 Task: Find connections with filter location Fécamp with filter topic #Lessonswith filter profile language German with filter current company Reliance Communications with filter school Software jobs updates with filter industry Outpatient Care Centers with filter service category Web Development with filter keywords title Housekeeper
Action: Mouse moved to (715, 123)
Screenshot: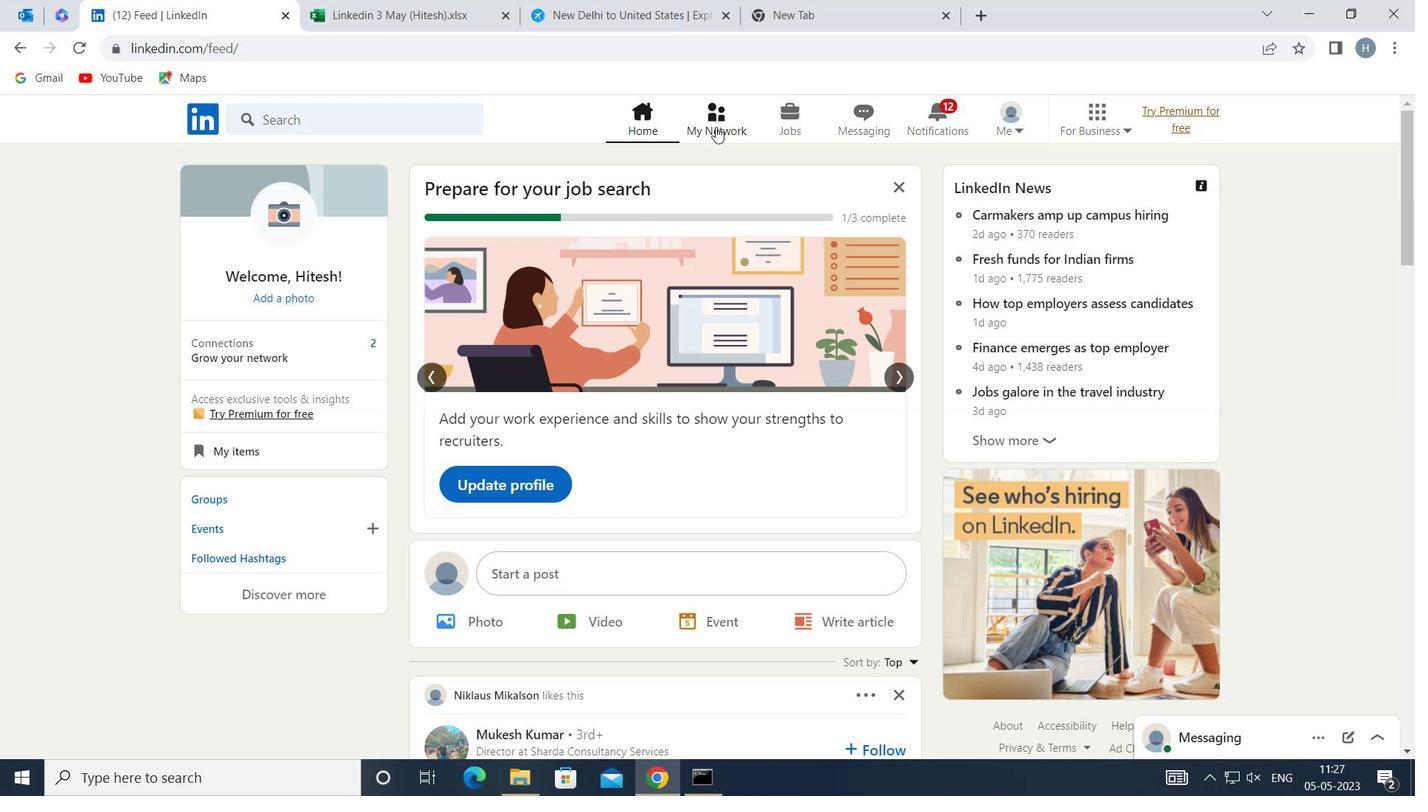 
Action: Mouse pressed left at (715, 123)
Screenshot: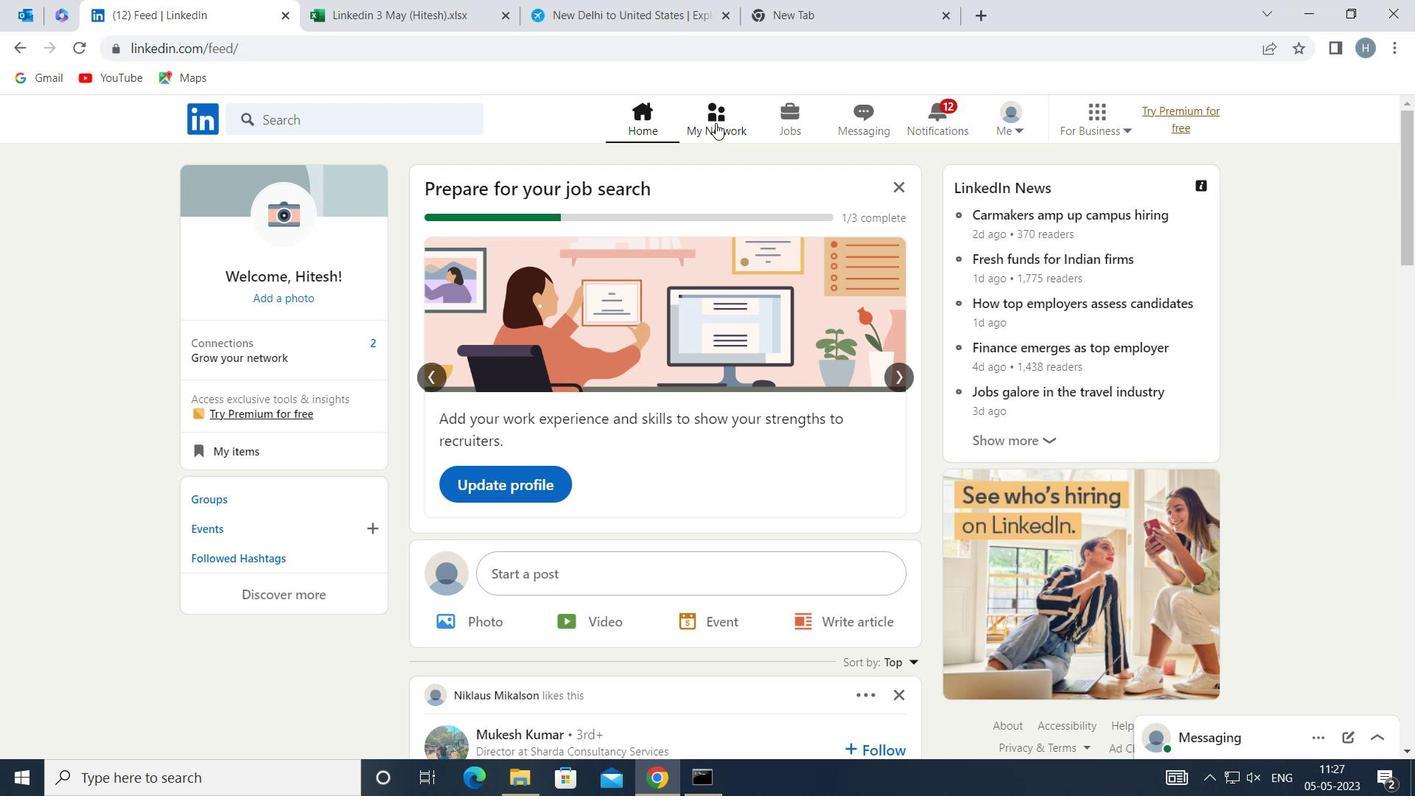 
Action: Mouse moved to (420, 218)
Screenshot: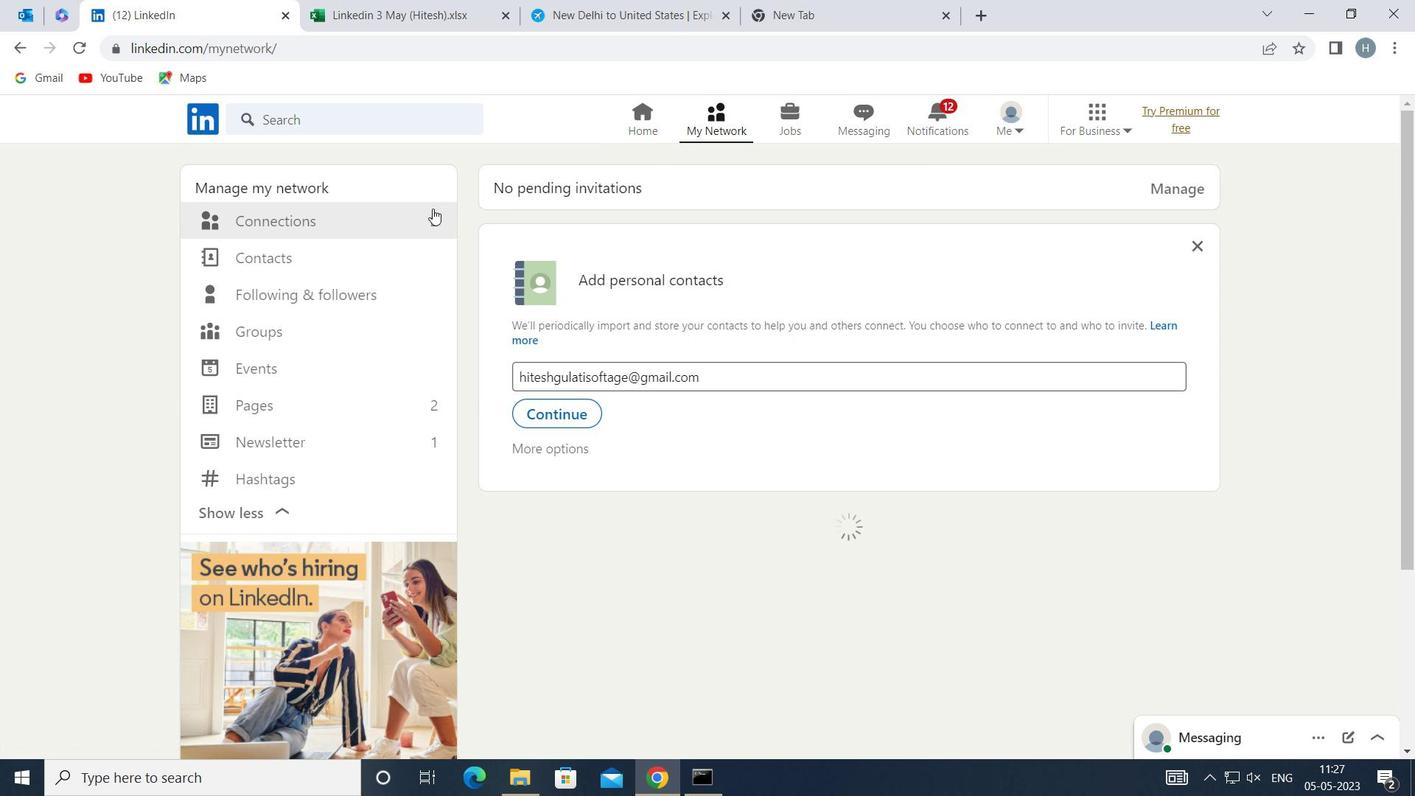 
Action: Mouse pressed left at (420, 218)
Screenshot: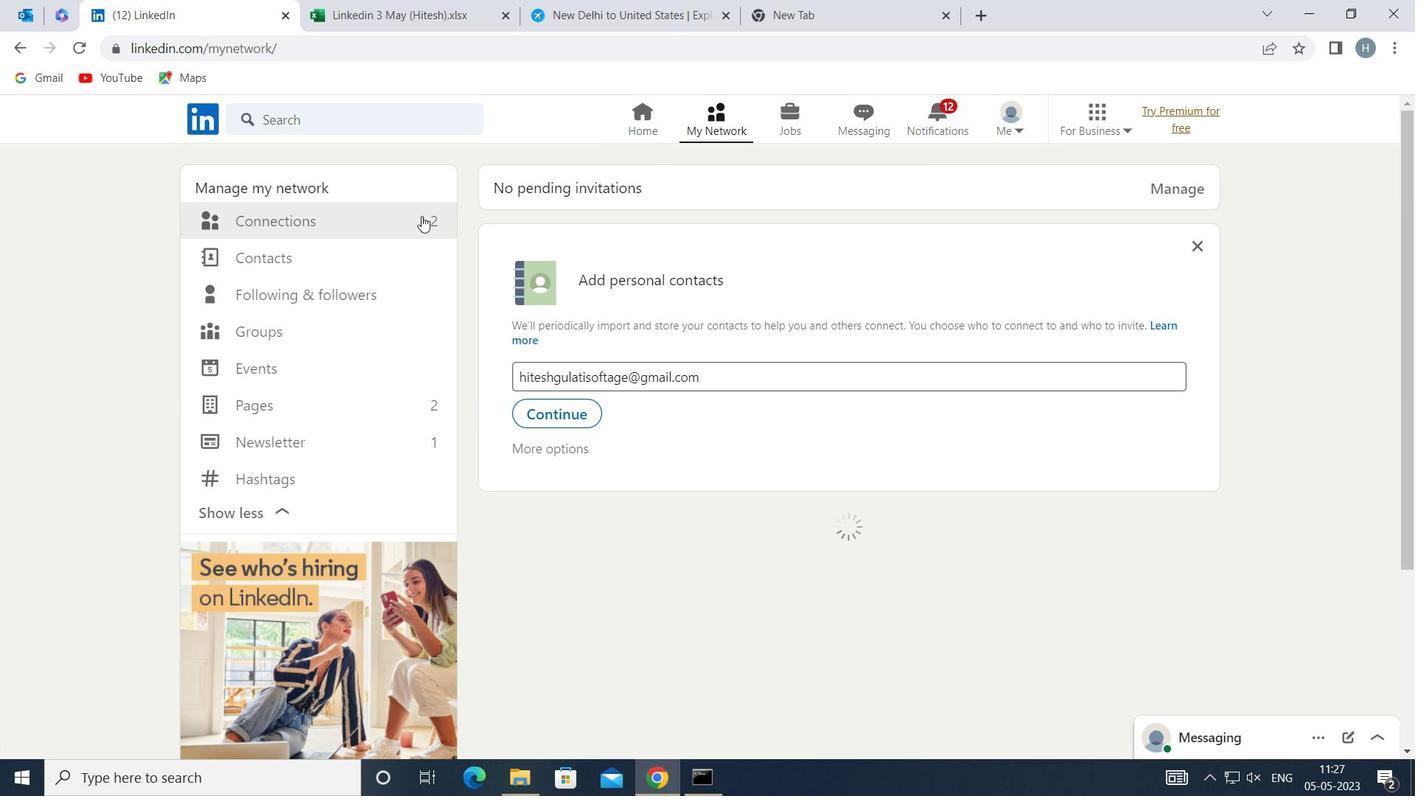 
Action: Mouse moved to (847, 221)
Screenshot: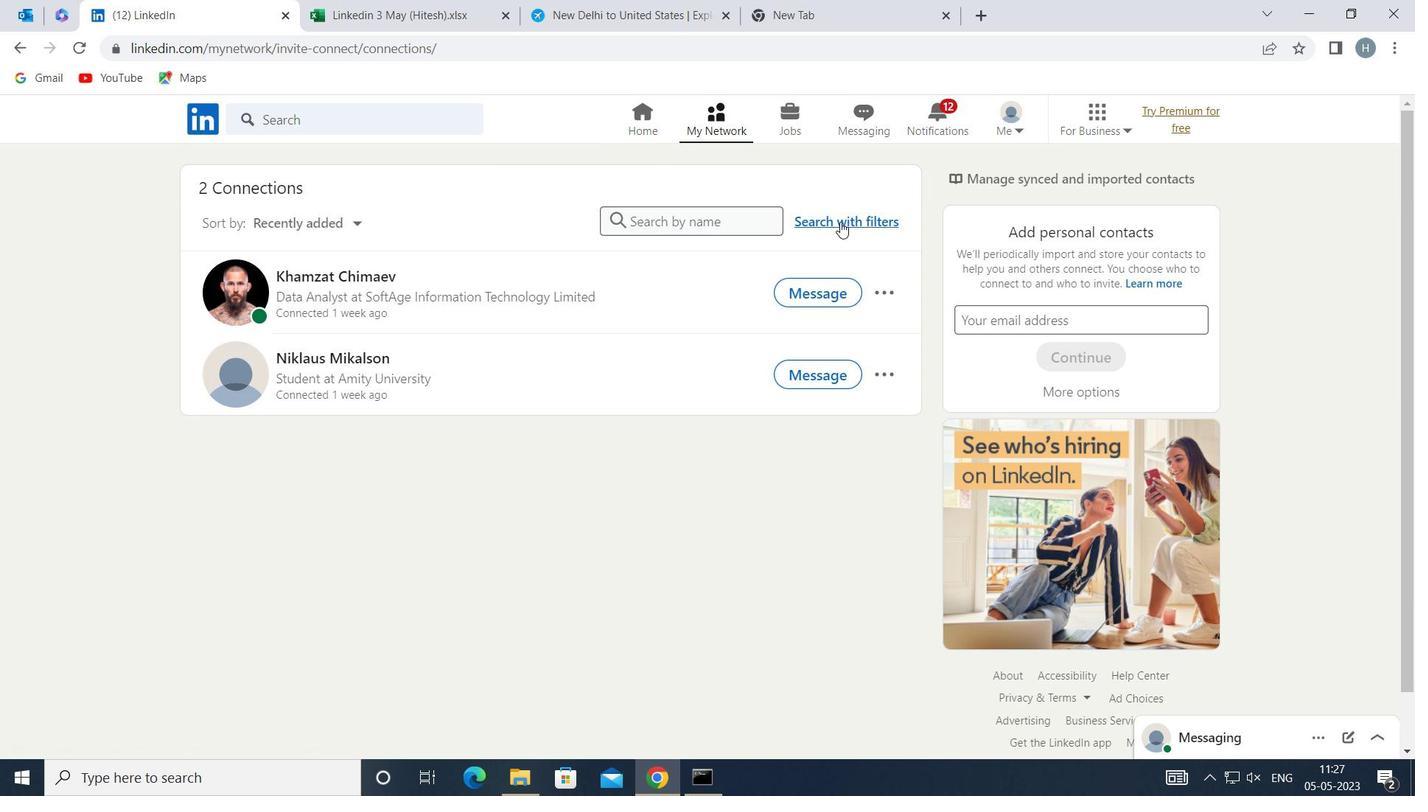 
Action: Mouse pressed left at (847, 221)
Screenshot: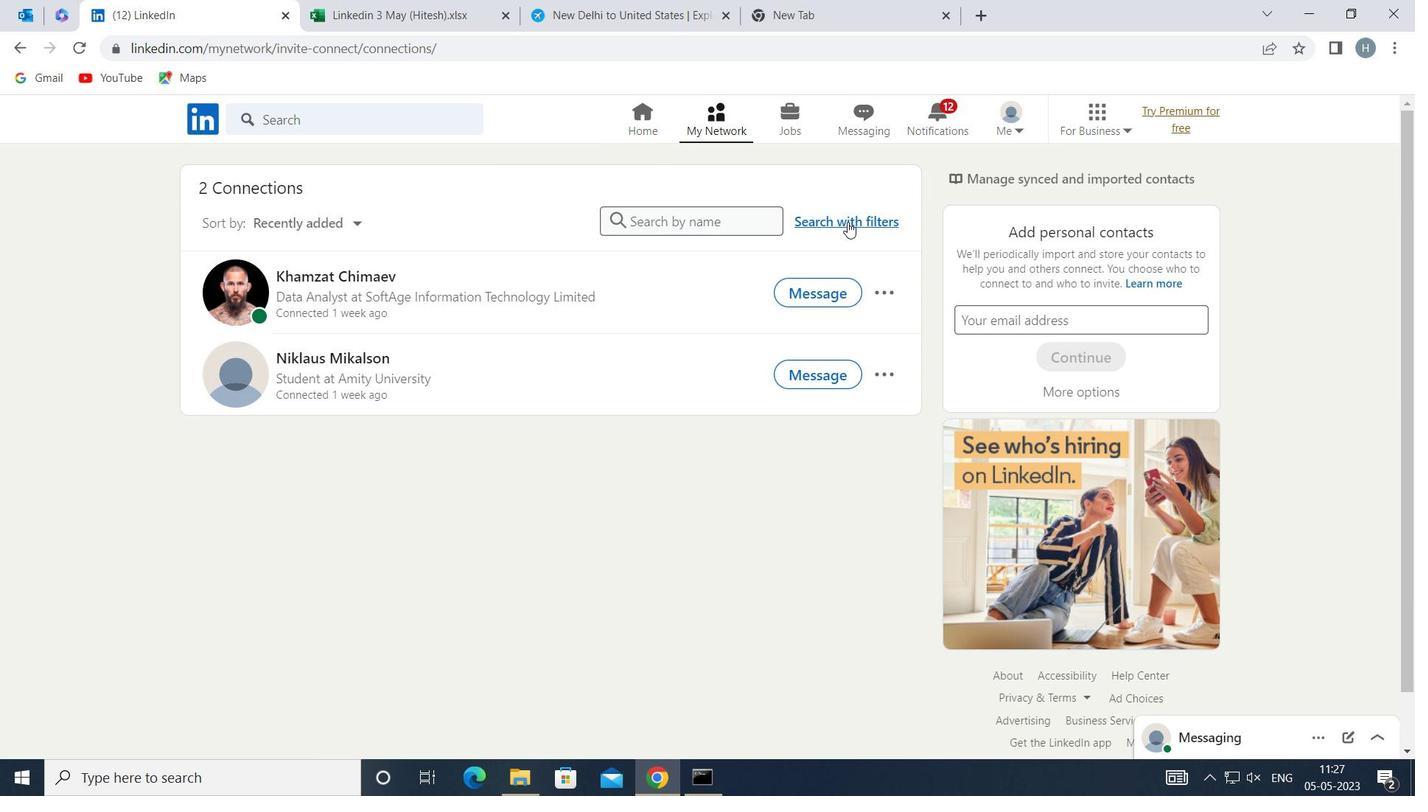 
Action: Mouse moved to (771, 175)
Screenshot: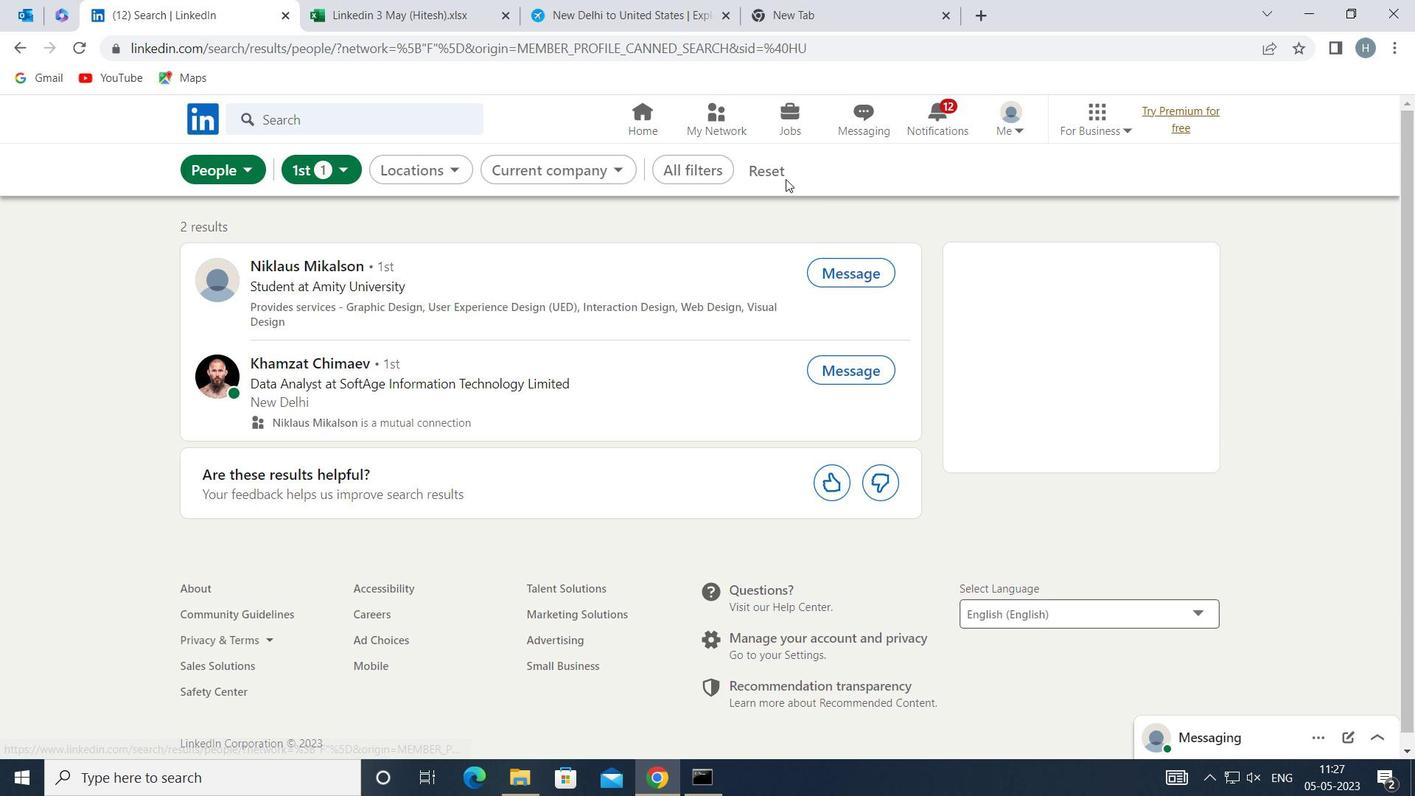 
Action: Mouse pressed left at (771, 175)
Screenshot: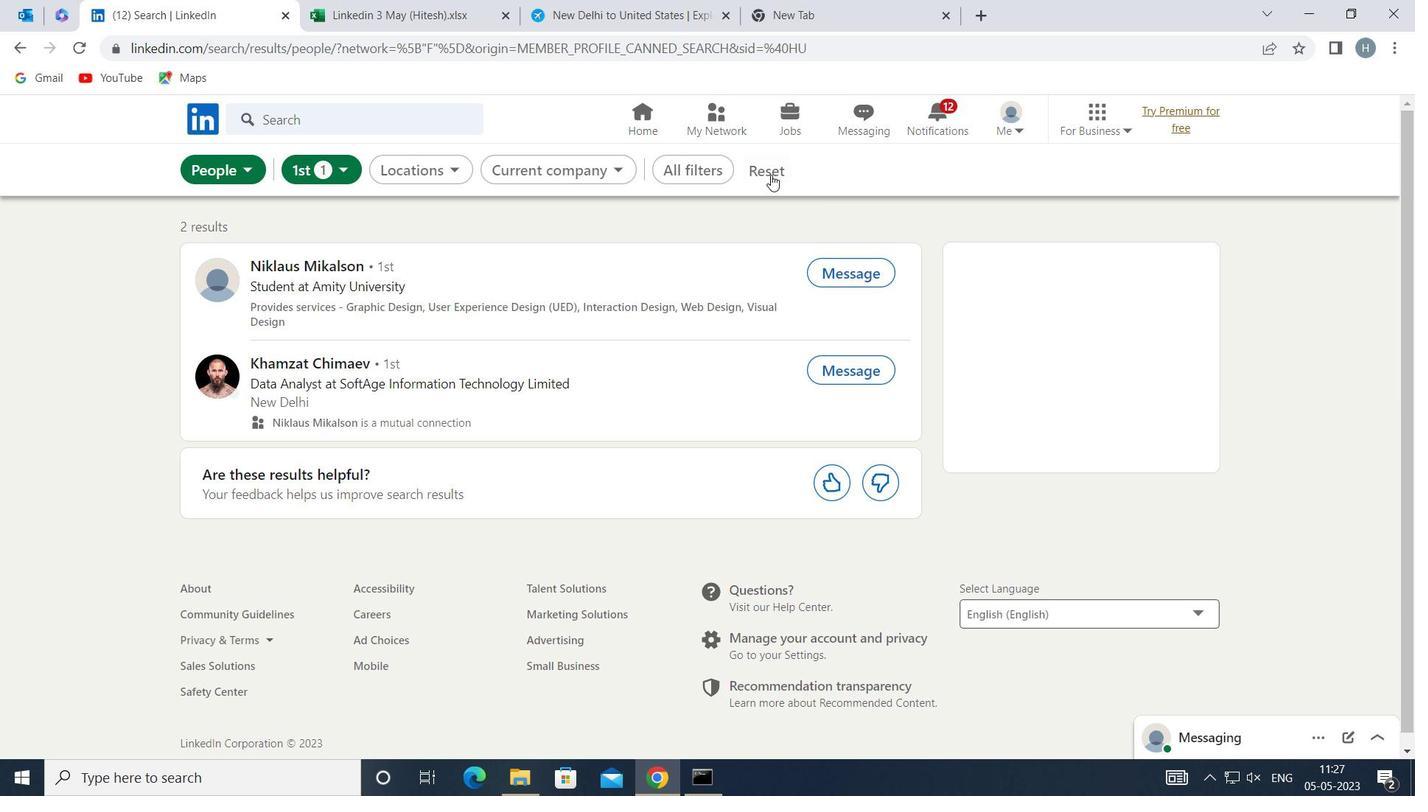 
Action: Mouse moved to (749, 171)
Screenshot: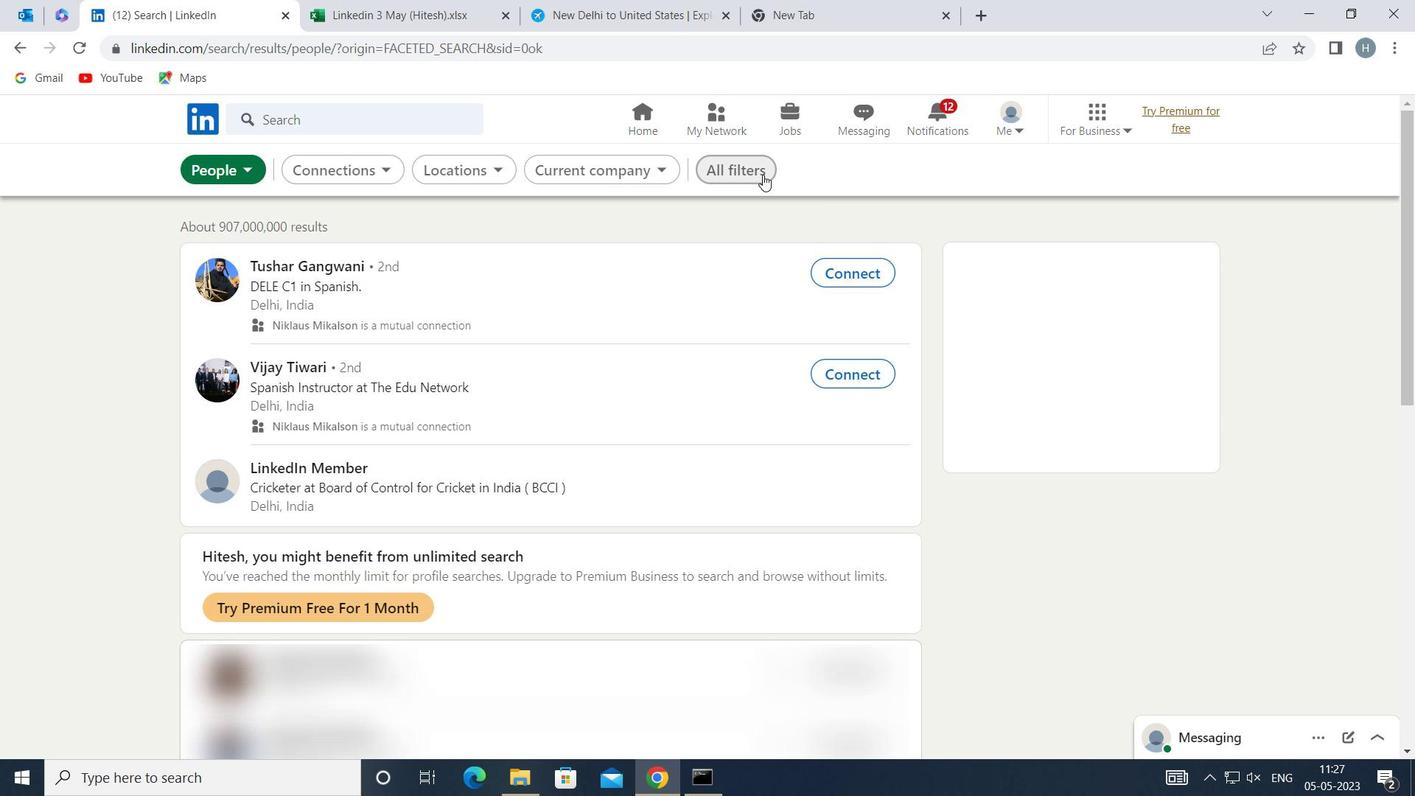 
Action: Mouse pressed left at (749, 171)
Screenshot: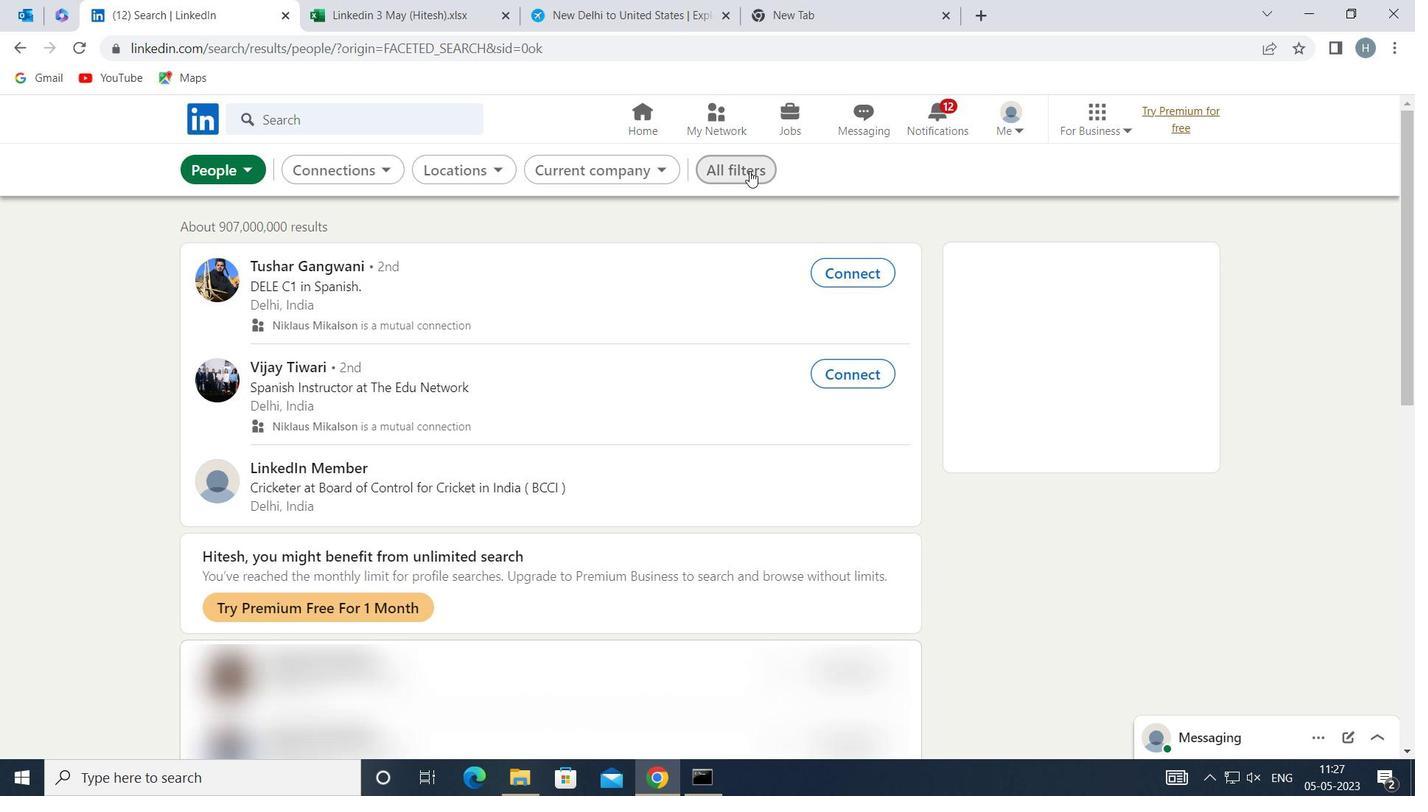 
Action: Mouse moved to (1087, 541)
Screenshot: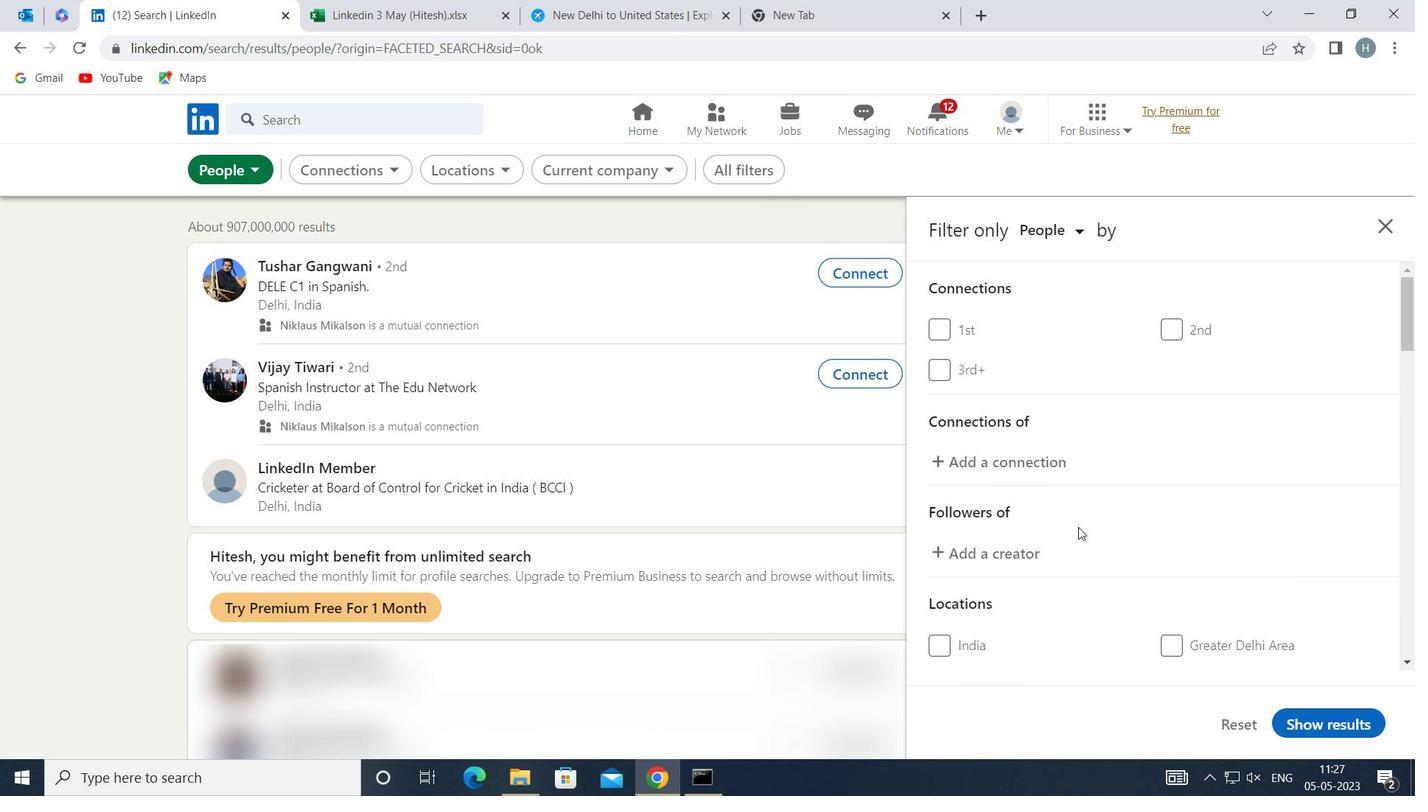 
Action: Mouse scrolled (1087, 540) with delta (0, 0)
Screenshot: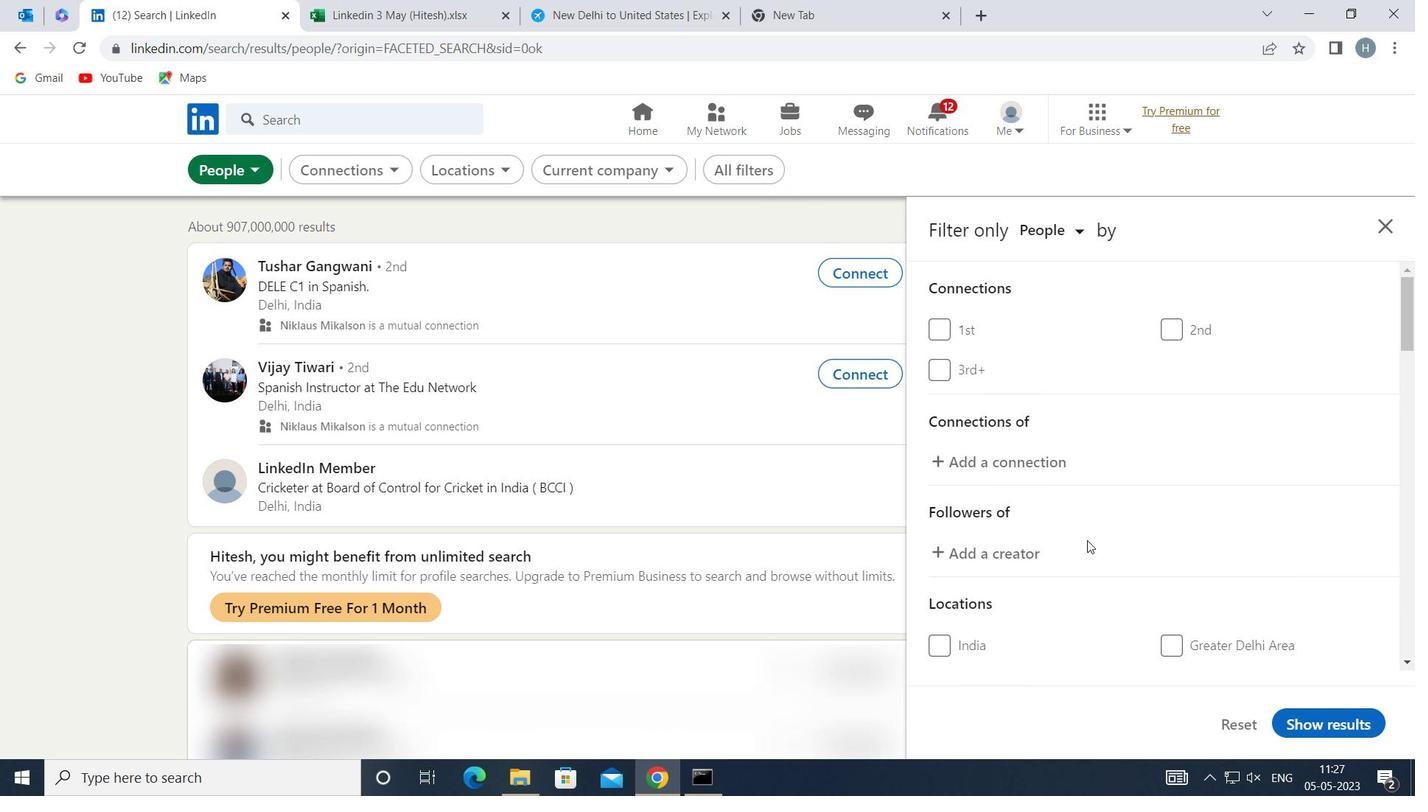 
Action: Mouse moved to (1087, 533)
Screenshot: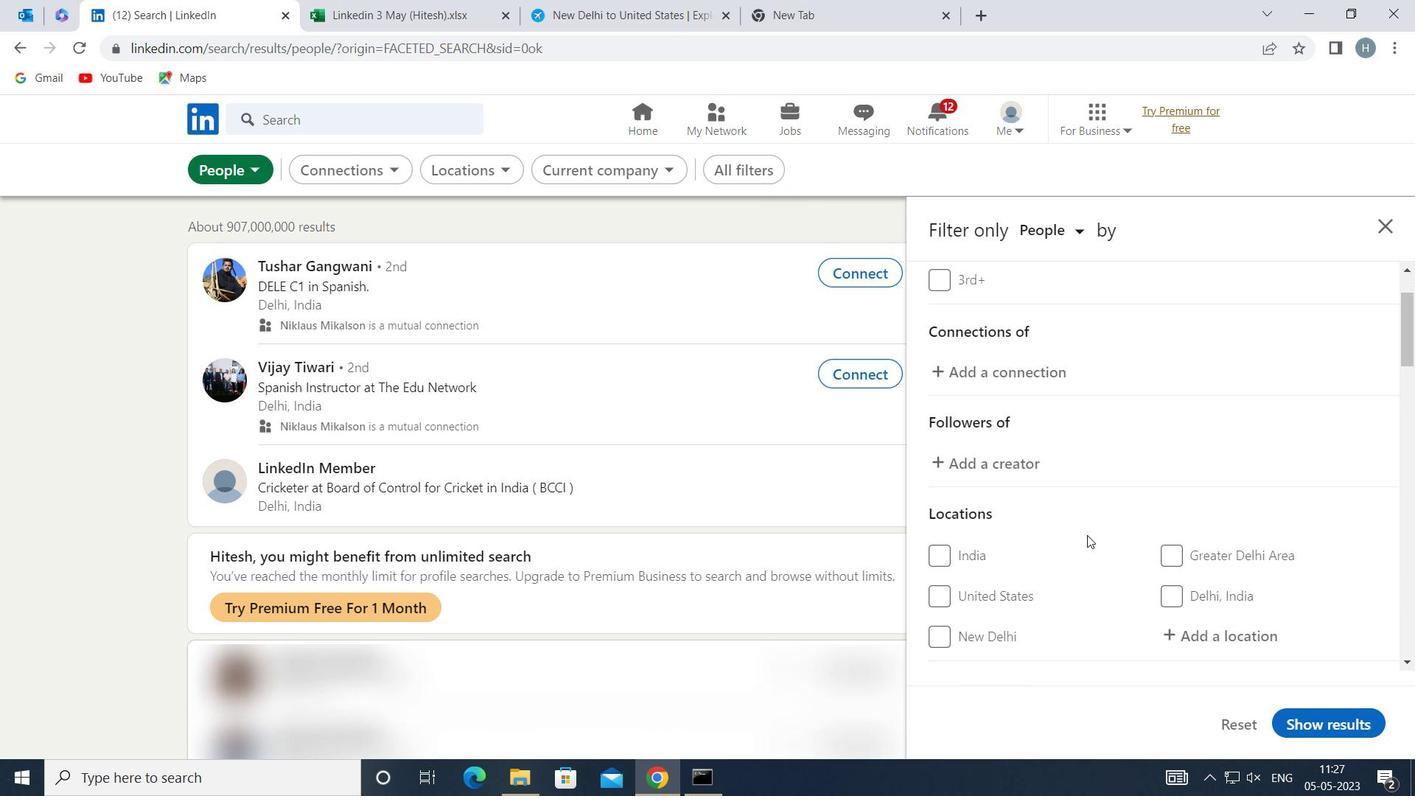 
Action: Mouse scrolled (1087, 532) with delta (0, 0)
Screenshot: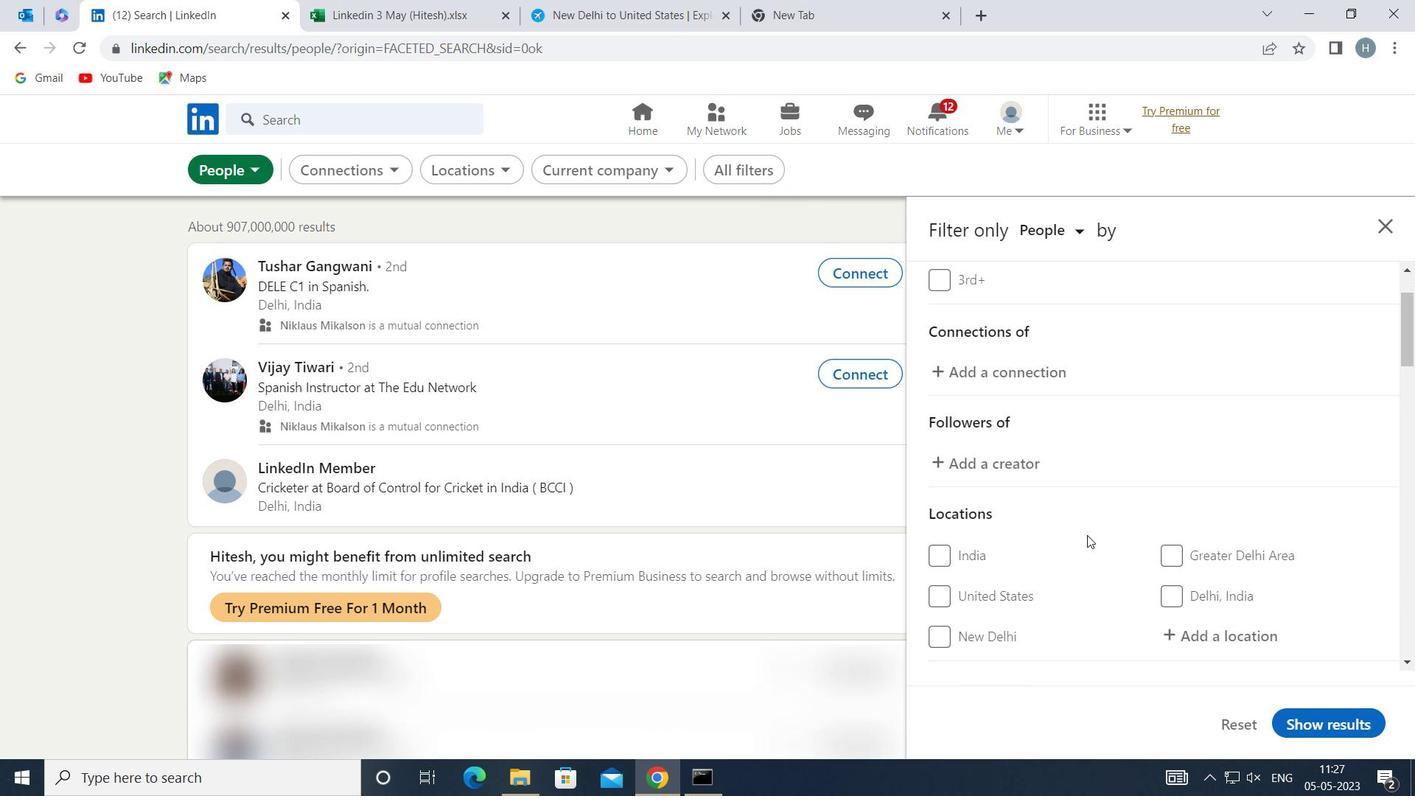 
Action: Mouse scrolled (1087, 532) with delta (0, 0)
Screenshot: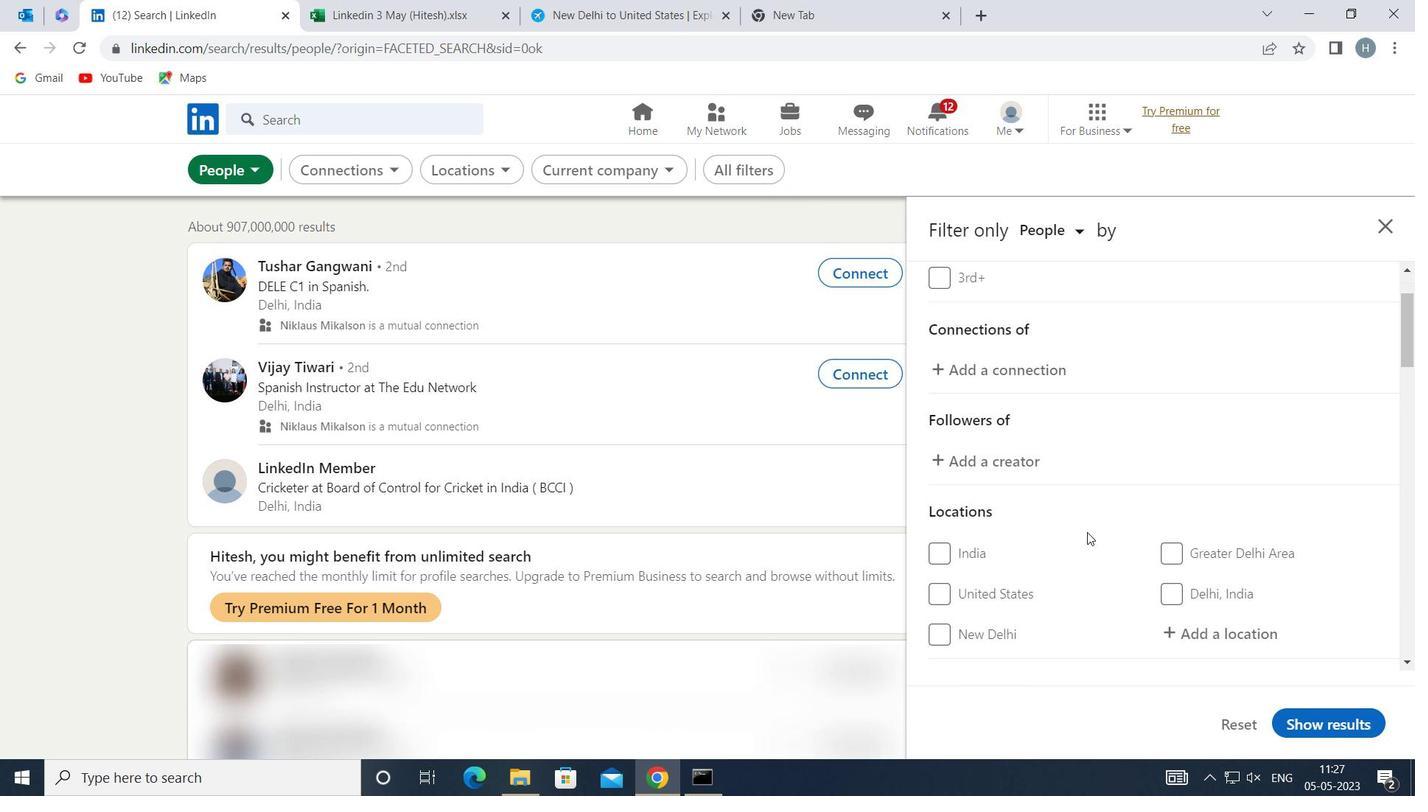 
Action: Mouse moved to (1223, 437)
Screenshot: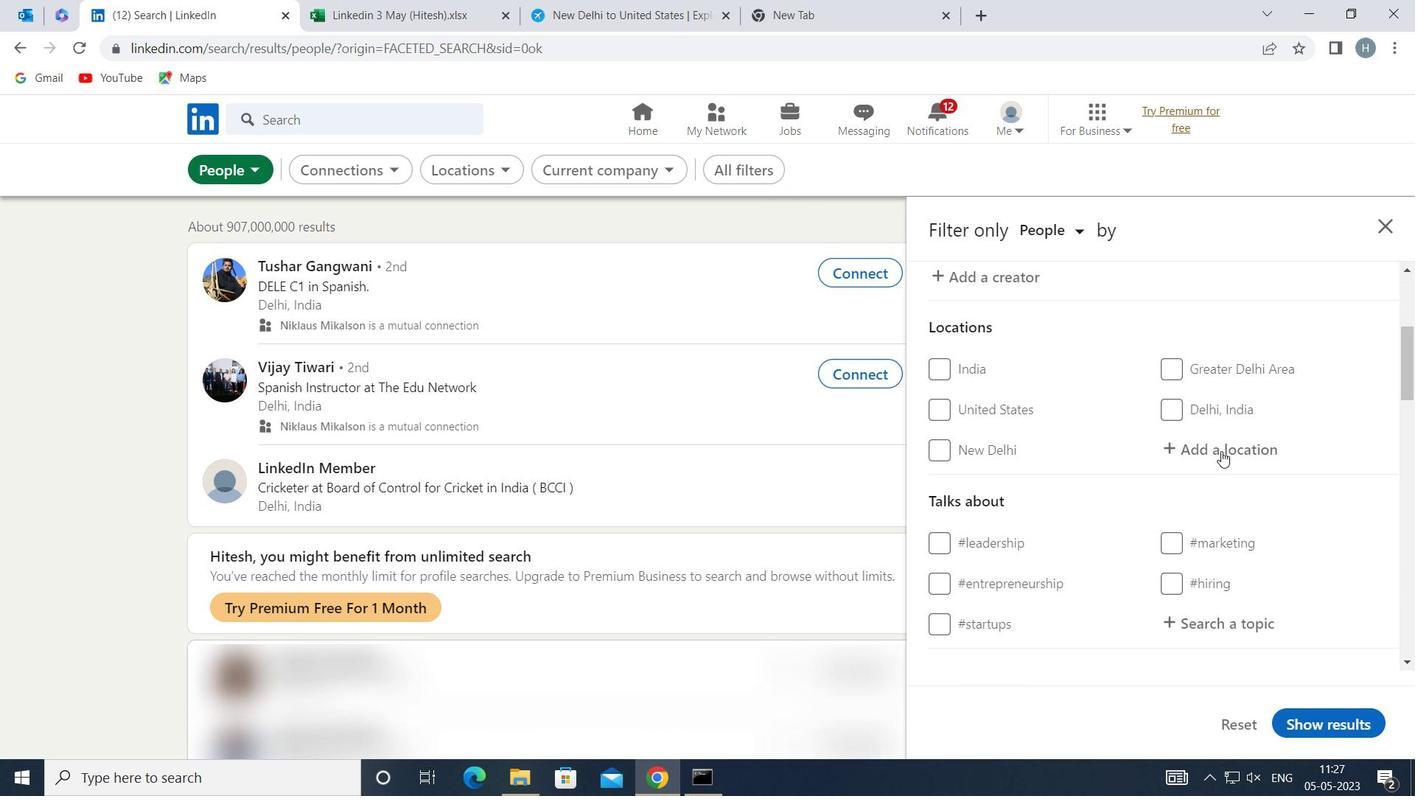 
Action: Mouse pressed left at (1223, 437)
Screenshot: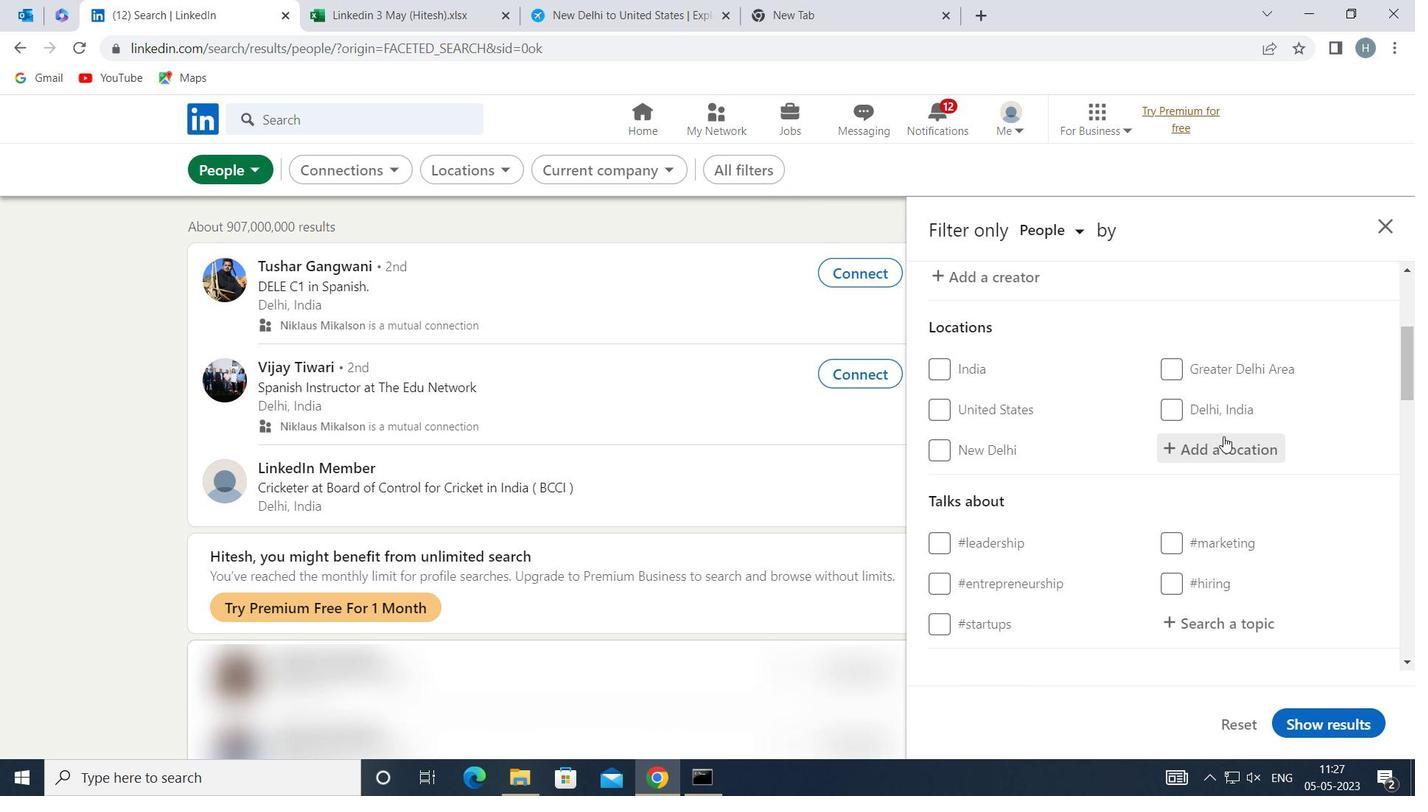 
Action: Mouse moved to (1219, 432)
Screenshot: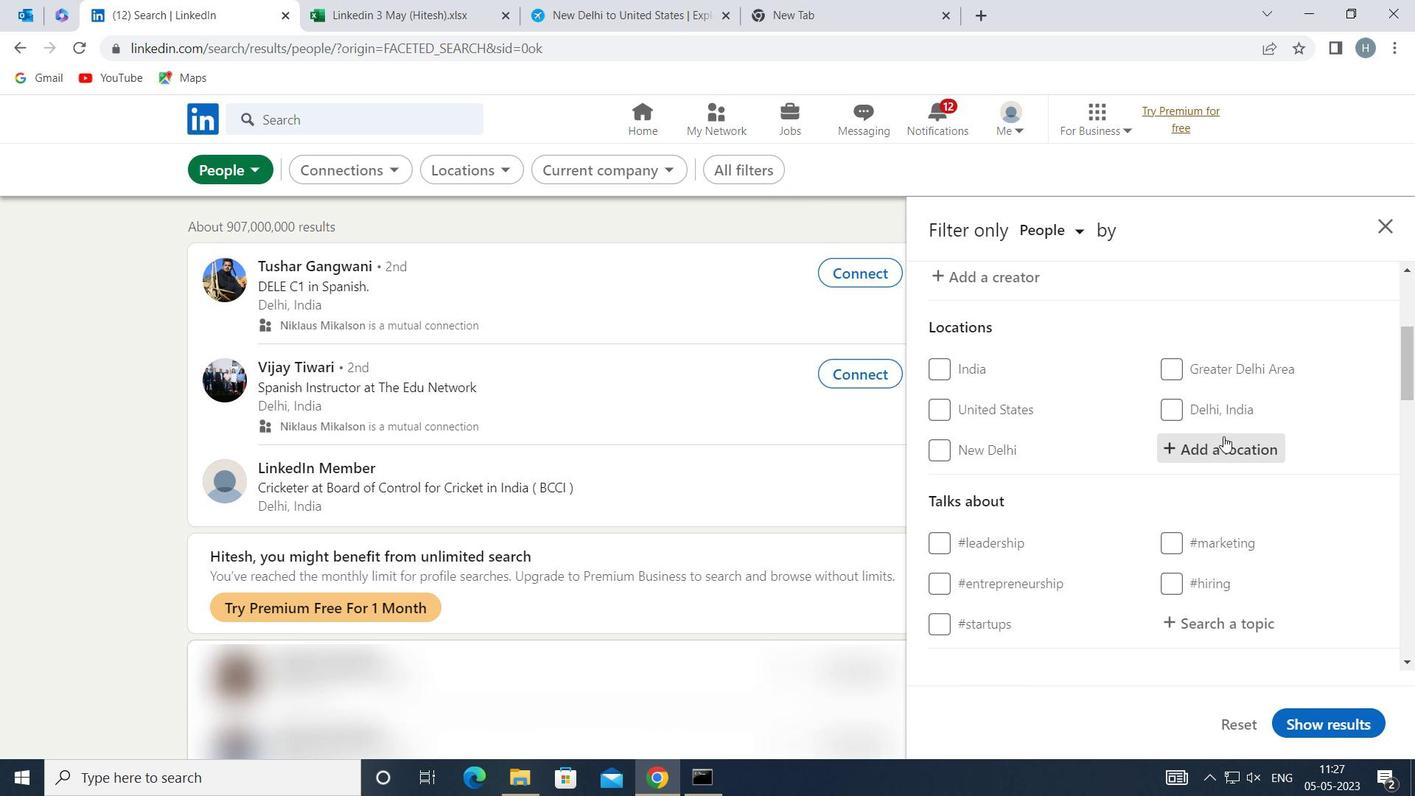 
Action: Key pressed <Key.shift>FECEMP
Screenshot: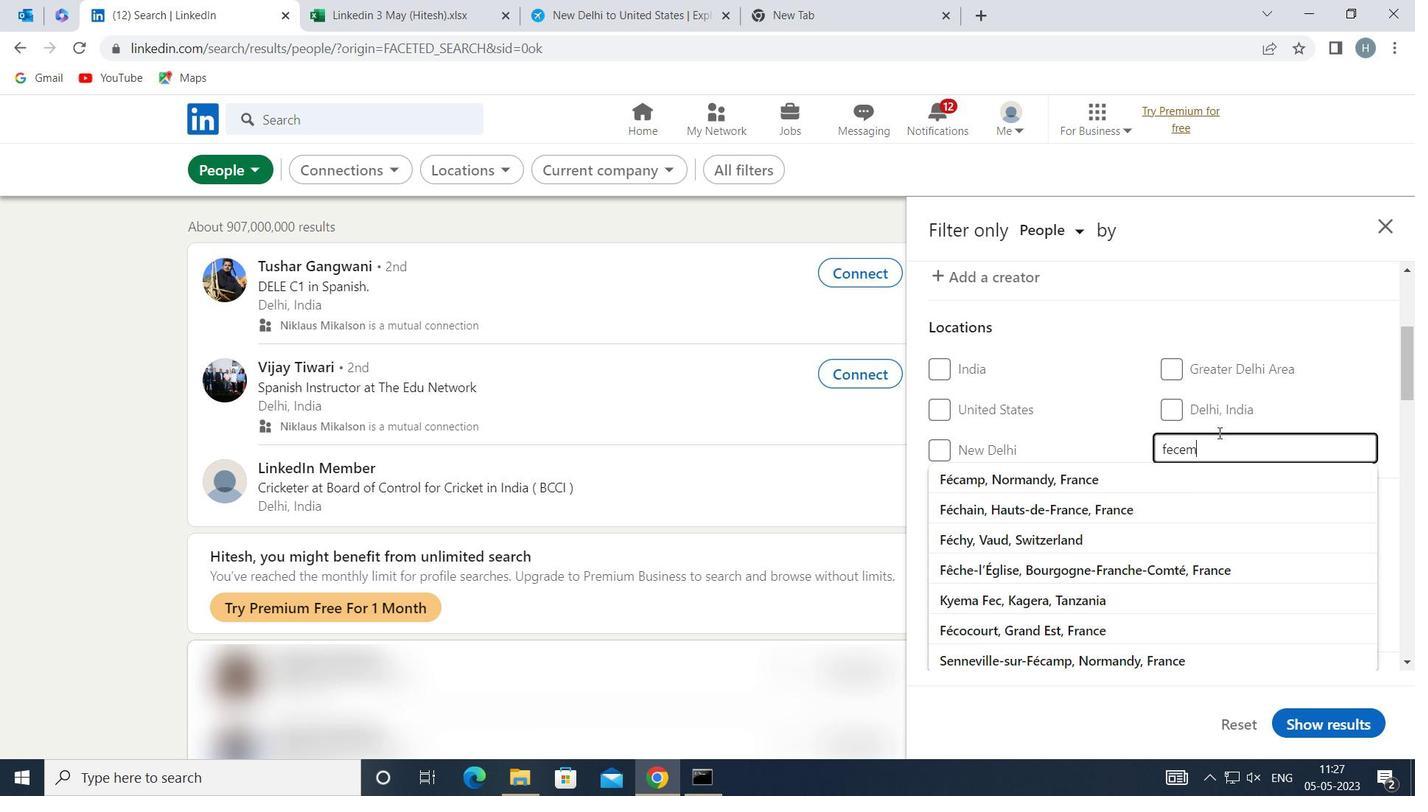 
Action: Mouse moved to (1239, 449)
Screenshot: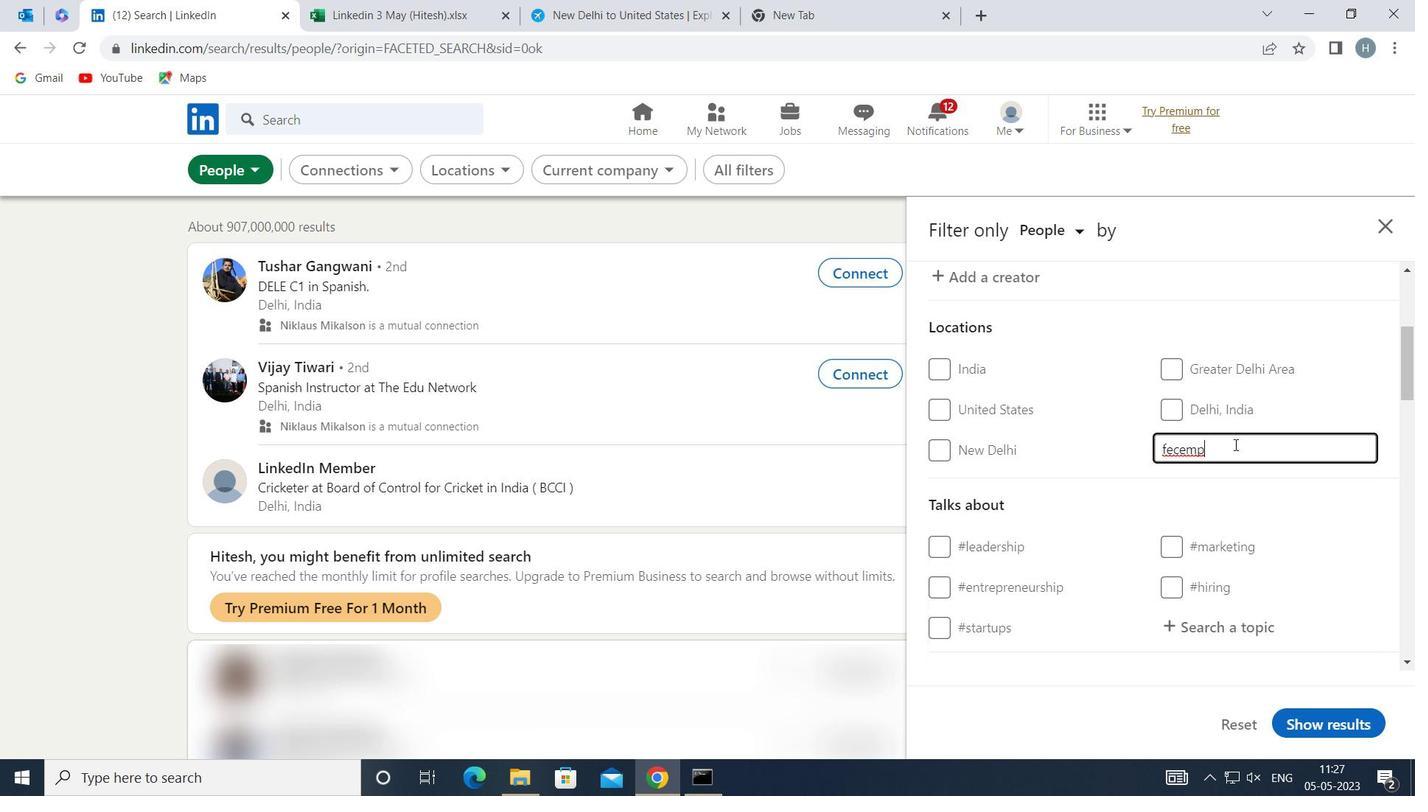 
Action: Mouse pressed left at (1239, 449)
Screenshot: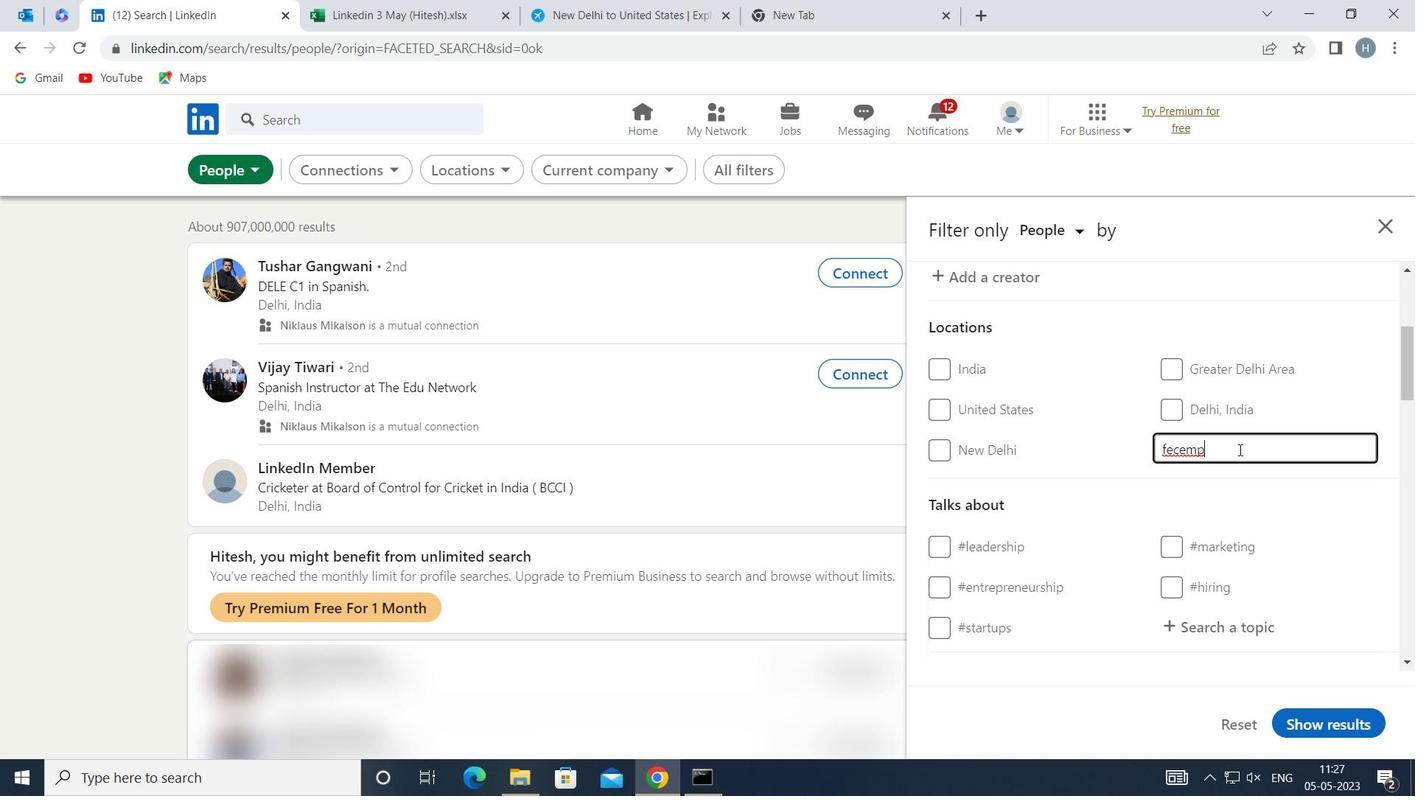 
Action: Mouse moved to (1274, 491)
Screenshot: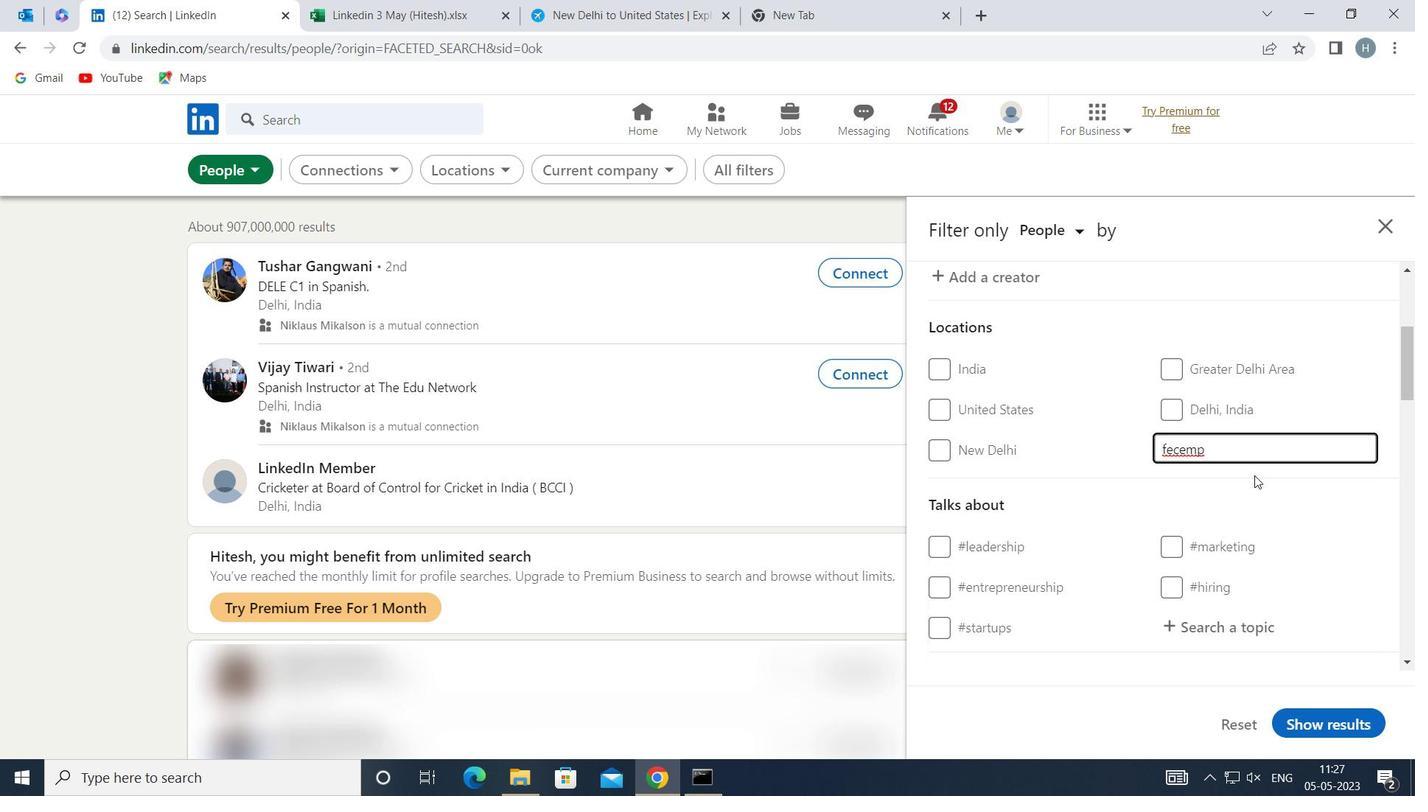 
Action: Mouse pressed left at (1274, 491)
Screenshot: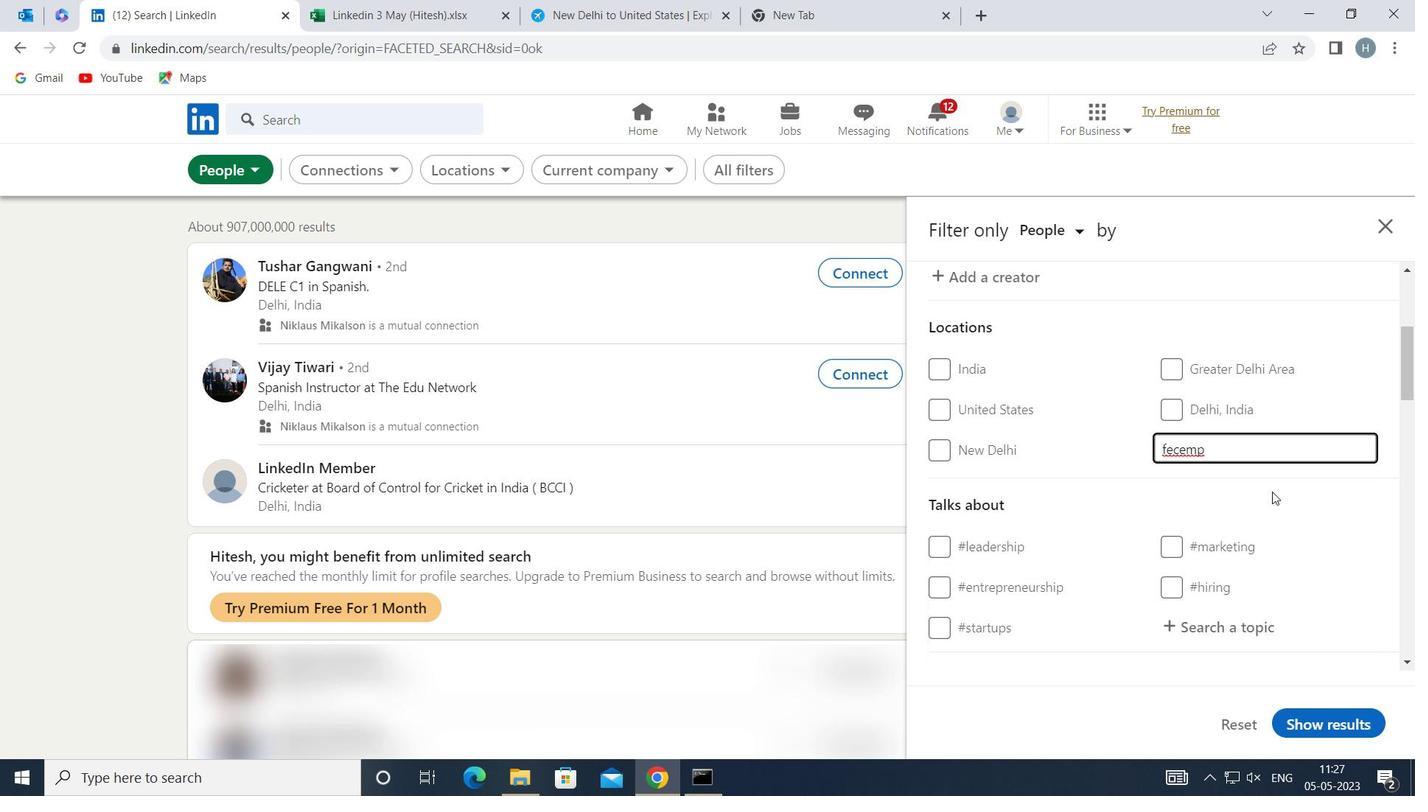 
Action: Mouse moved to (1267, 494)
Screenshot: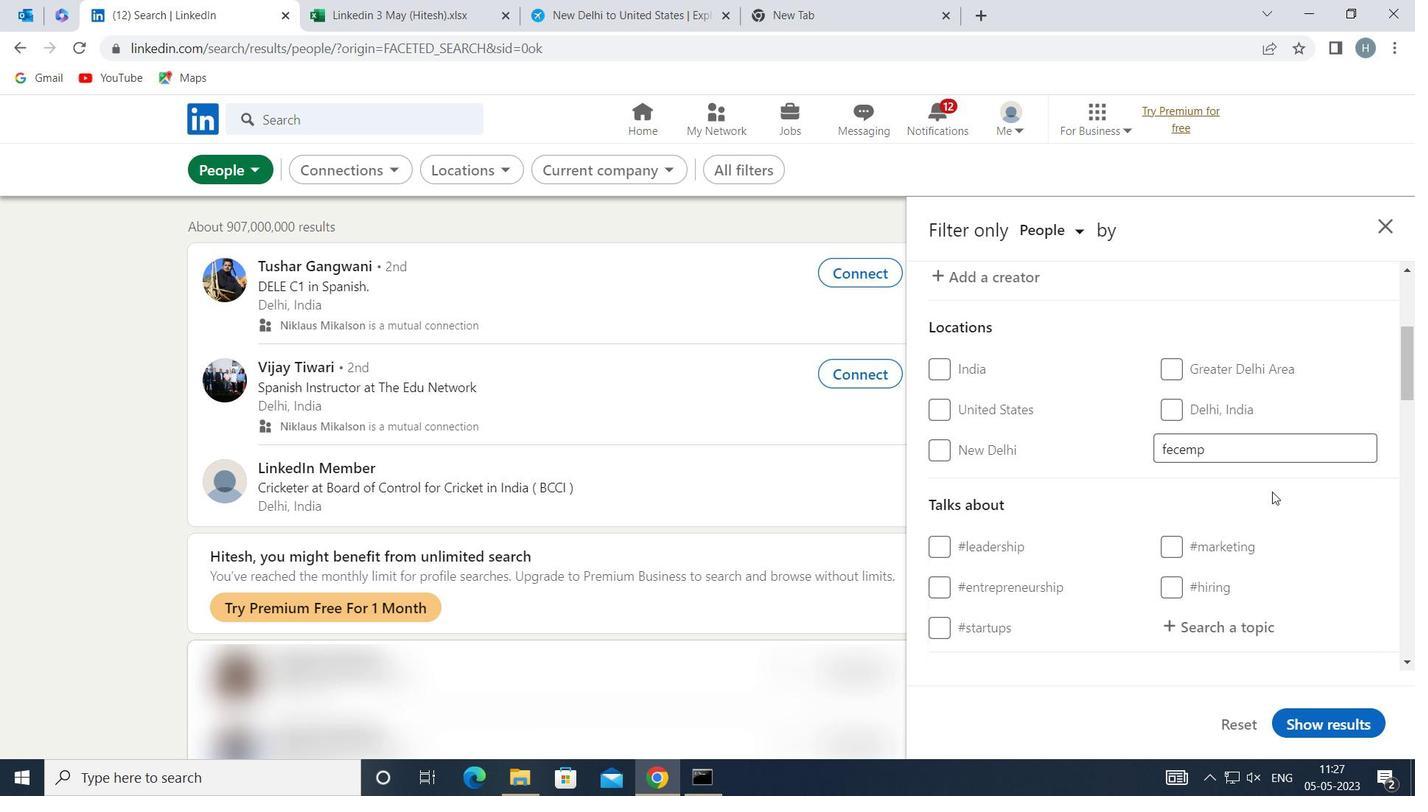 
Action: Mouse scrolled (1267, 493) with delta (0, 0)
Screenshot: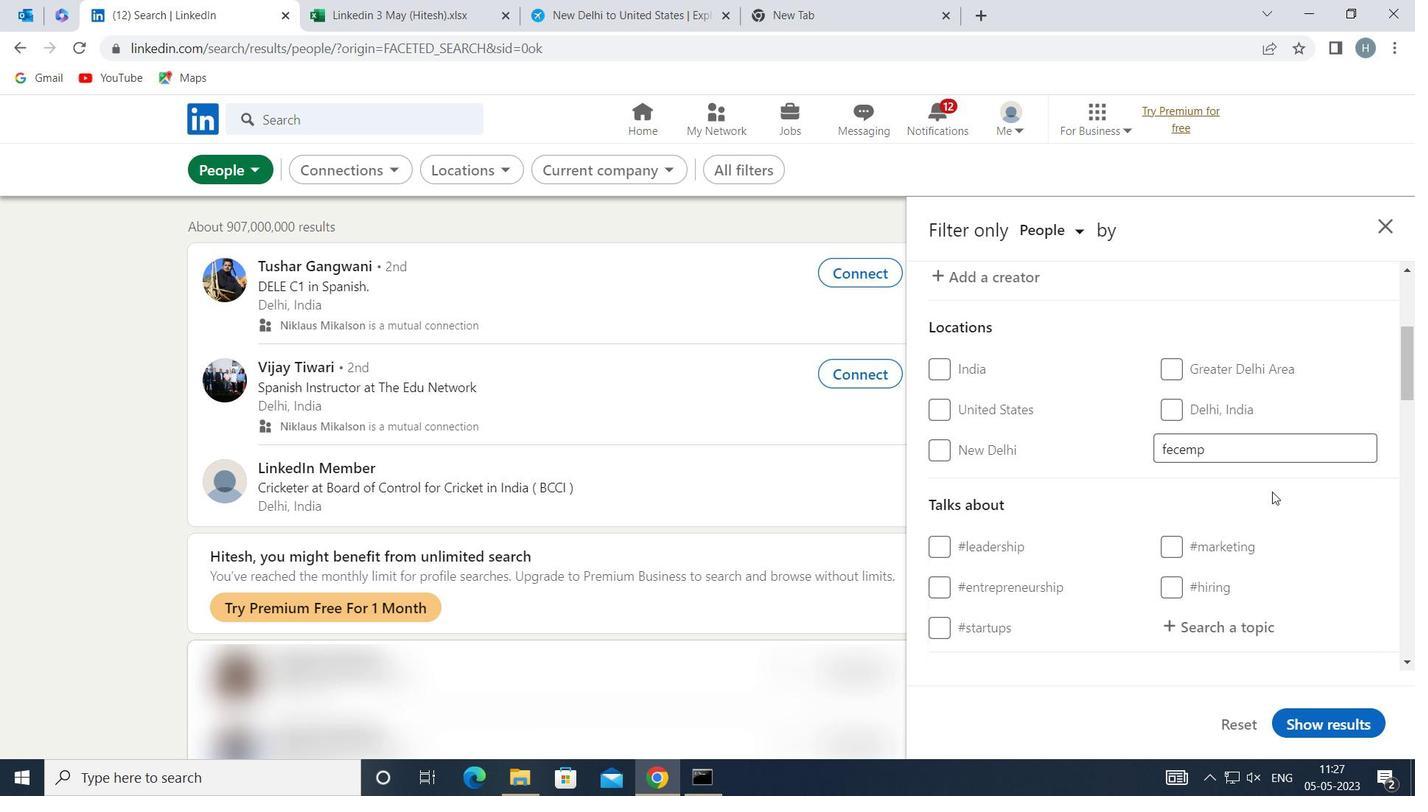 
Action: Mouse moved to (1257, 522)
Screenshot: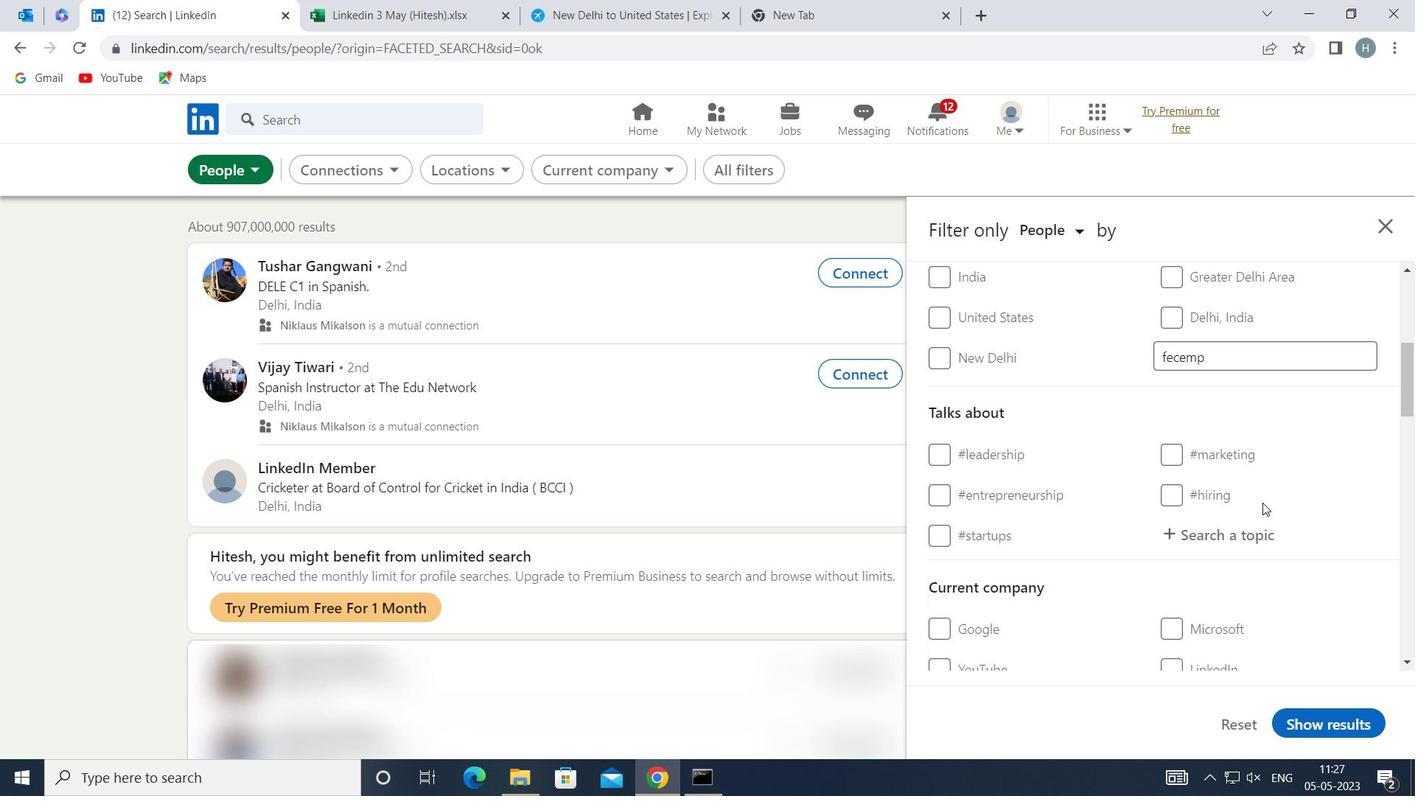 
Action: Mouse pressed left at (1257, 522)
Screenshot: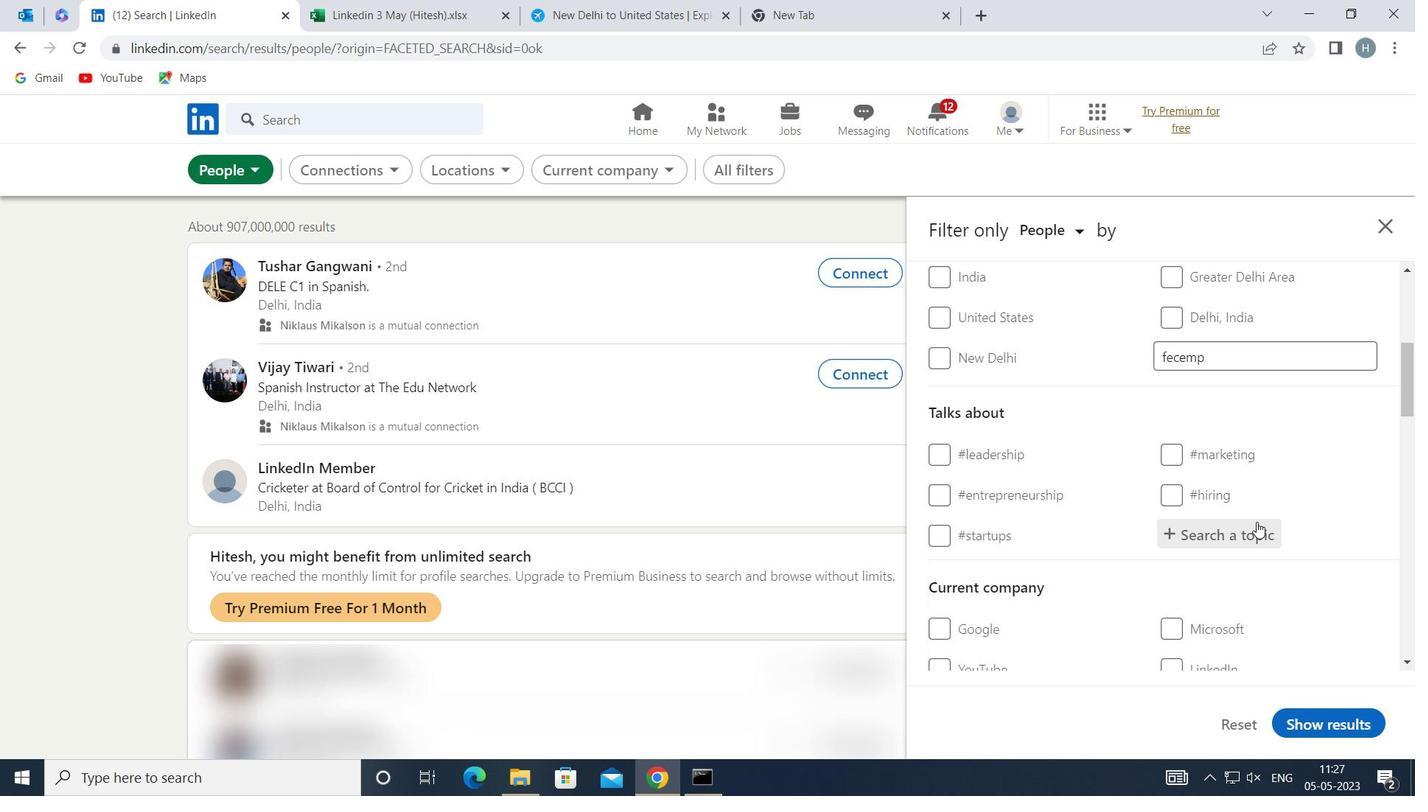 
Action: Mouse moved to (1256, 523)
Screenshot: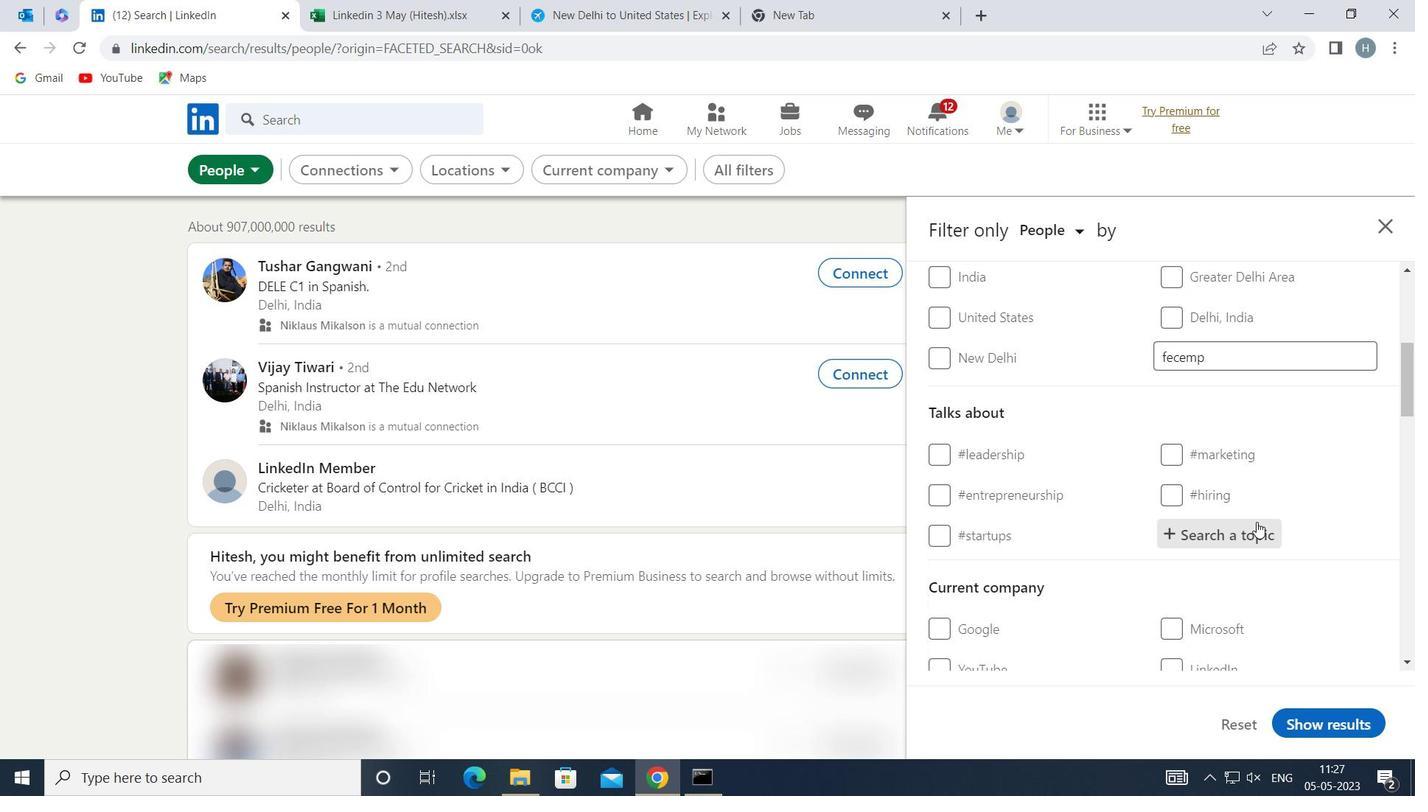 
Action: Key pressed <Key.shift>LESSONS
Screenshot: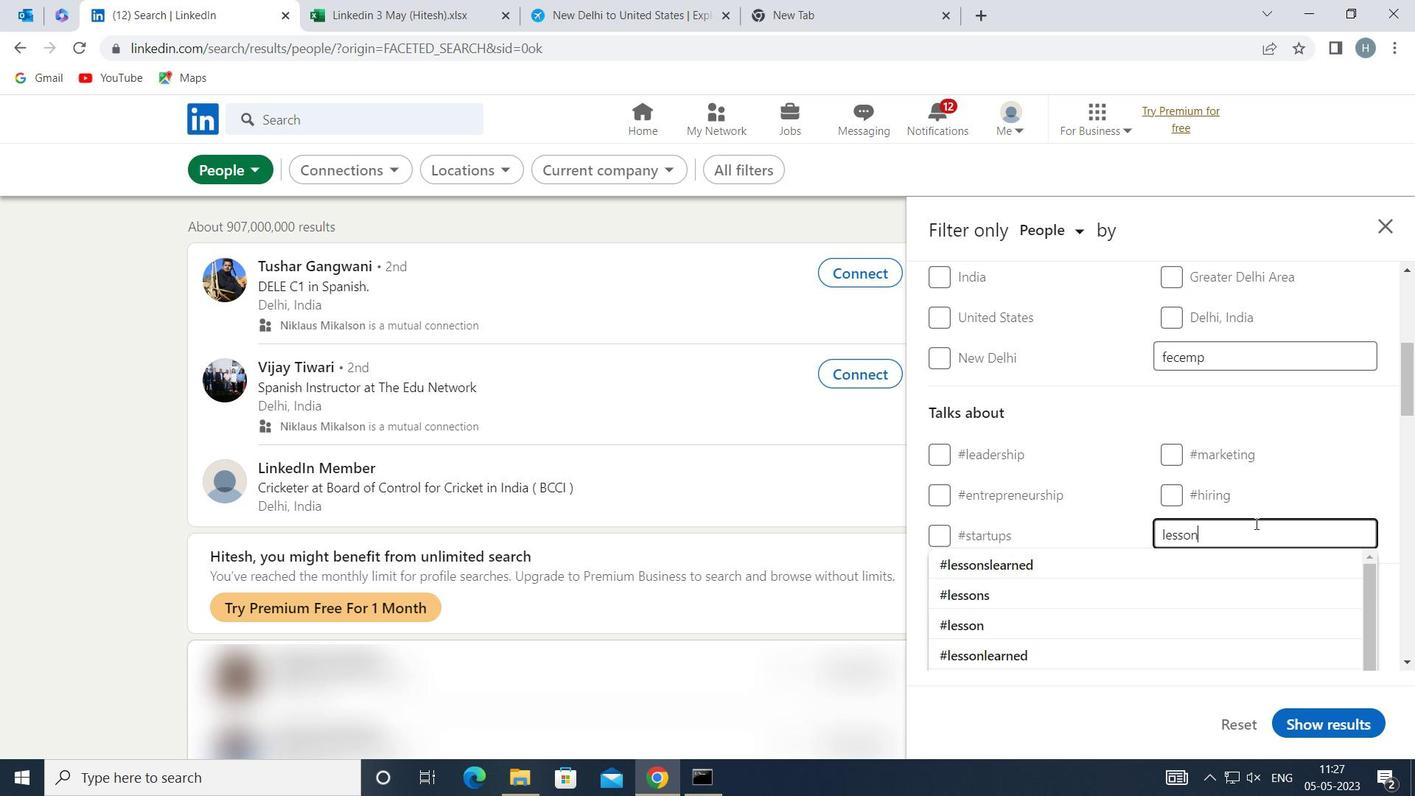 
Action: Mouse moved to (1128, 591)
Screenshot: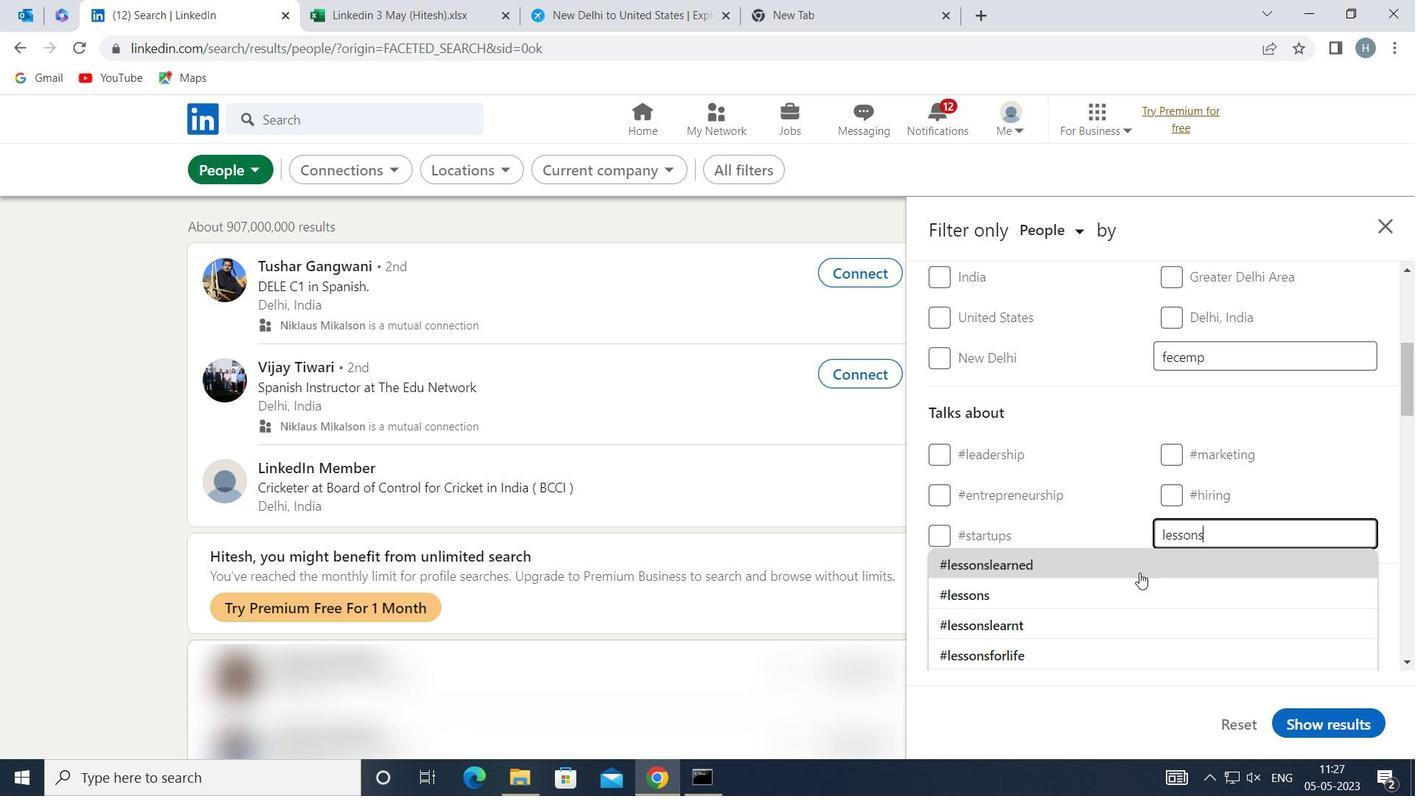 
Action: Mouse pressed left at (1128, 591)
Screenshot: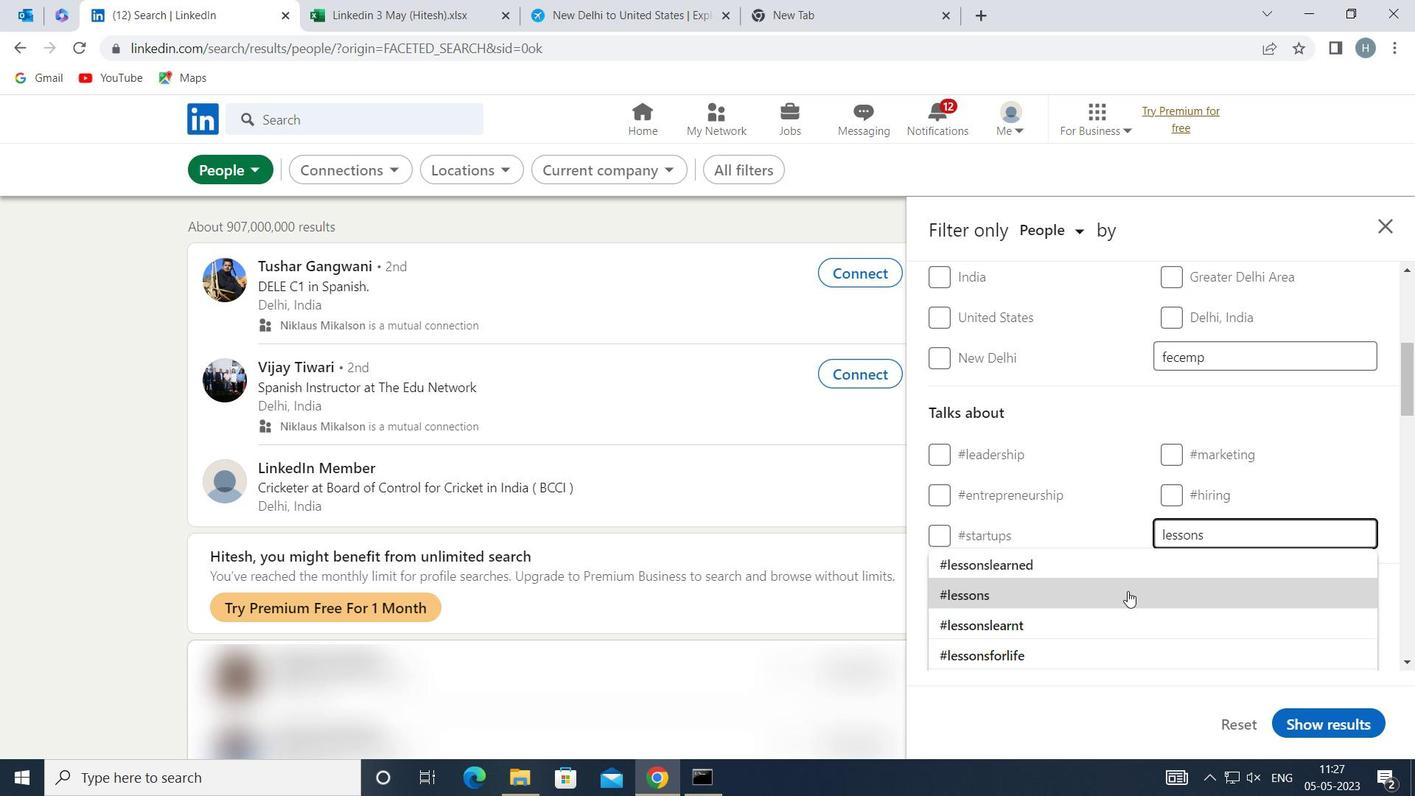 
Action: Mouse moved to (1113, 524)
Screenshot: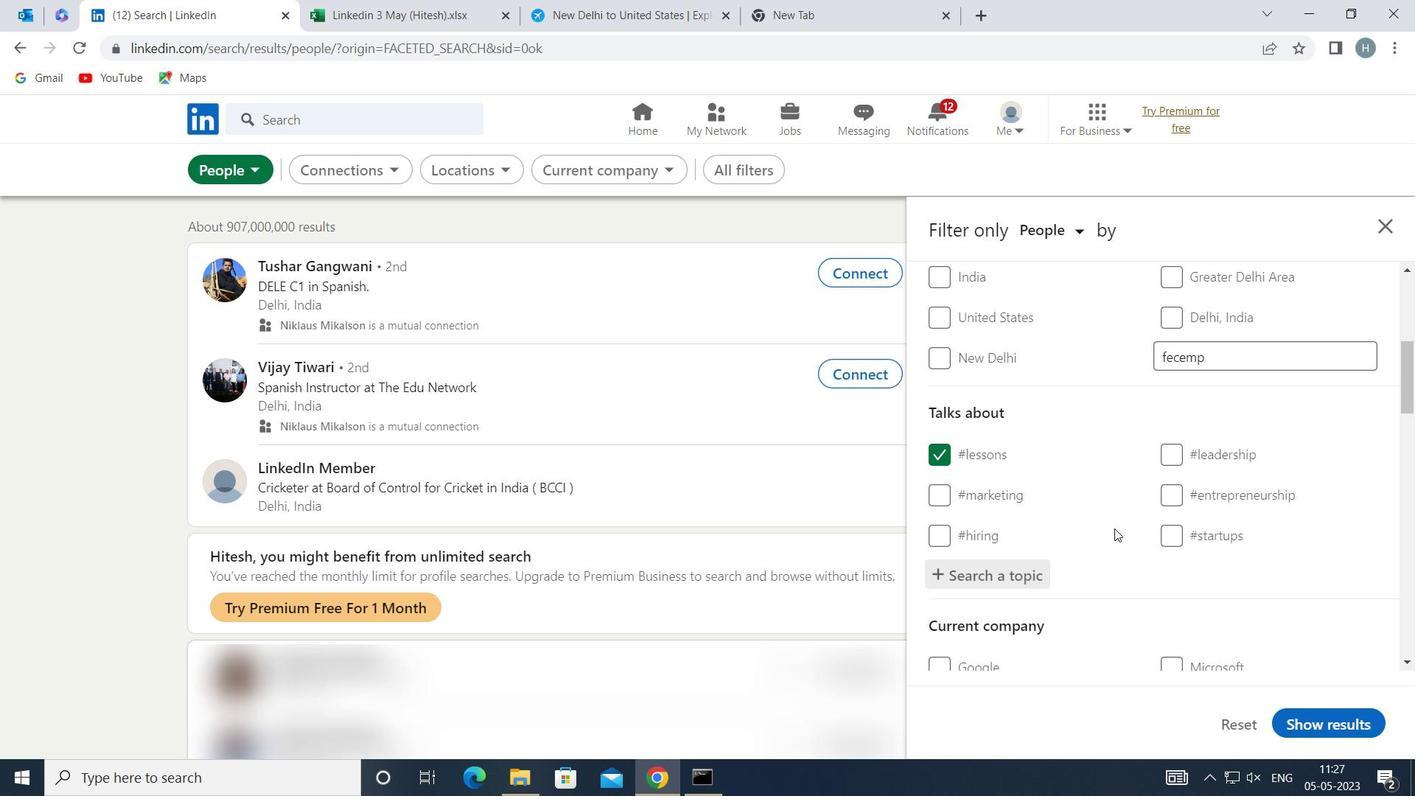 
Action: Mouse scrolled (1113, 523) with delta (0, 0)
Screenshot: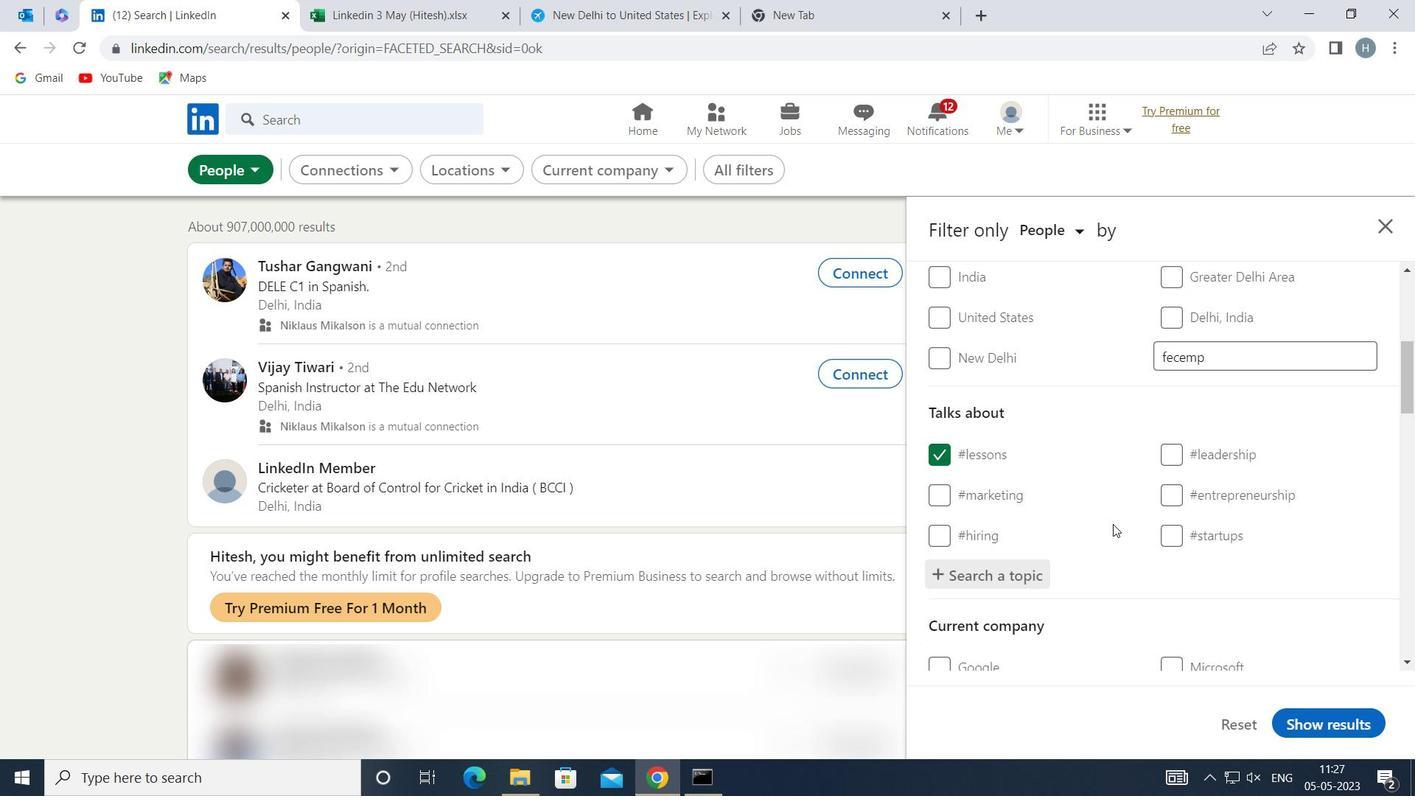 
Action: Mouse moved to (1116, 520)
Screenshot: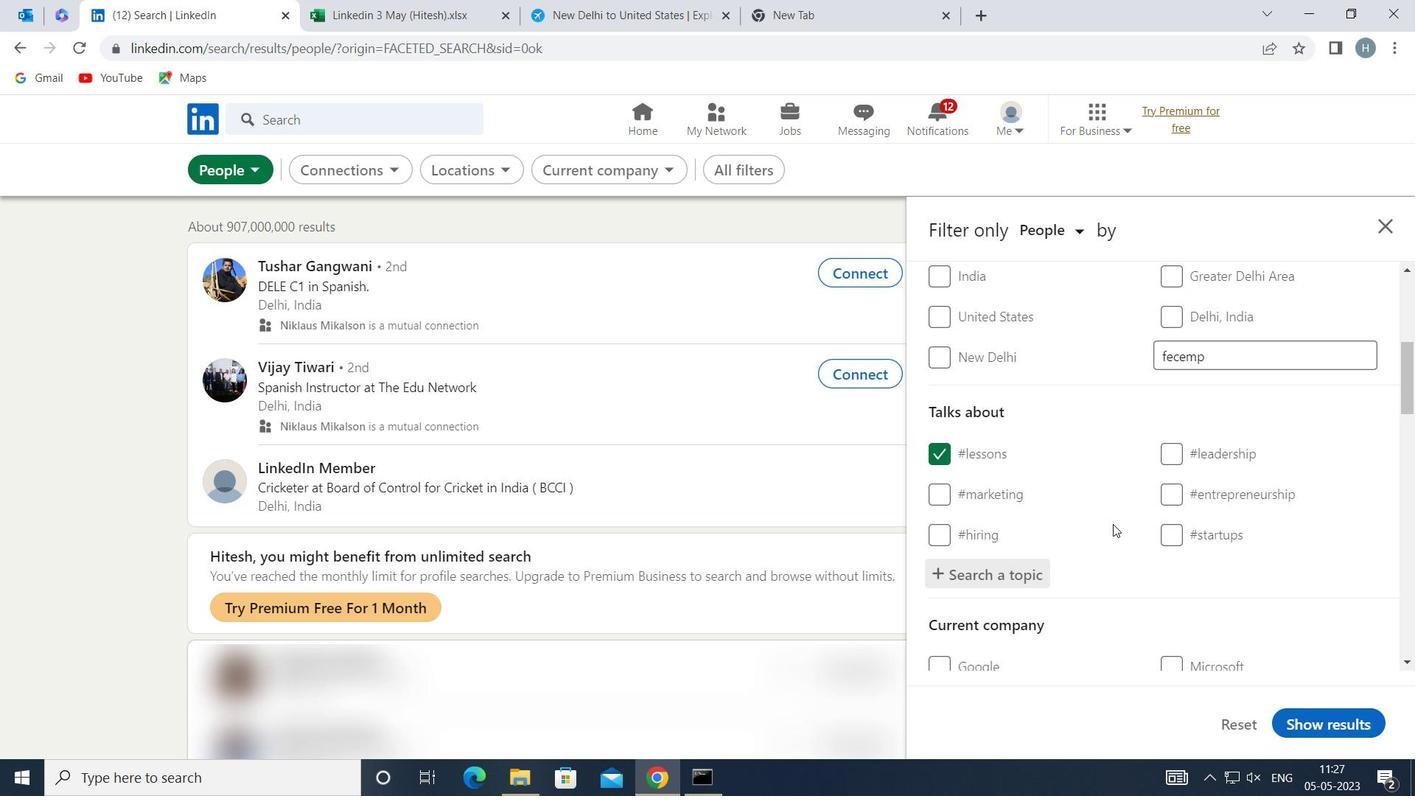 
Action: Mouse scrolled (1116, 519) with delta (0, 0)
Screenshot: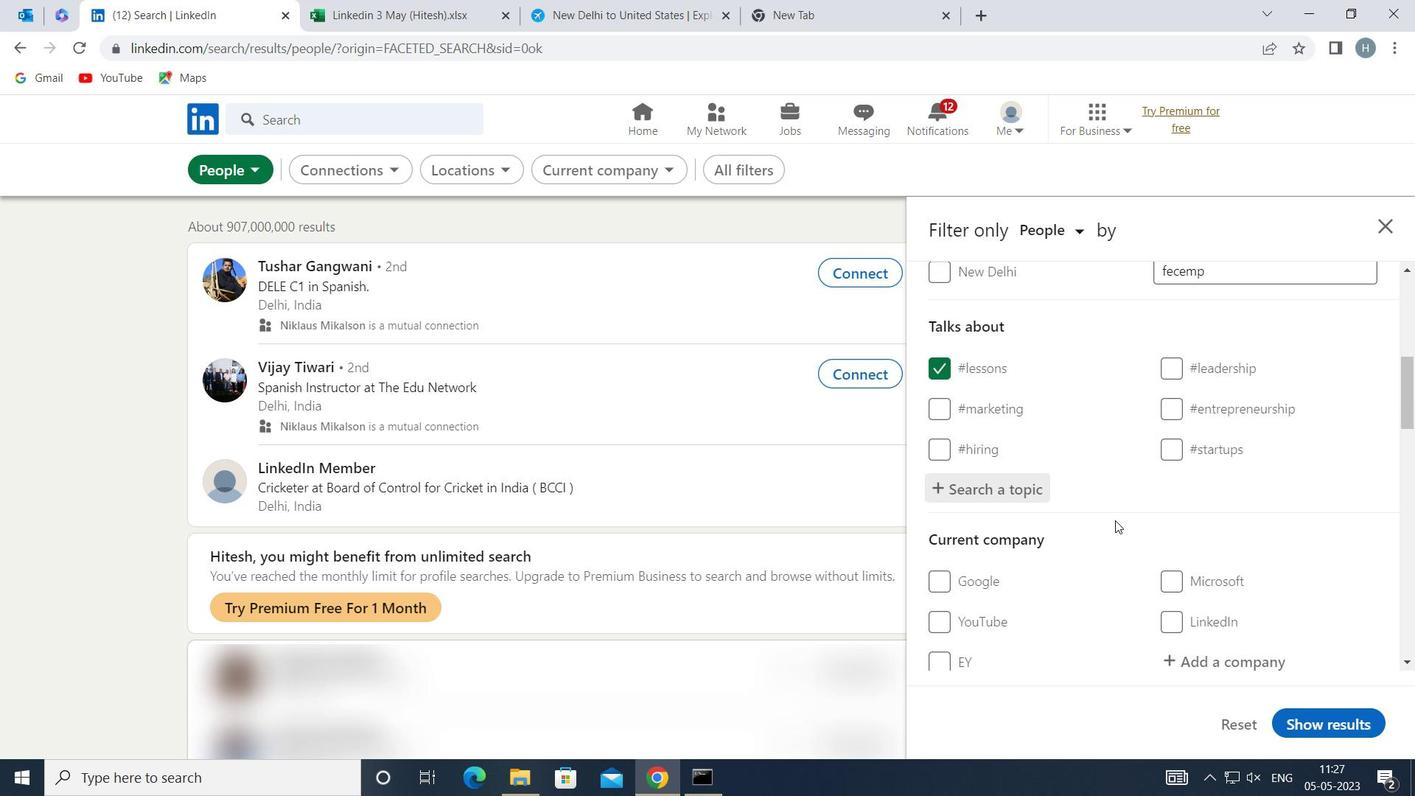 
Action: Mouse scrolled (1116, 519) with delta (0, 0)
Screenshot: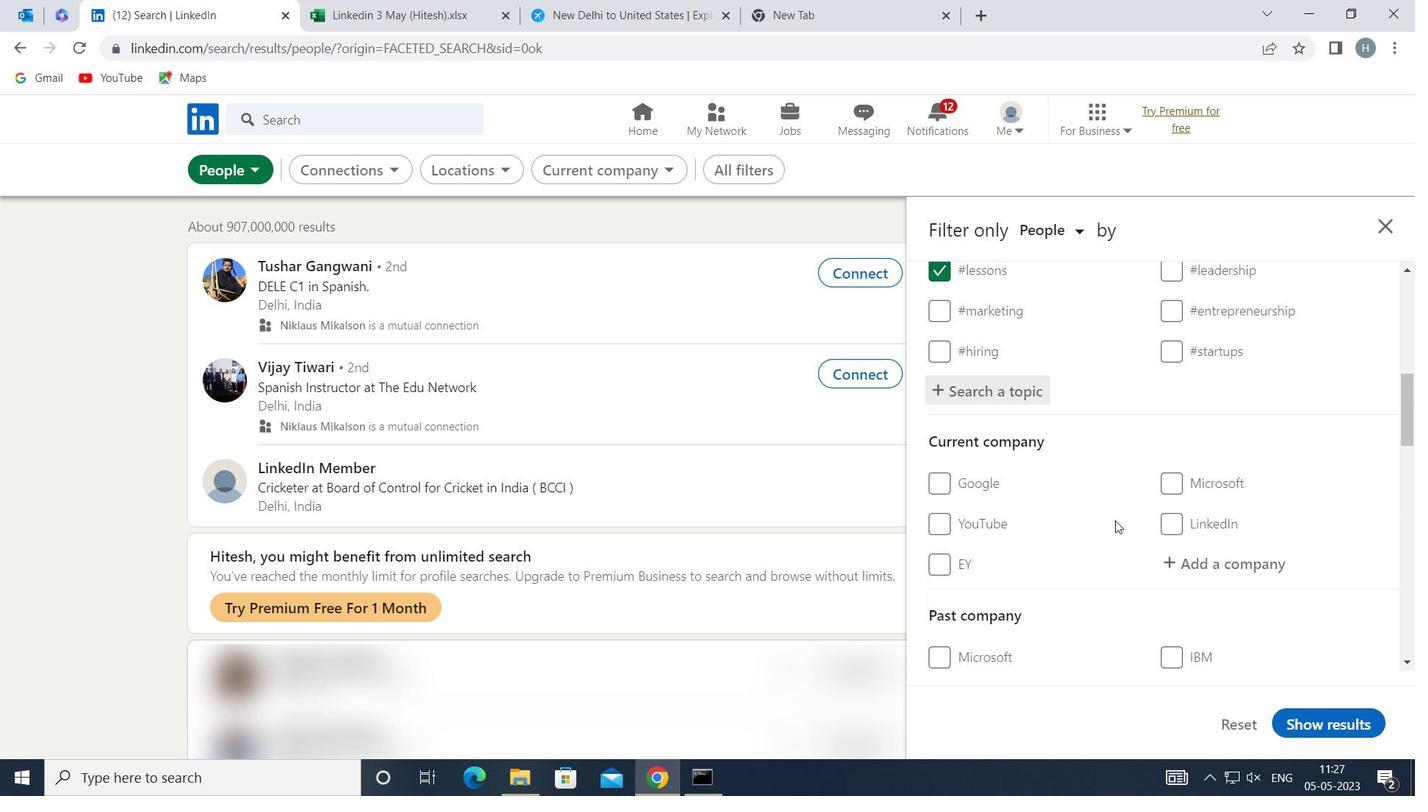 
Action: Mouse scrolled (1116, 519) with delta (0, 0)
Screenshot: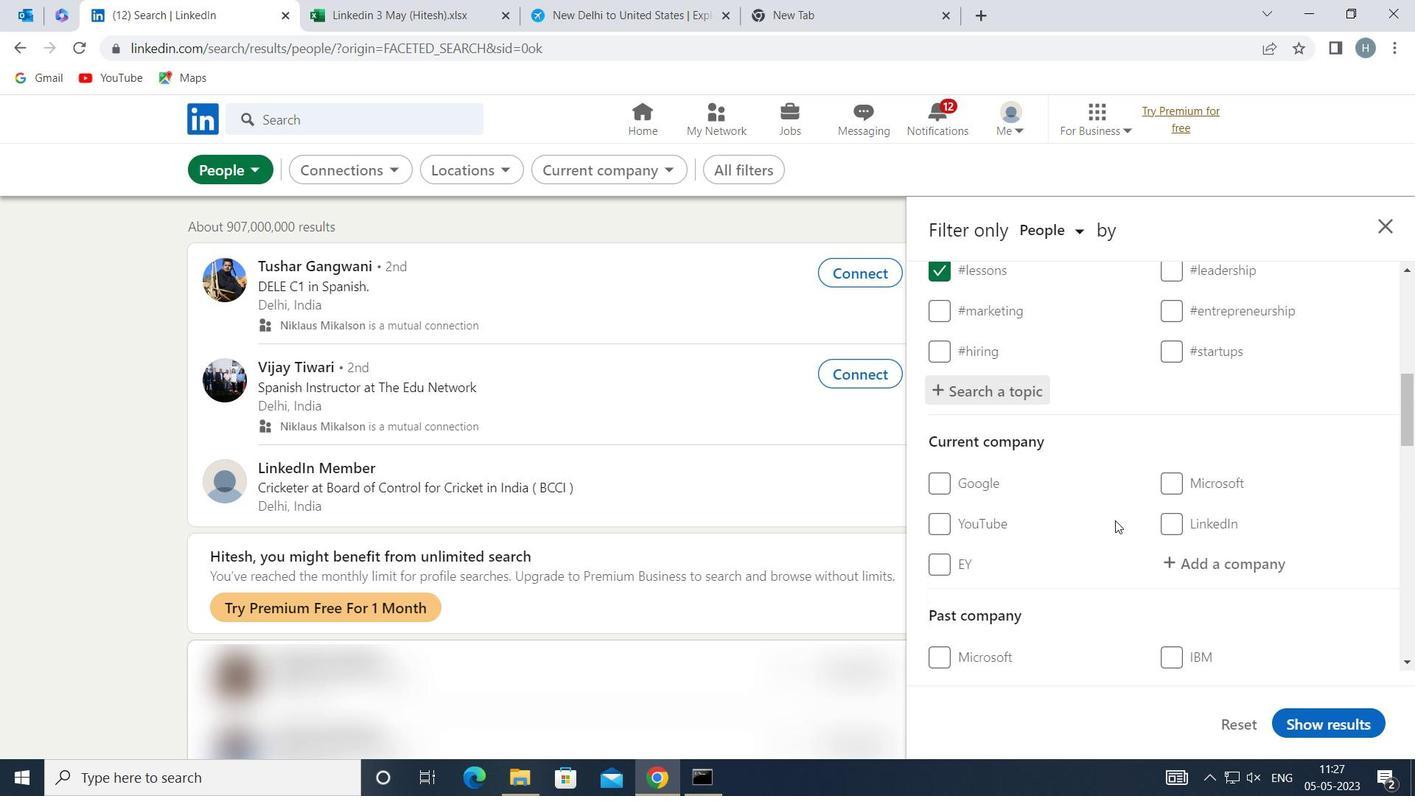 
Action: Mouse moved to (1116, 519)
Screenshot: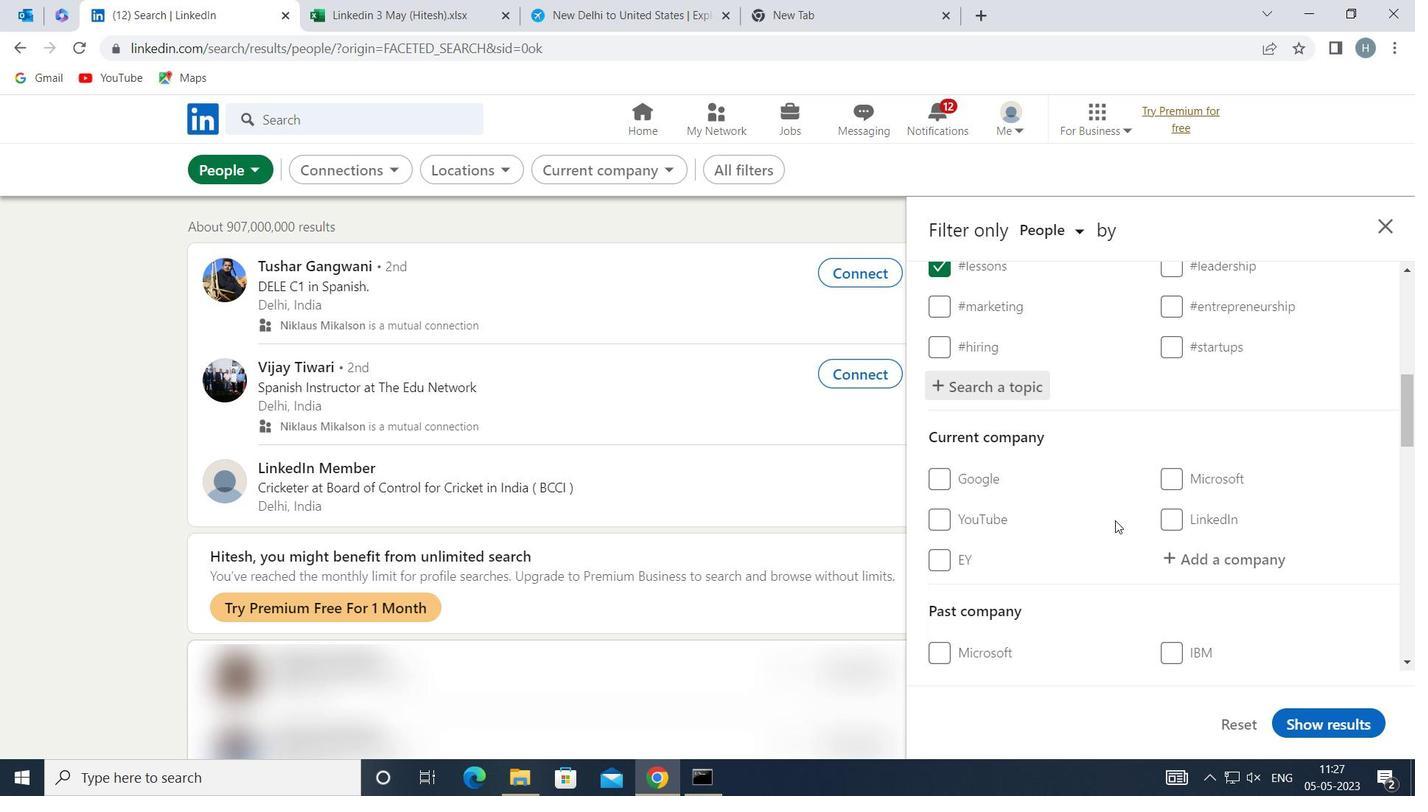 
Action: Mouse scrolled (1116, 519) with delta (0, 0)
Screenshot: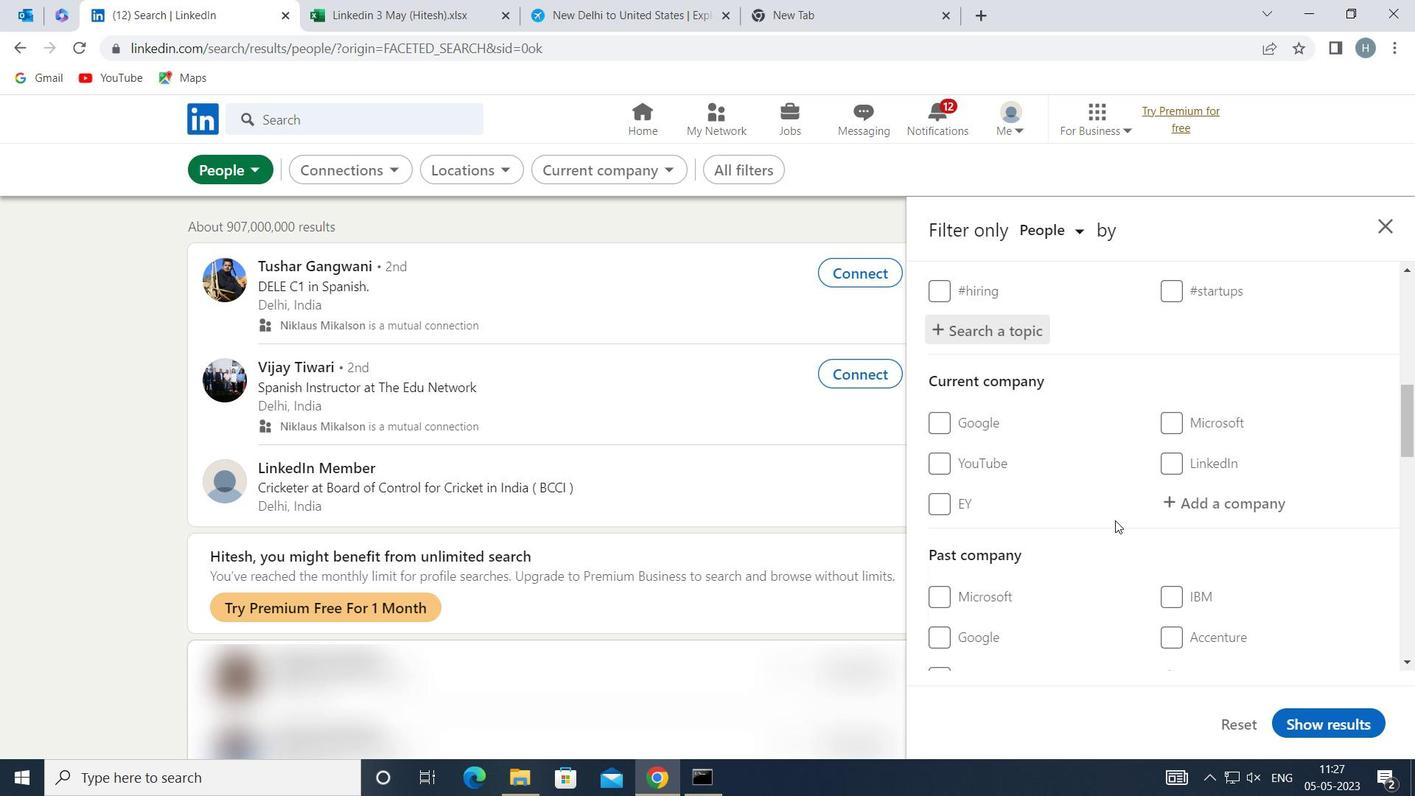 
Action: Mouse scrolled (1116, 519) with delta (0, 0)
Screenshot: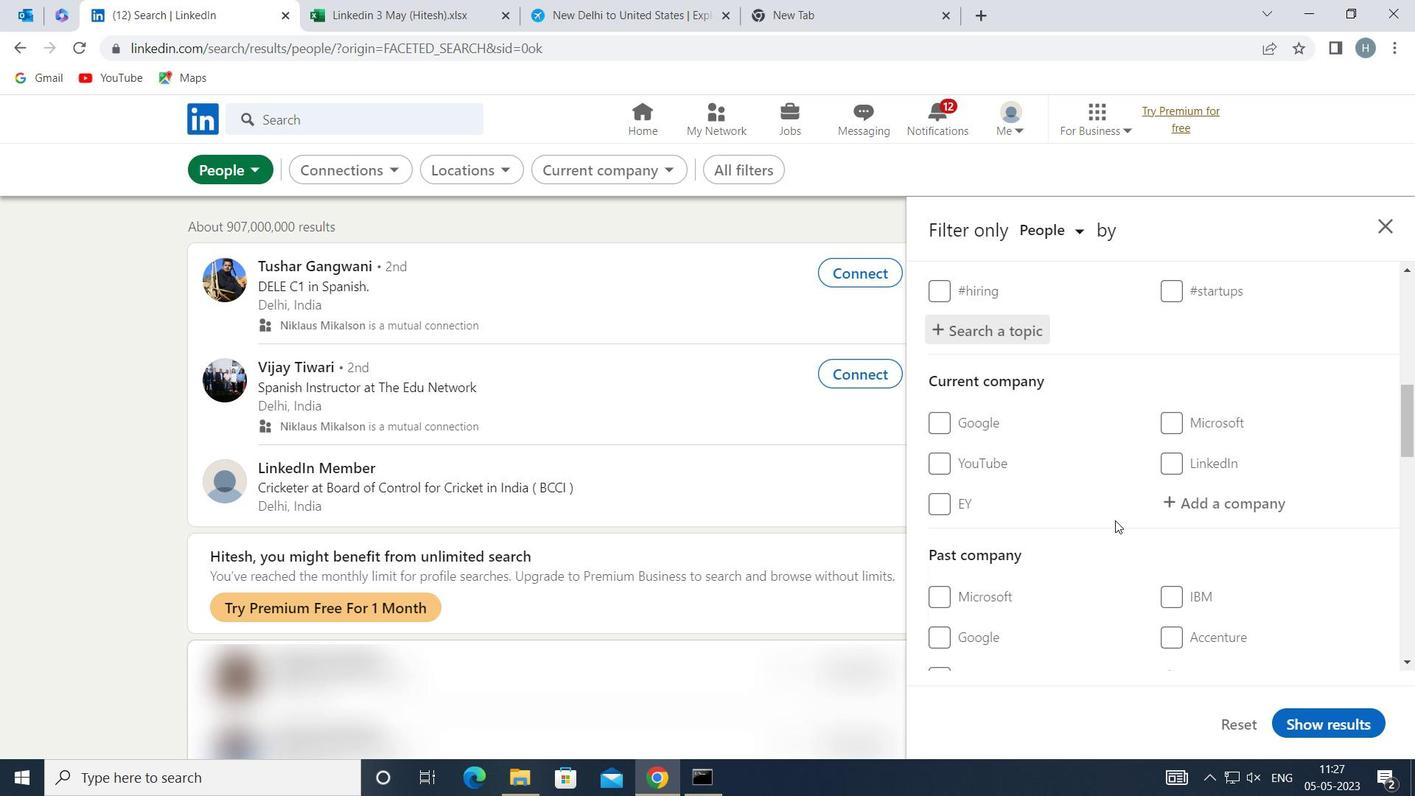
Action: Mouse scrolled (1116, 519) with delta (0, 0)
Screenshot: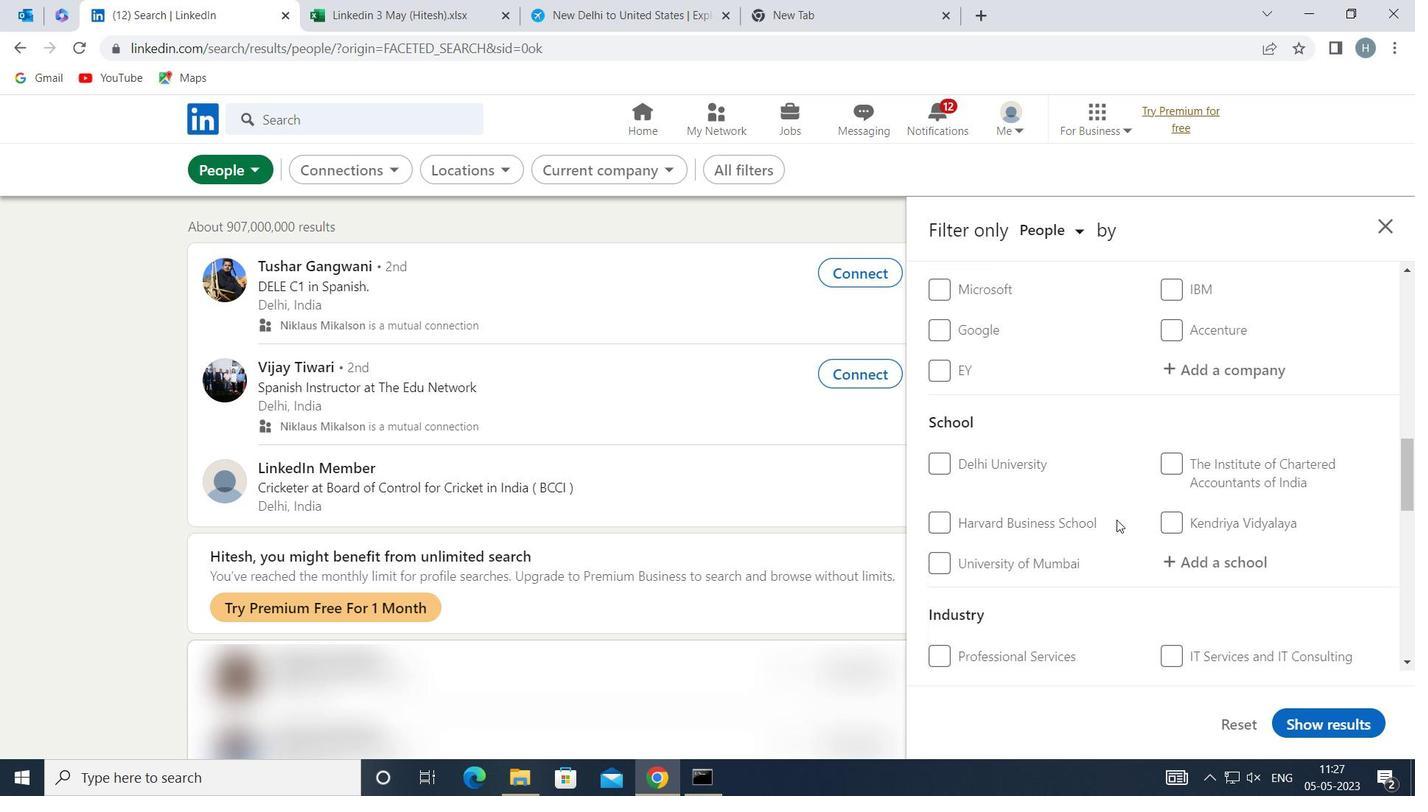 
Action: Mouse scrolled (1116, 519) with delta (0, 0)
Screenshot: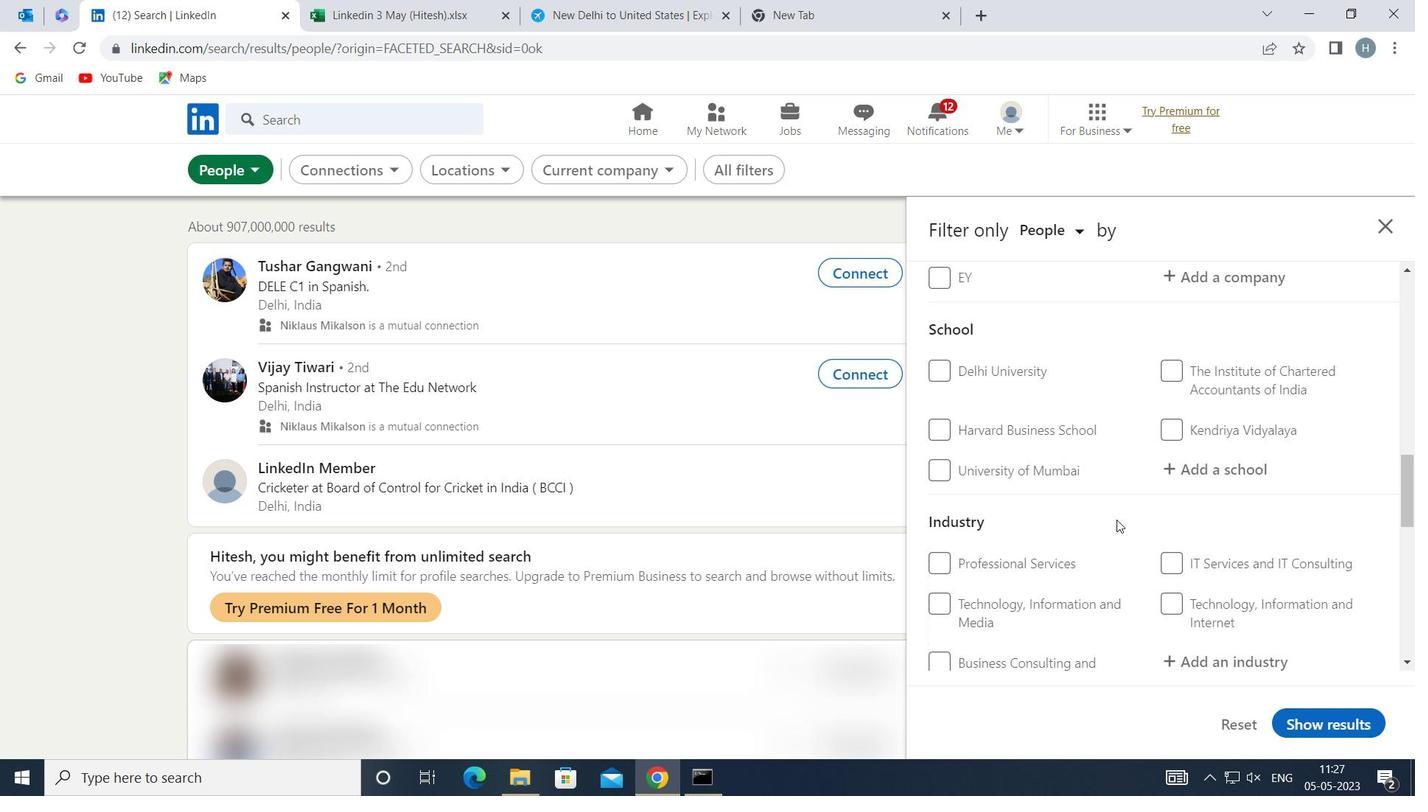 
Action: Mouse scrolled (1116, 519) with delta (0, 0)
Screenshot: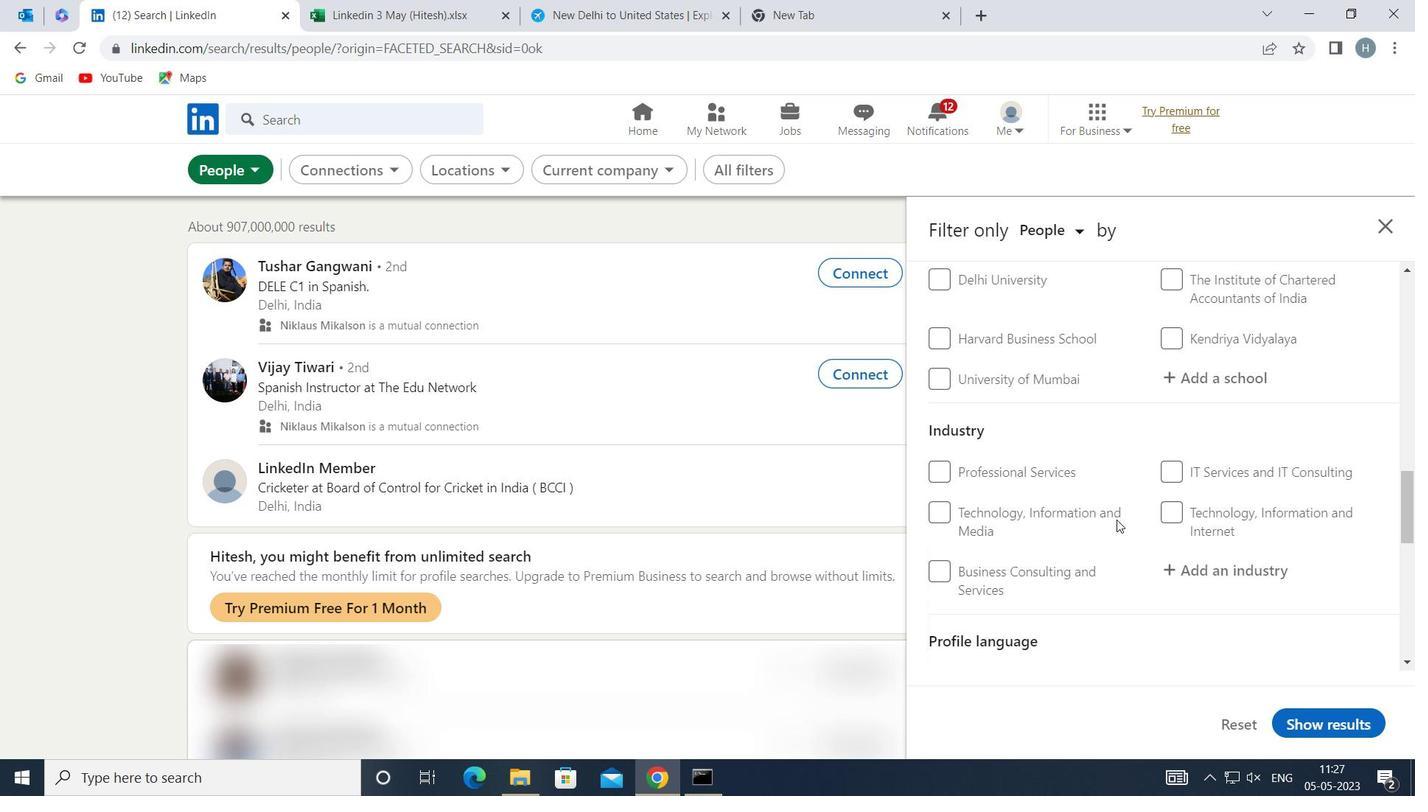 
Action: Mouse scrolled (1116, 519) with delta (0, 0)
Screenshot: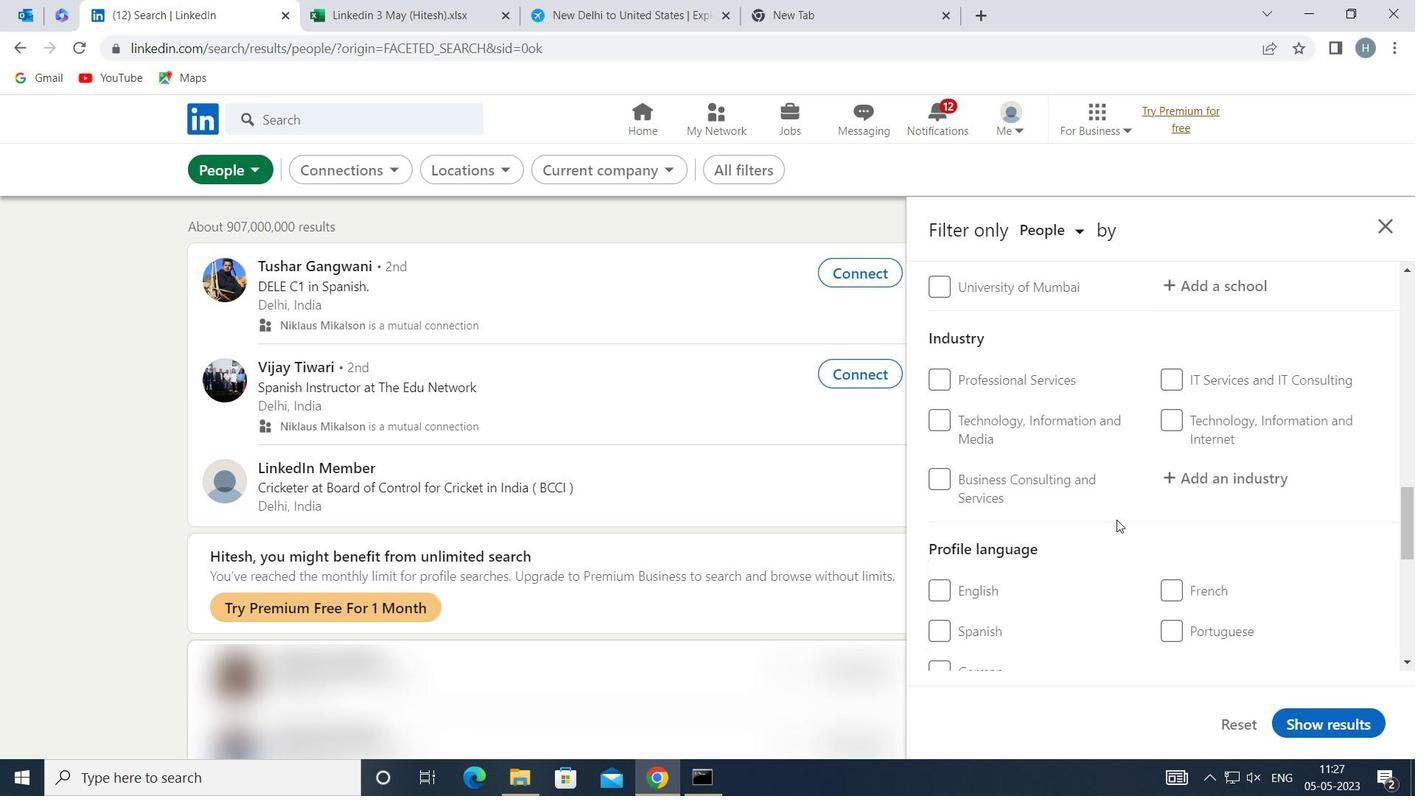 
Action: Mouse moved to (972, 575)
Screenshot: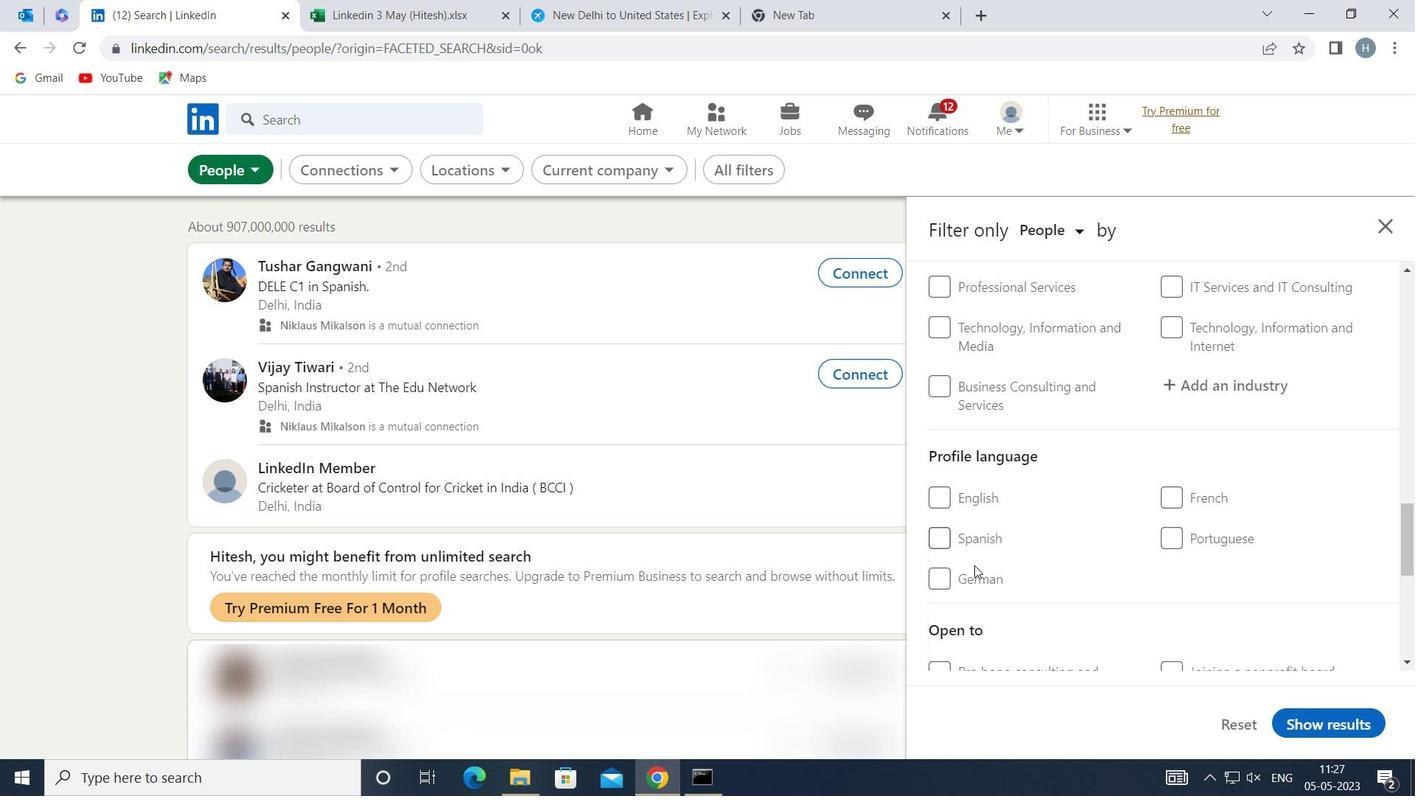 
Action: Mouse pressed left at (972, 575)
Screenshot: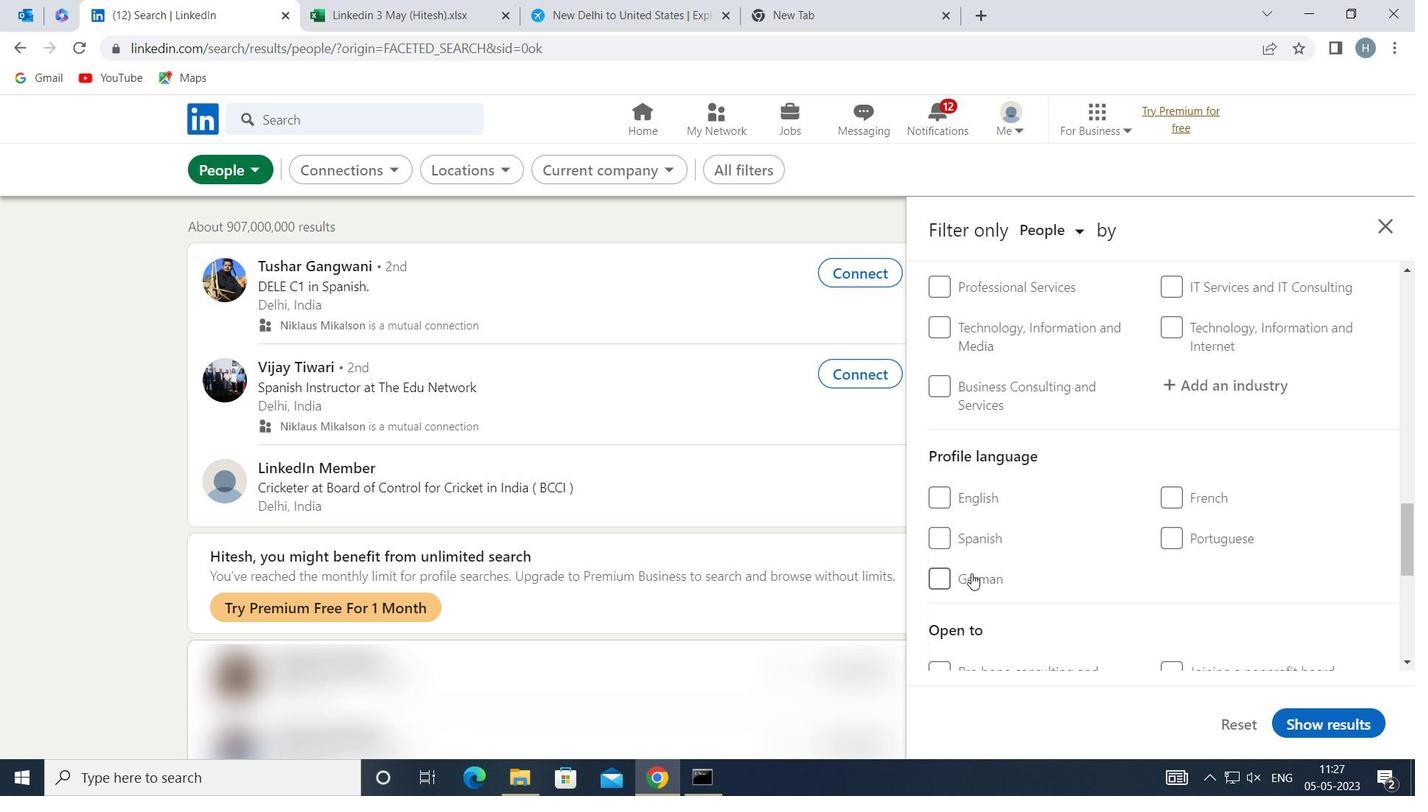 
Action: Mouse moved to (1133, 548)
Screenshot: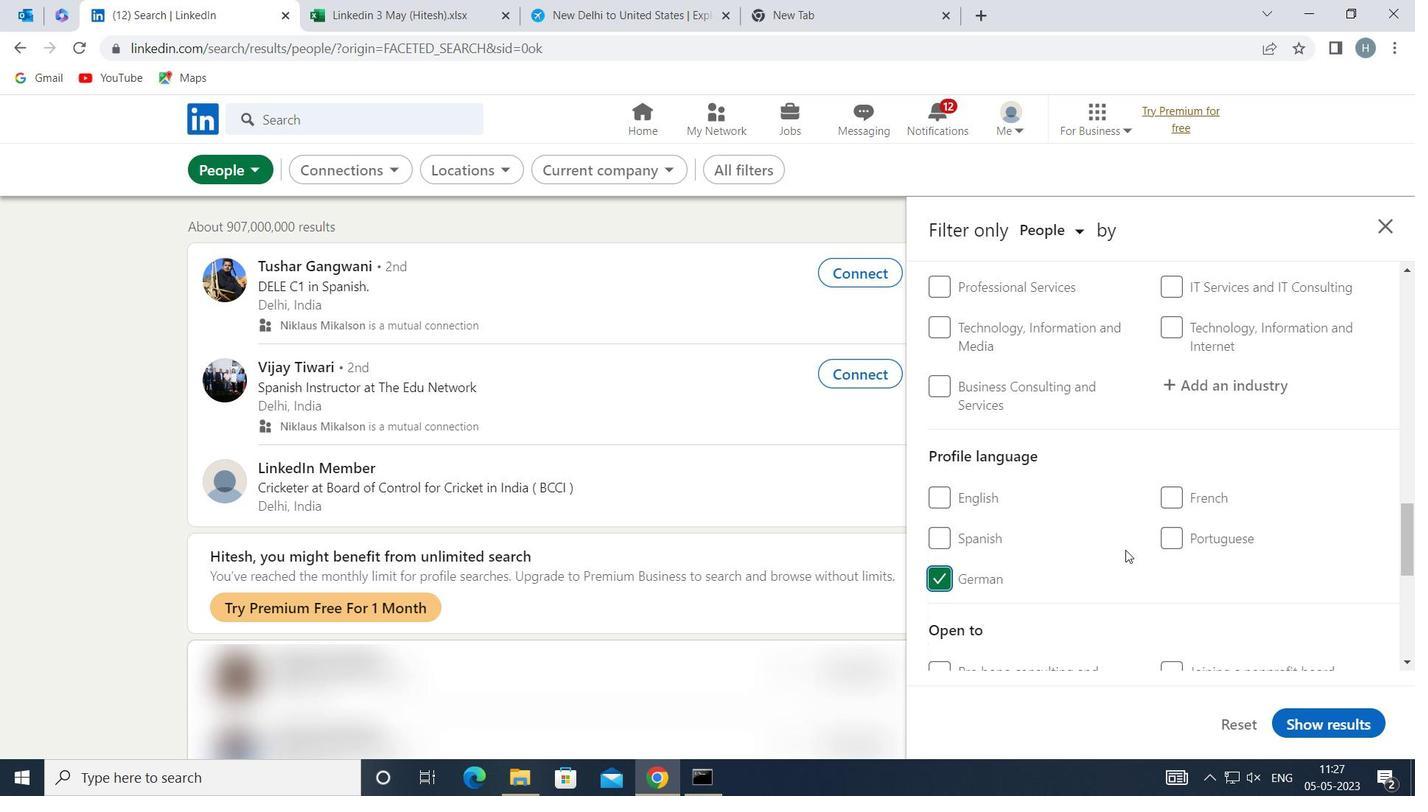 
Action: Mouse scrolled (1133, 549) with delta (0, 0)
Screenshot: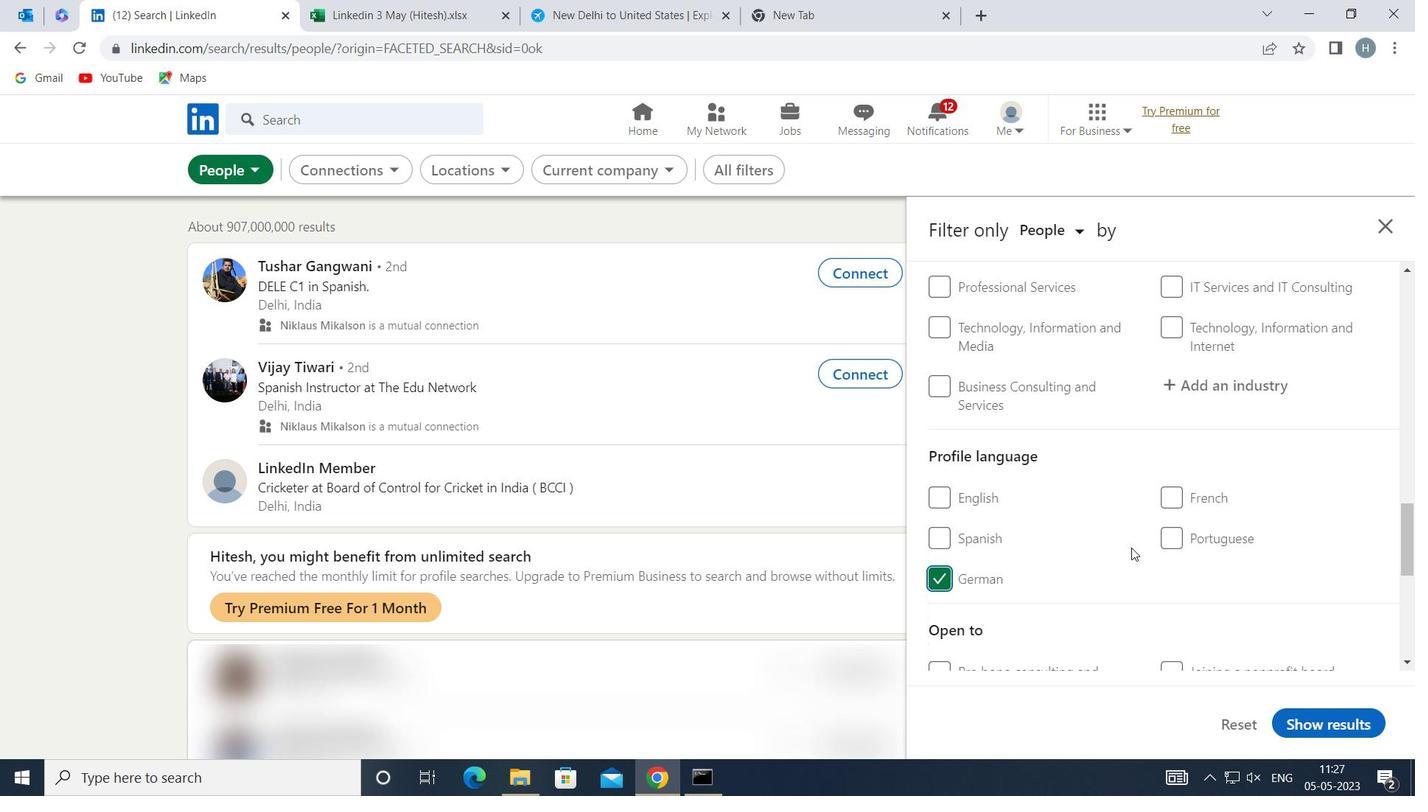 
Action: Mouse scrolled (1133, 549) with delta (0, 0)
Screenshot: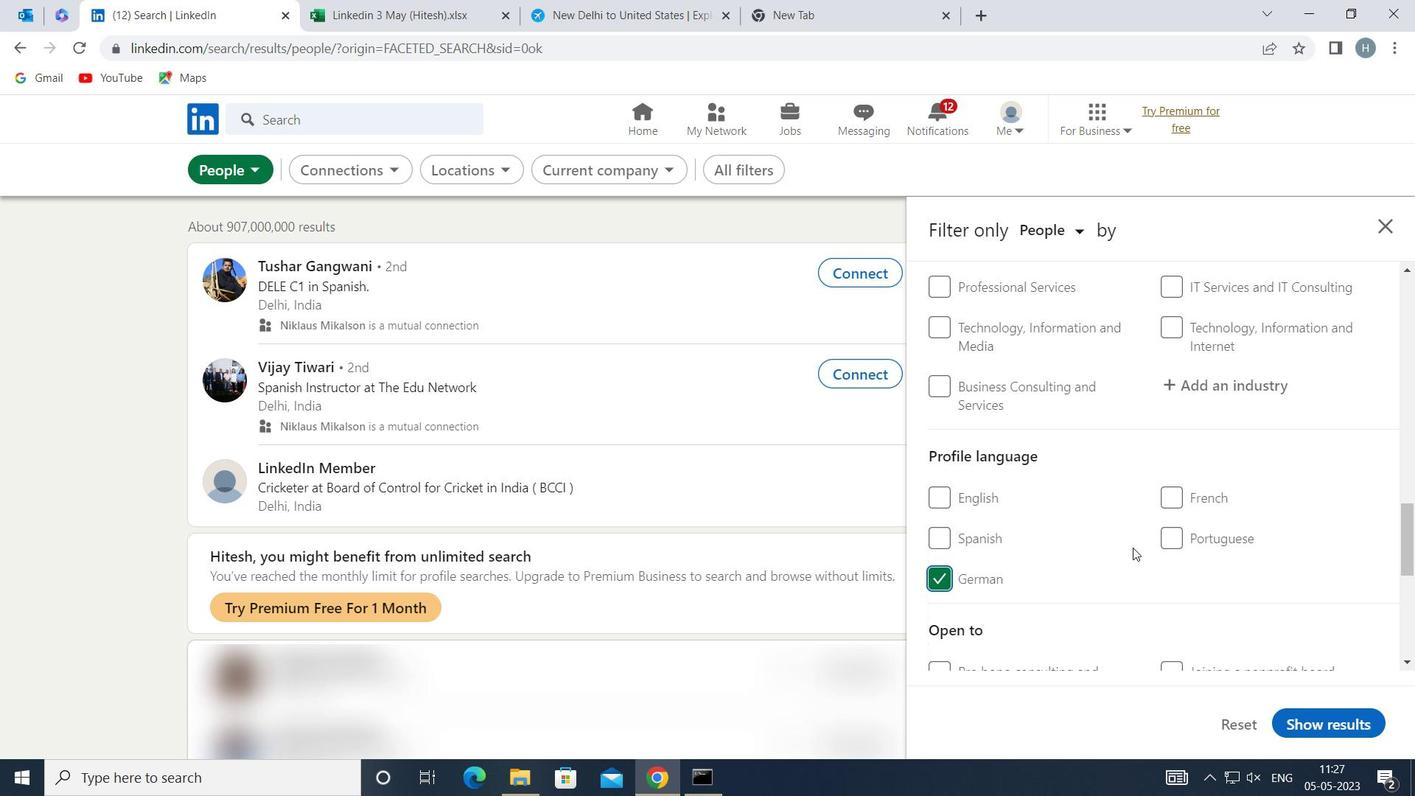
Action: Mouse moved to (1133, 547)
Screenshot: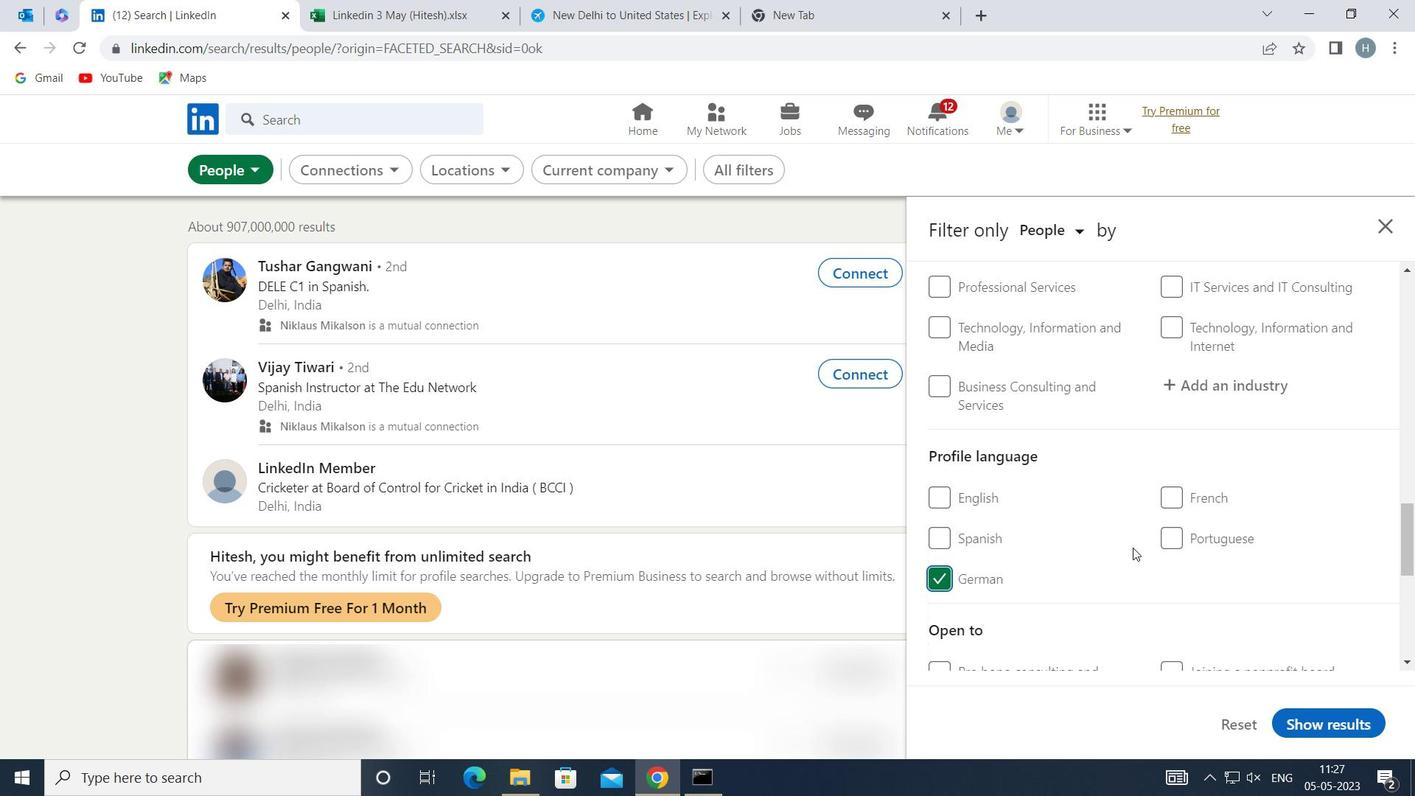 
Action: Mouse scrolled (1133, 548) with delta (0, 0)
Screenshot: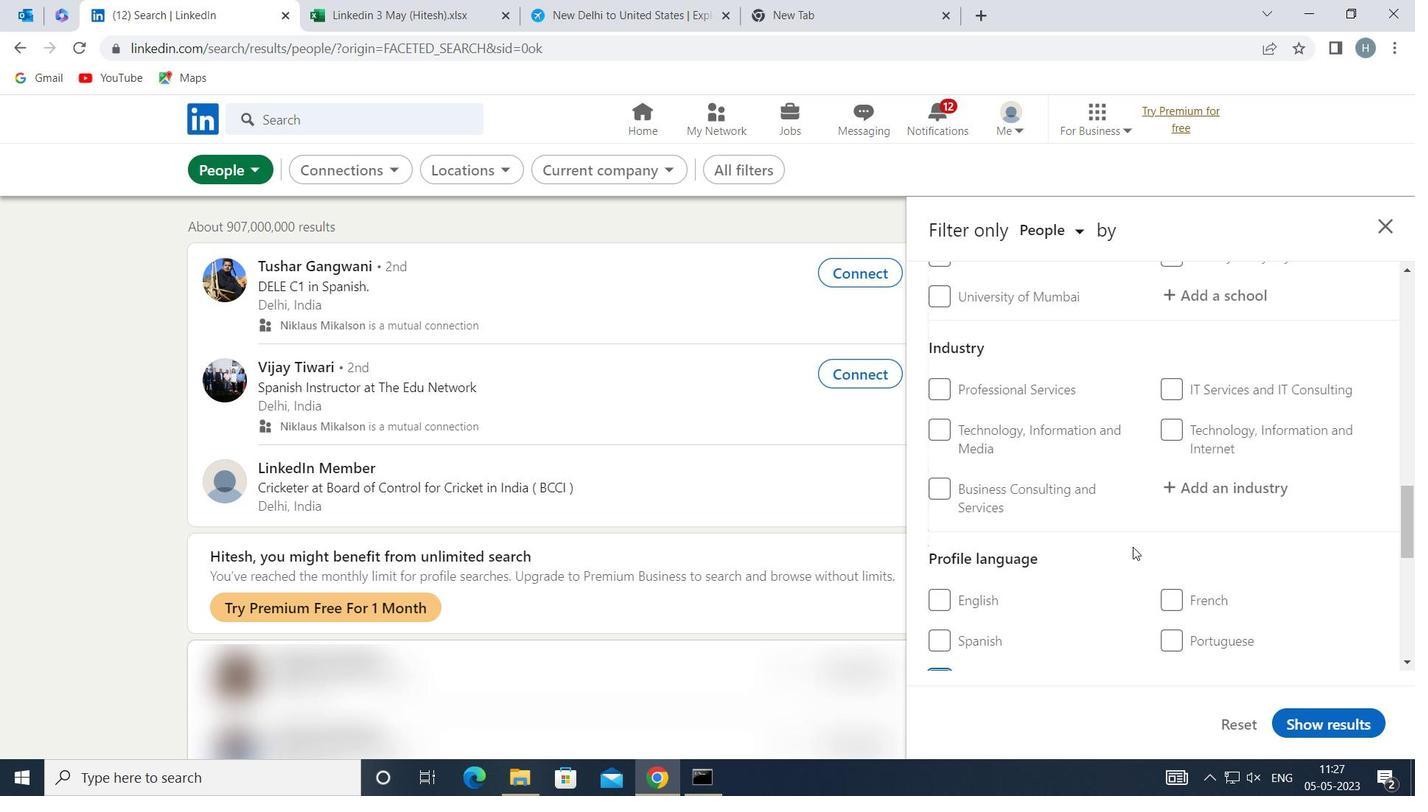 
Action: Mouse scrolled (1133, 548) with delta (0, 0)
Screenshot: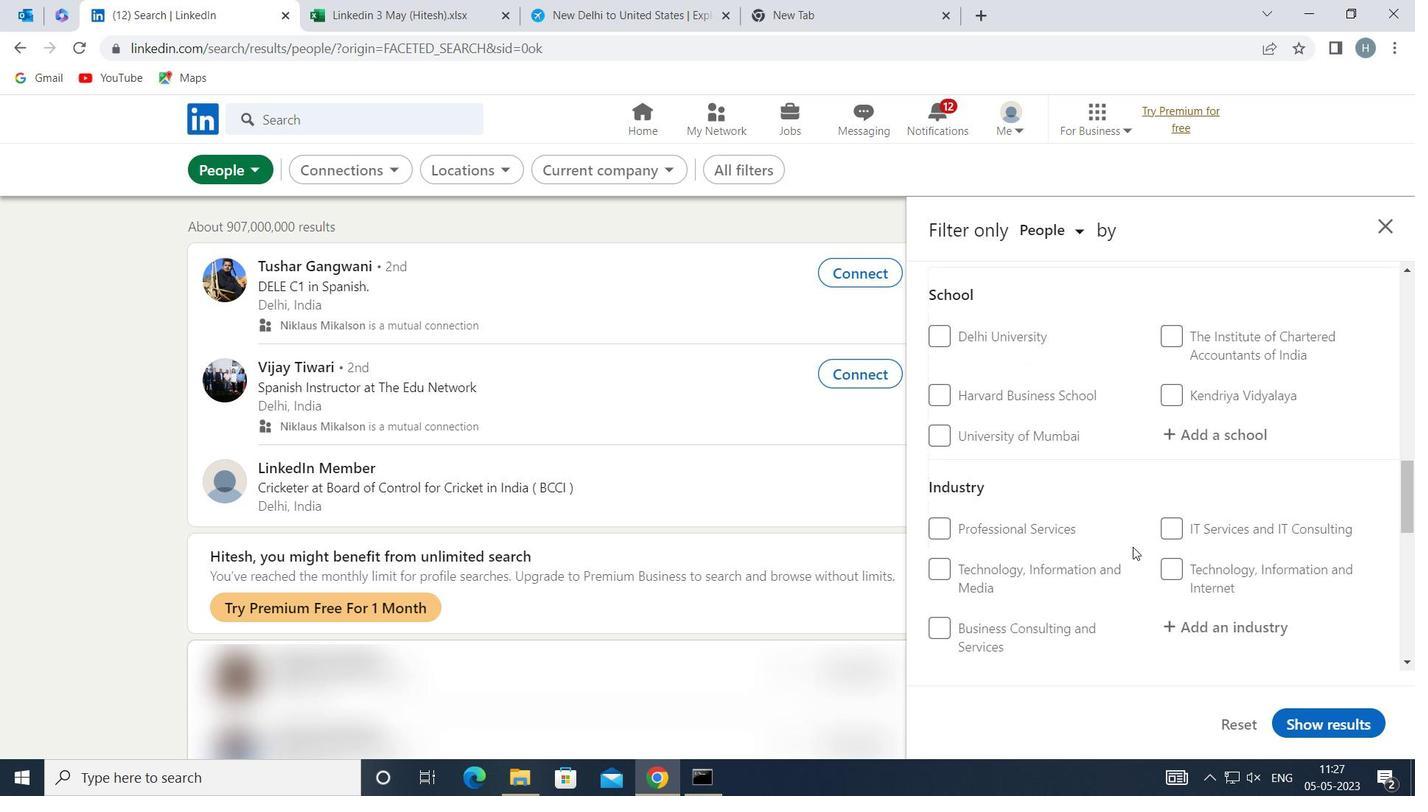 
Action: Mouse scrolled (1133, 548) with delta (0, 0)
Screenshot: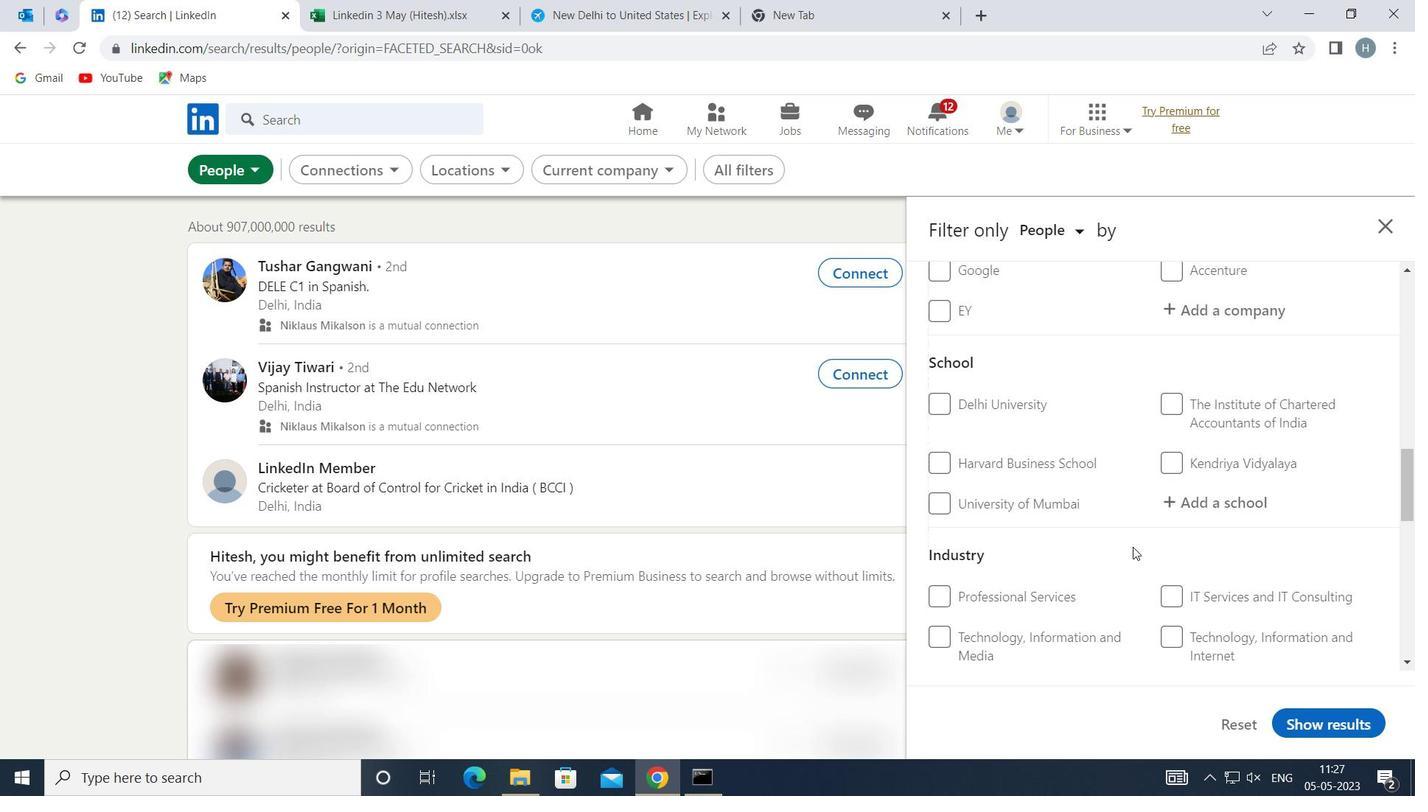 
Action: Mouse scrolled (1133, 548) with delta (0, 0)
Screenshot: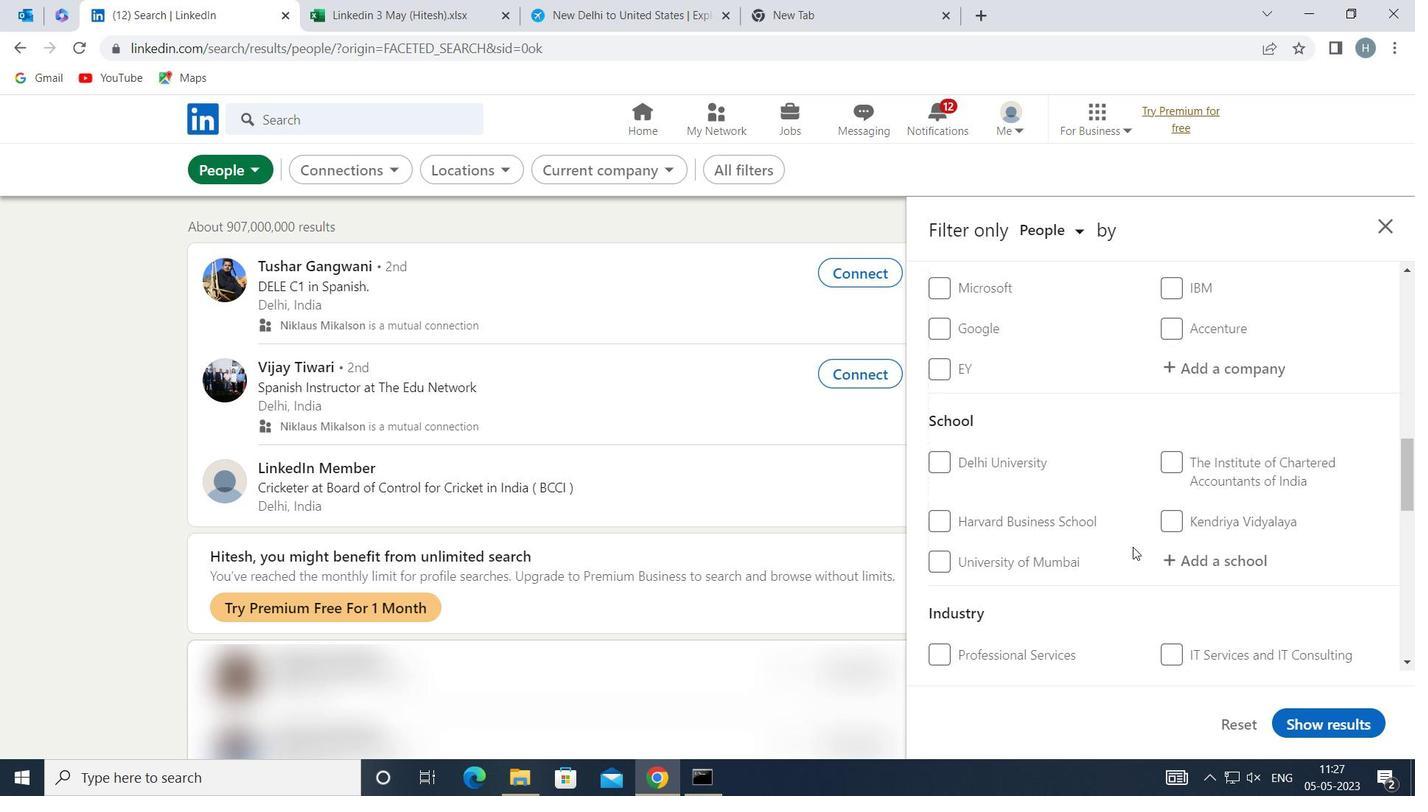 
Action: Mouse scrolled (1133, 548) with delta (0, 0)
Screenshot: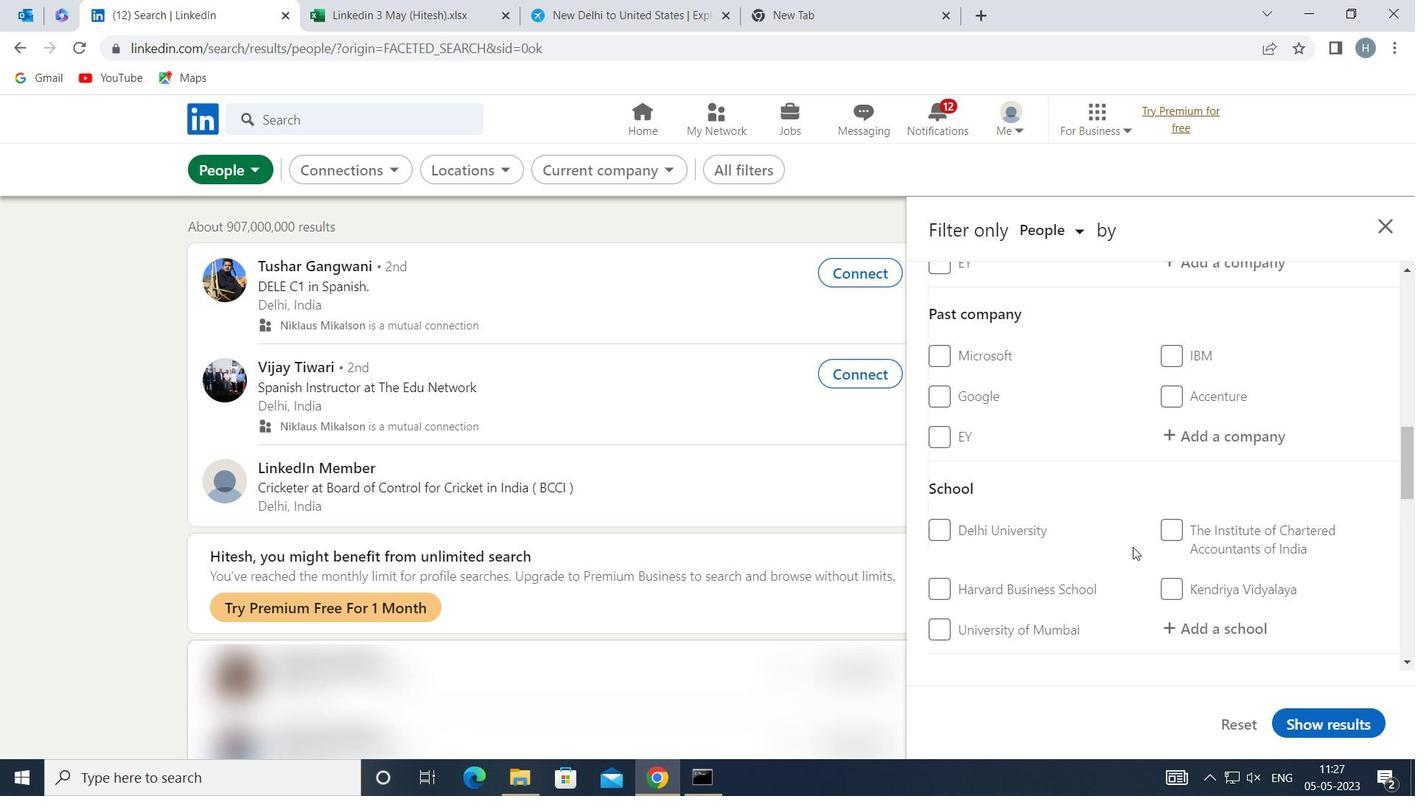 
Action: Mouse scrolled (1133, 548) with delta (0, 0)
Screenshot: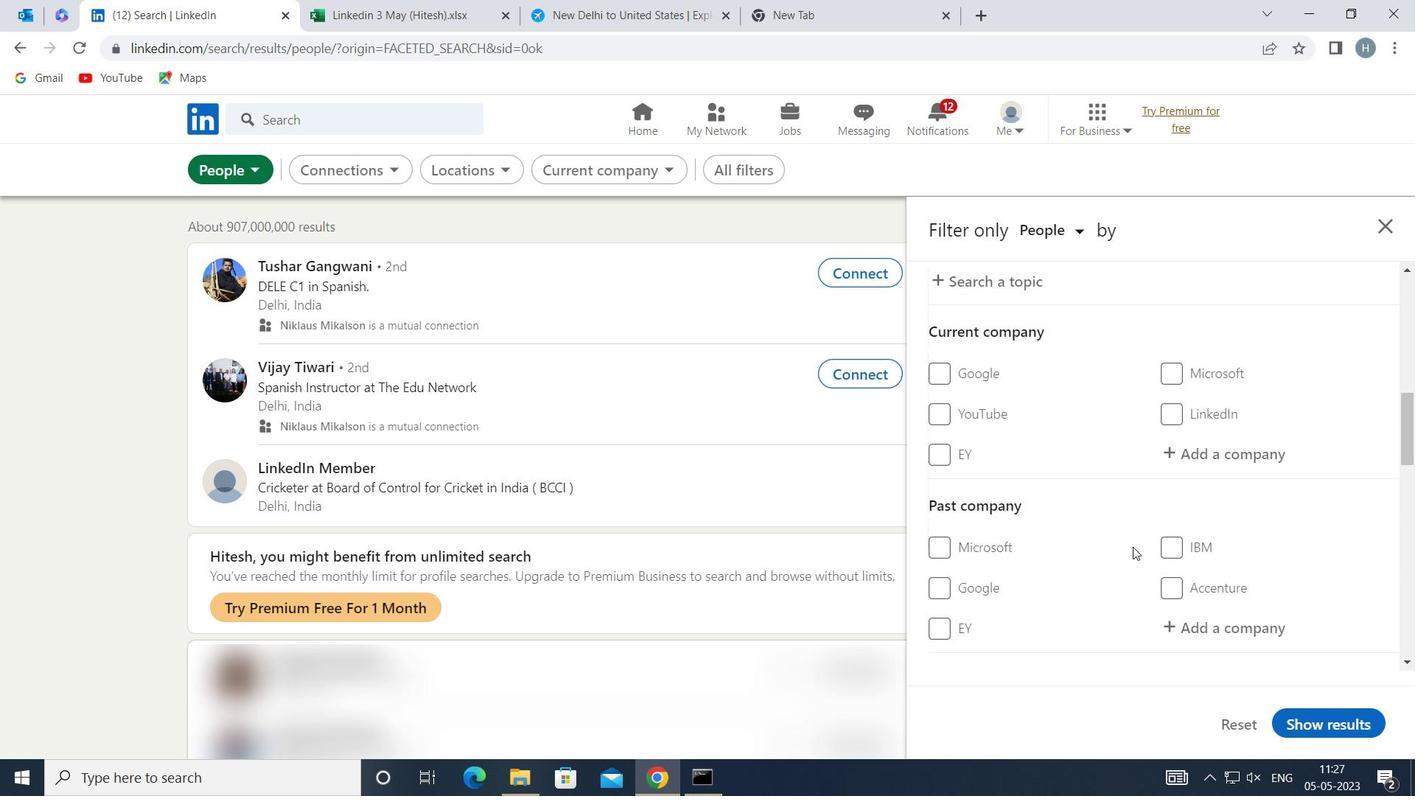 
Action: Mouse moved to (1217, 561)
Screenshot: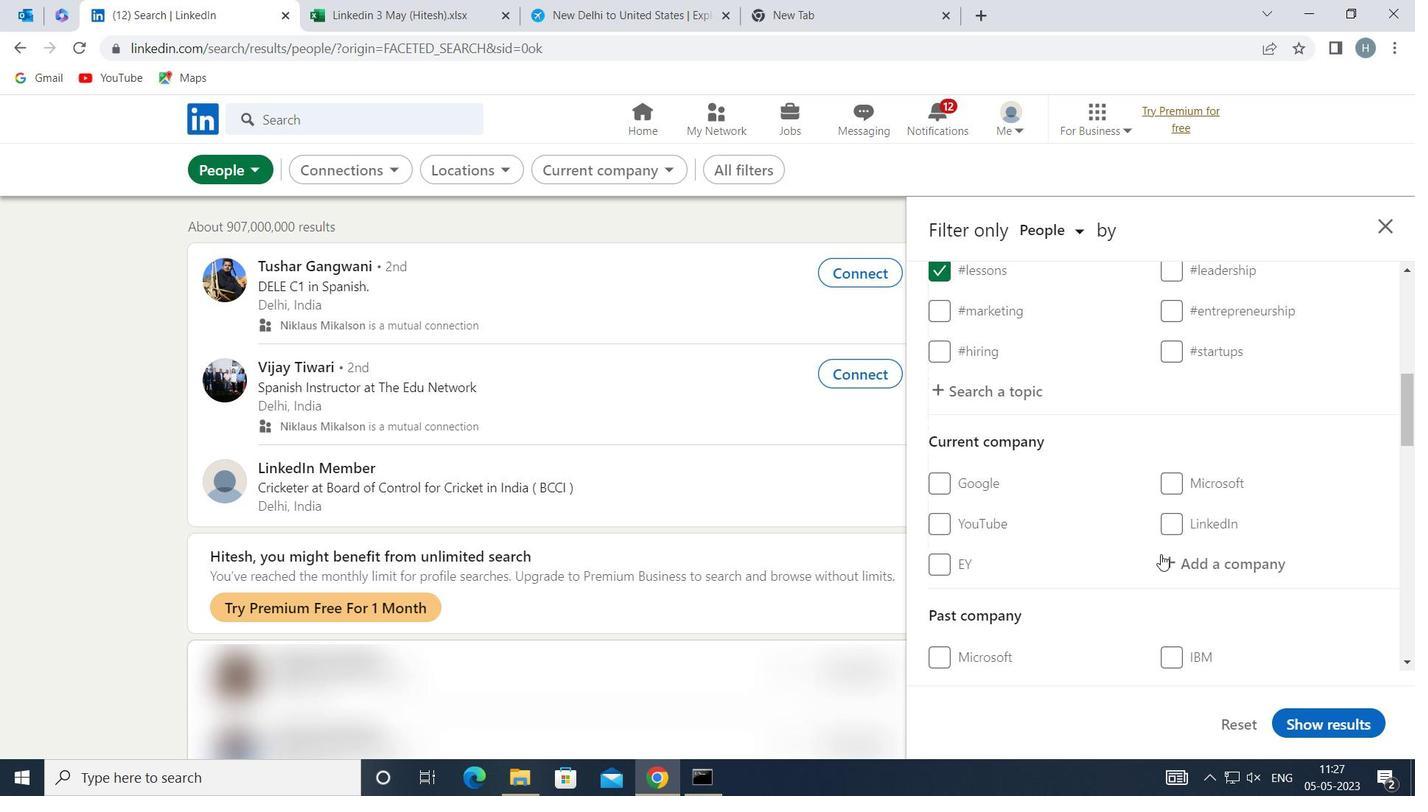 
Action: Mouse pressed left at (1217, 561)
Screenshot: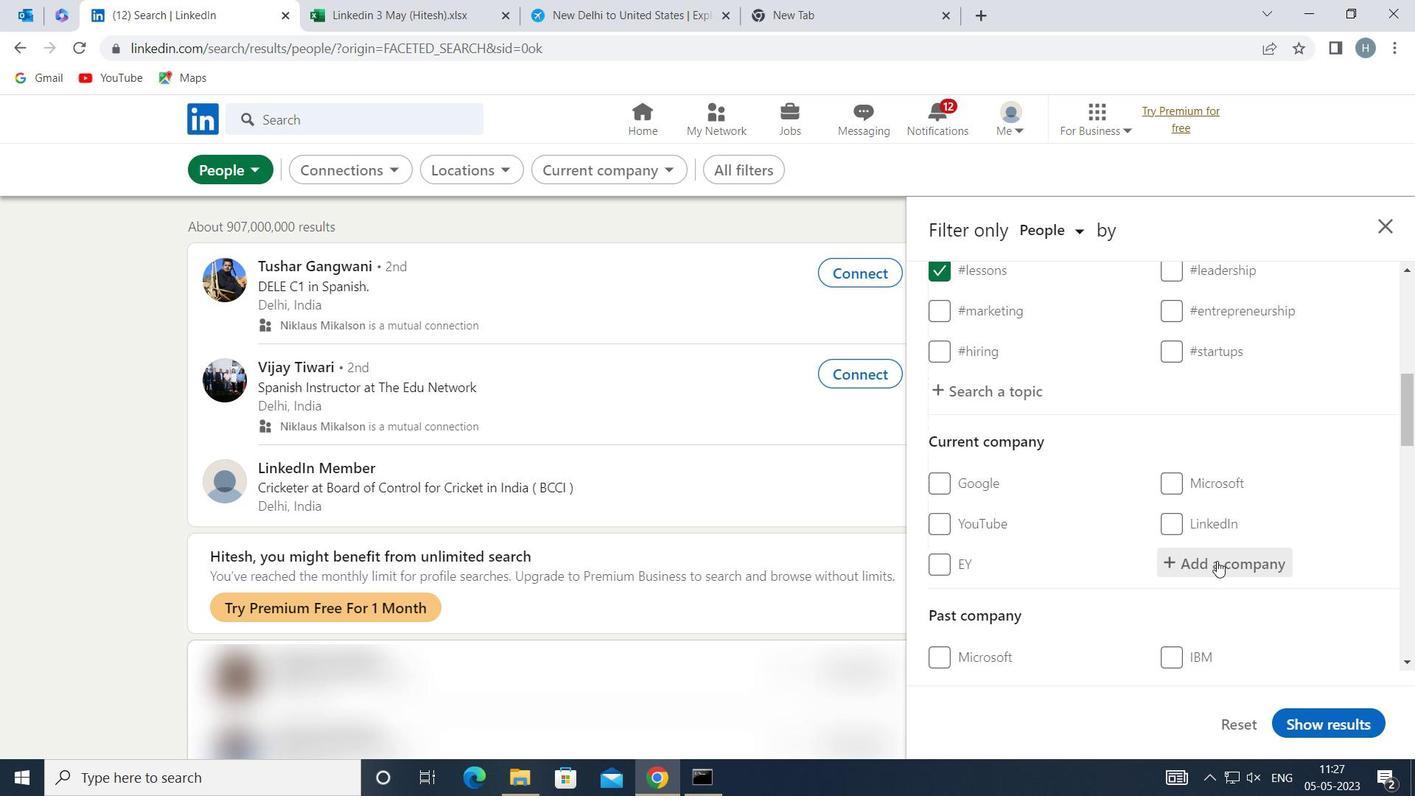 
Action: Key pressed <Key.shift>RELIANCE<Key.space><Key.shift>COMM
Screenshot: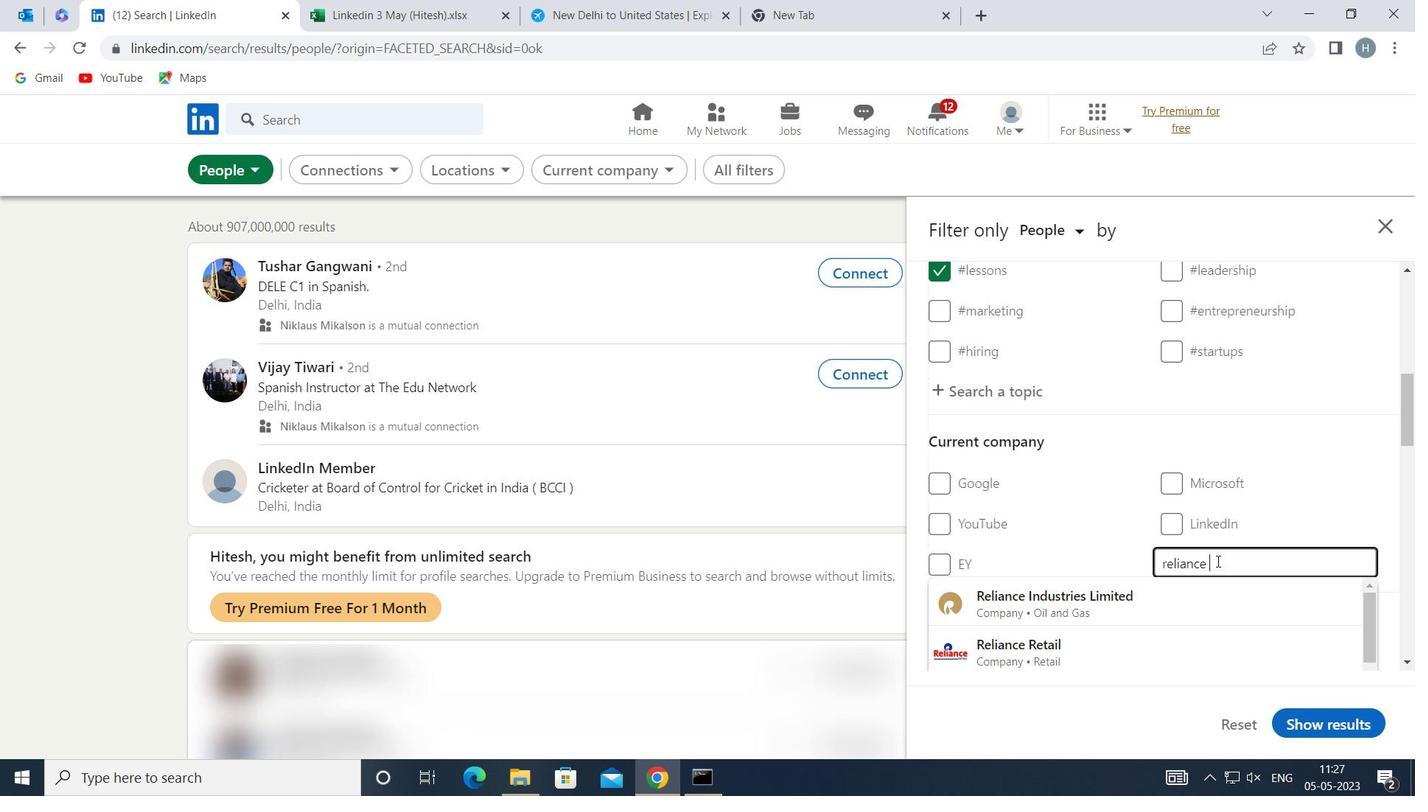
Action: Mouse moved to (1178, 590)
Screenshot: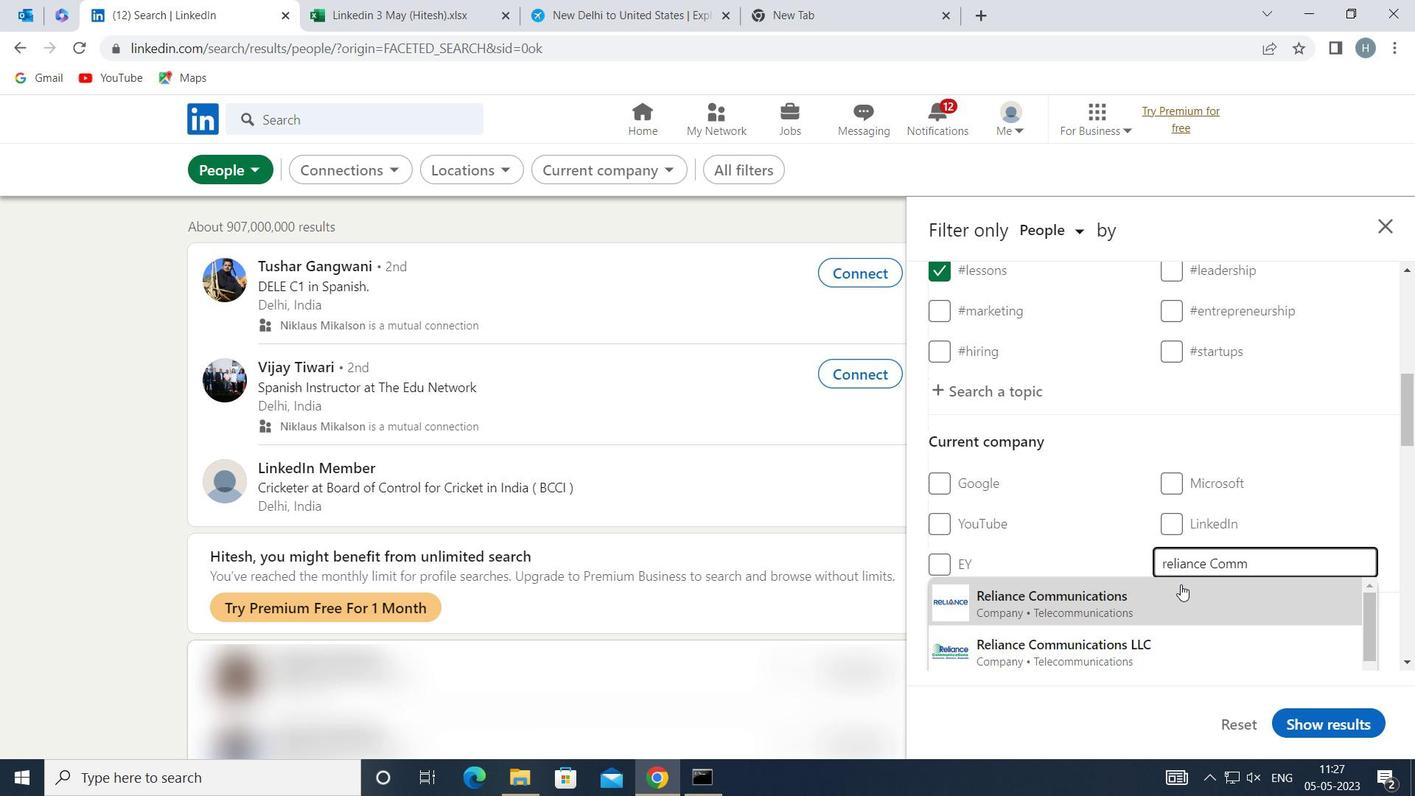 
Action: Mouse pressed left at (1178, 590)
Screenshot: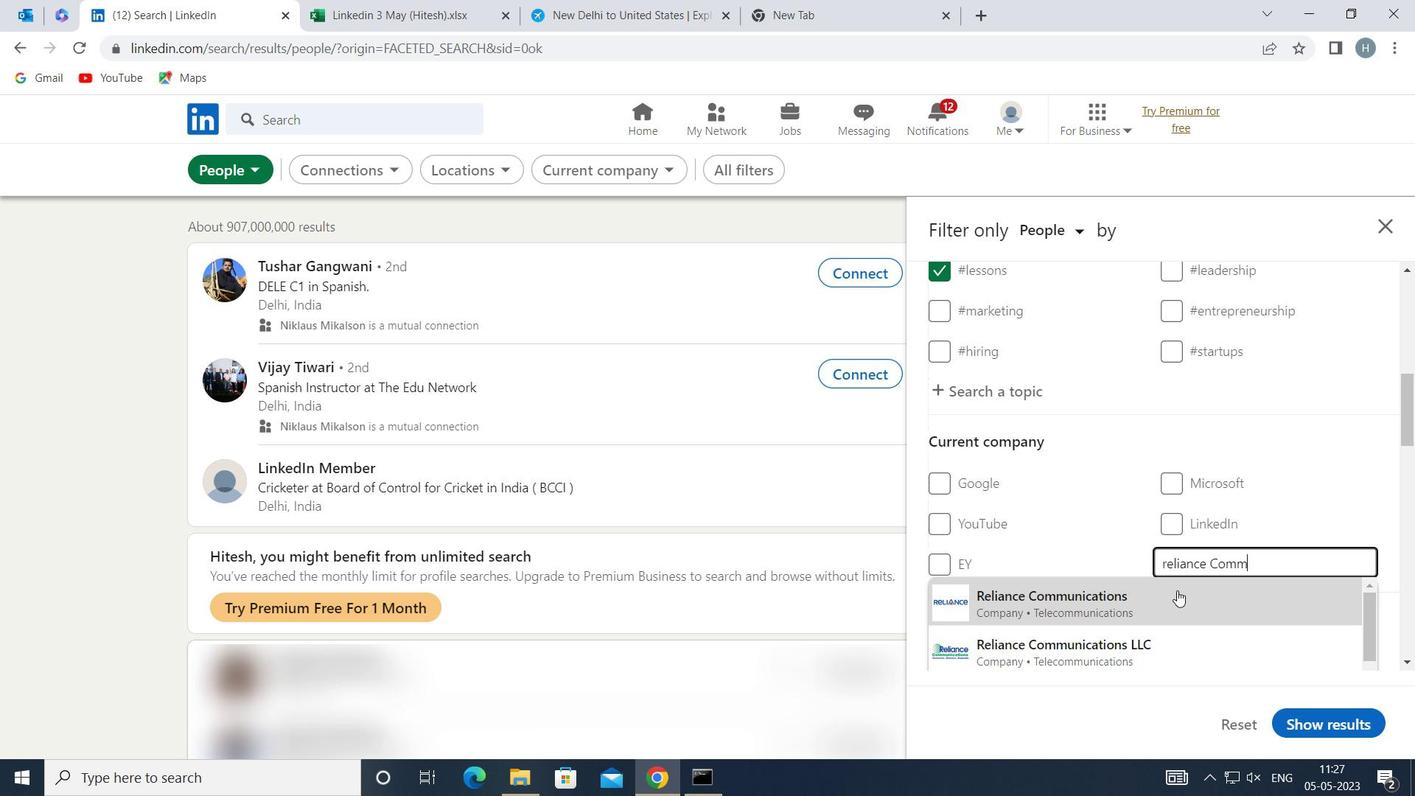 
Action: Mouse moved to (1139, 556)
Screenshot: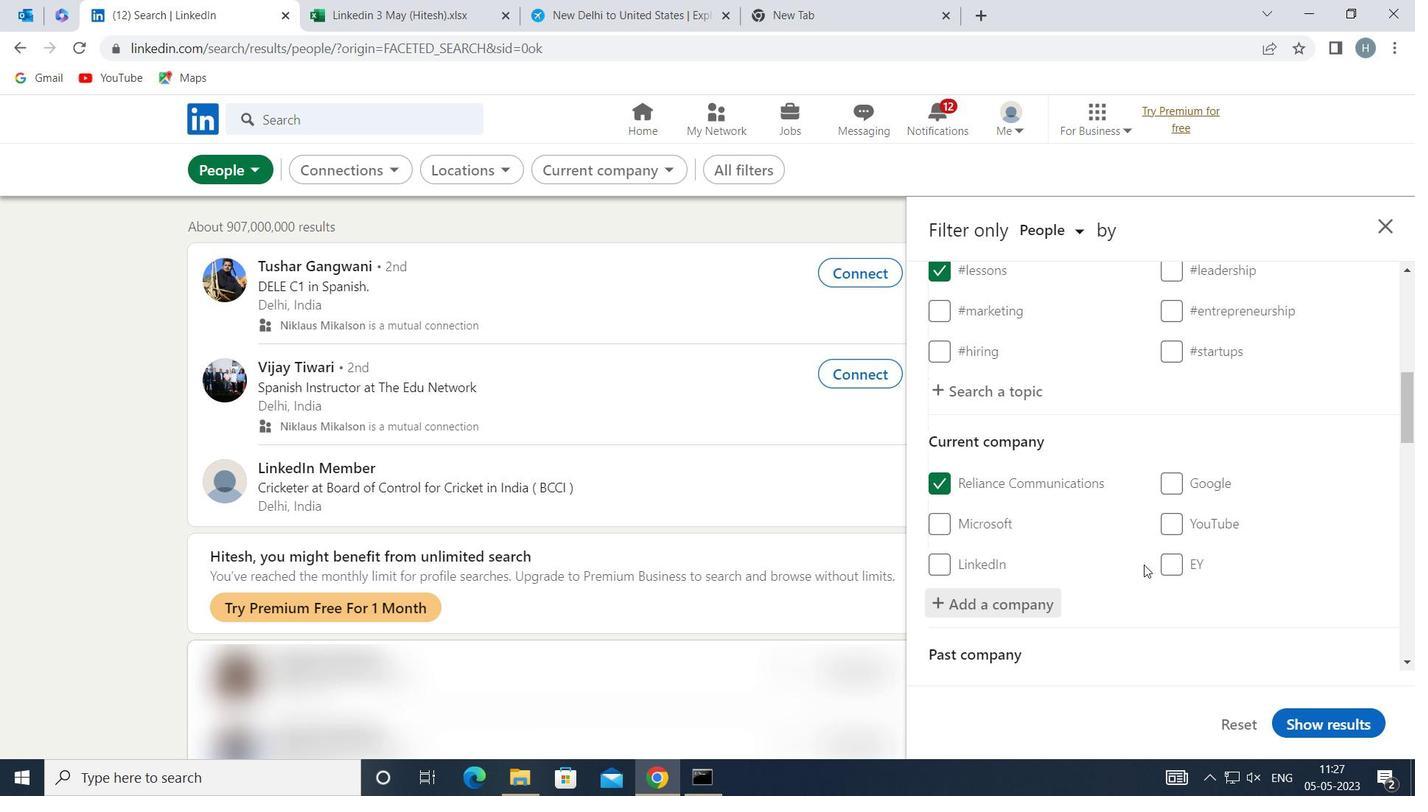 
Action: Mouse scrolled (1139, 555) with delta (0, 0)
Screenshot: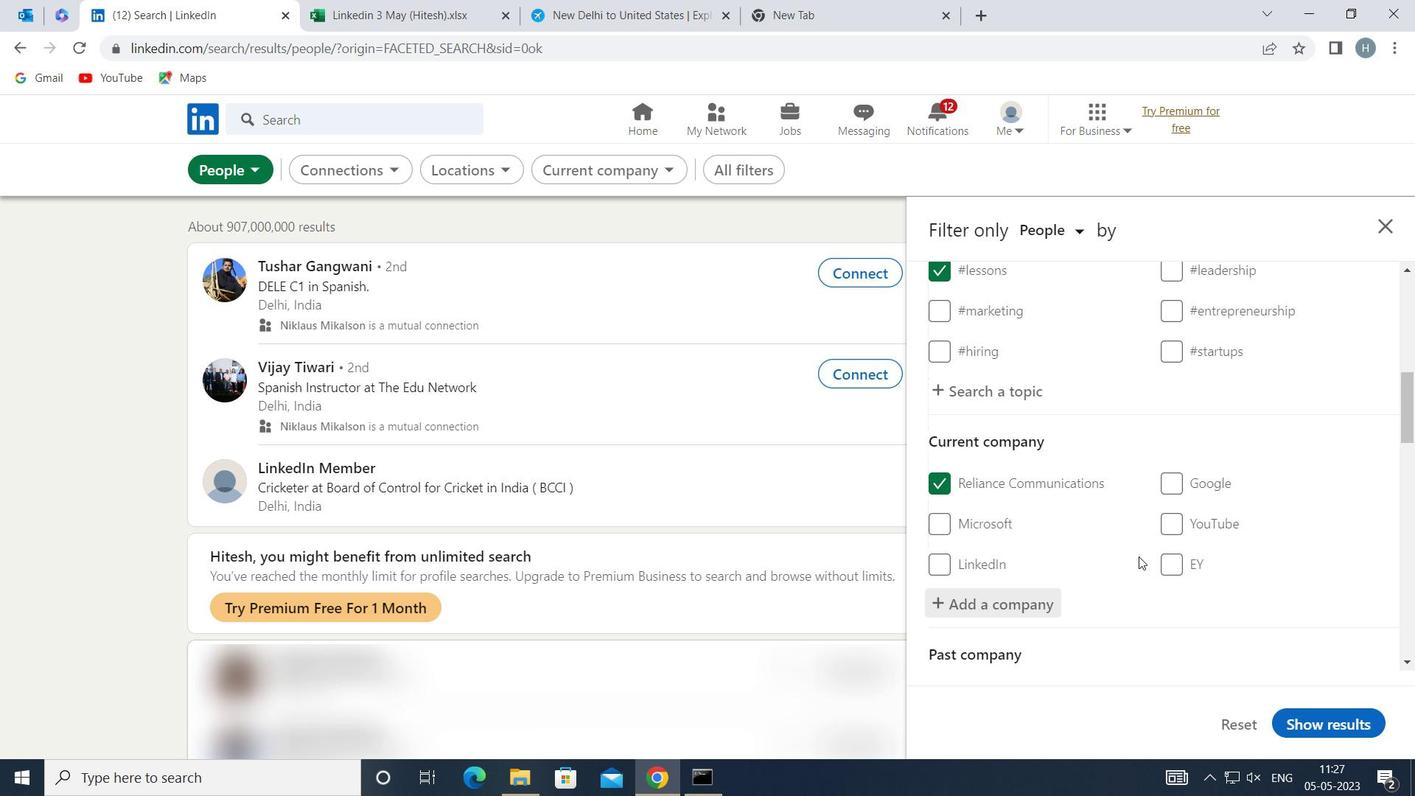 
Action: Mouse moved to (1139, 555)
Screenshot: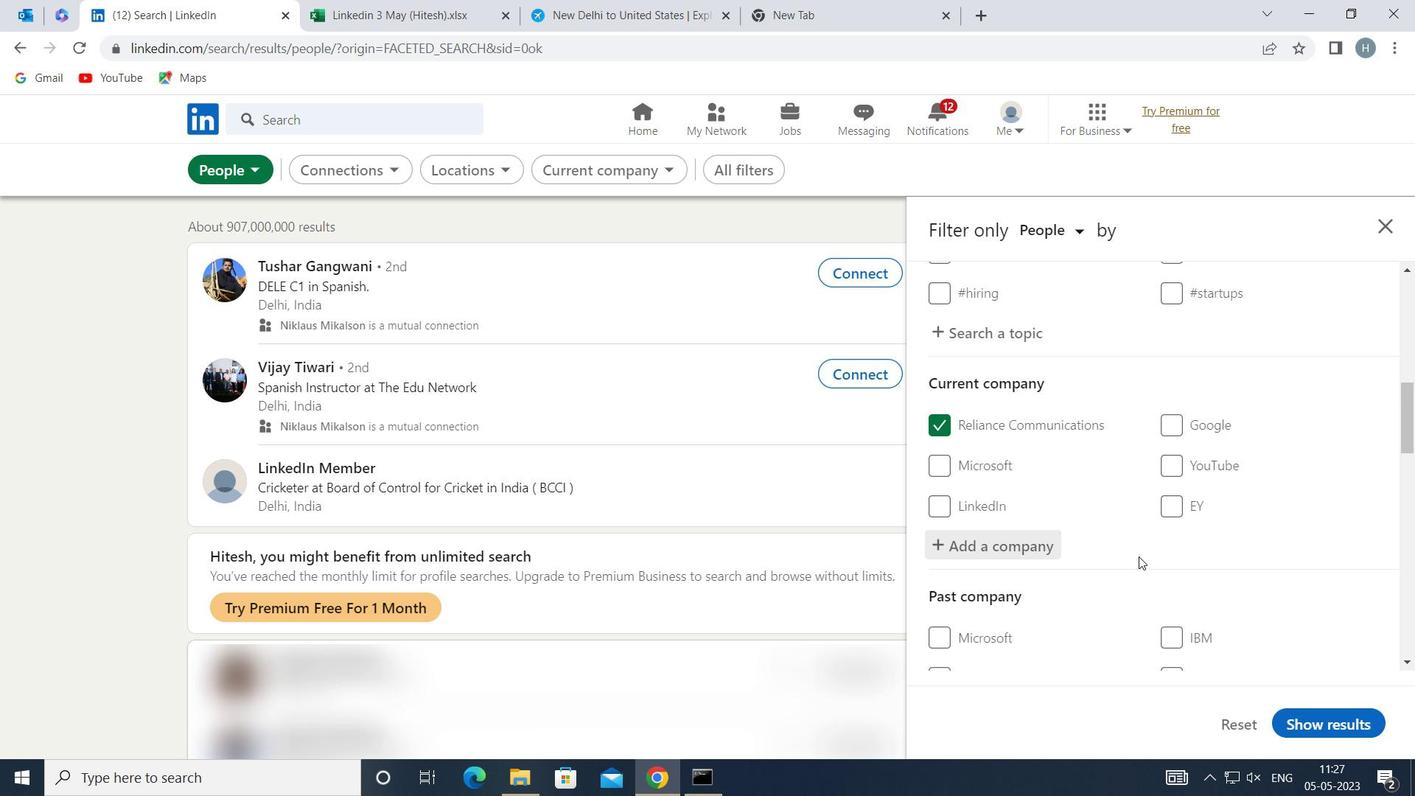 
Action: Mouse scrolled (1139, 555) with delta (0, 0)
Screenshot: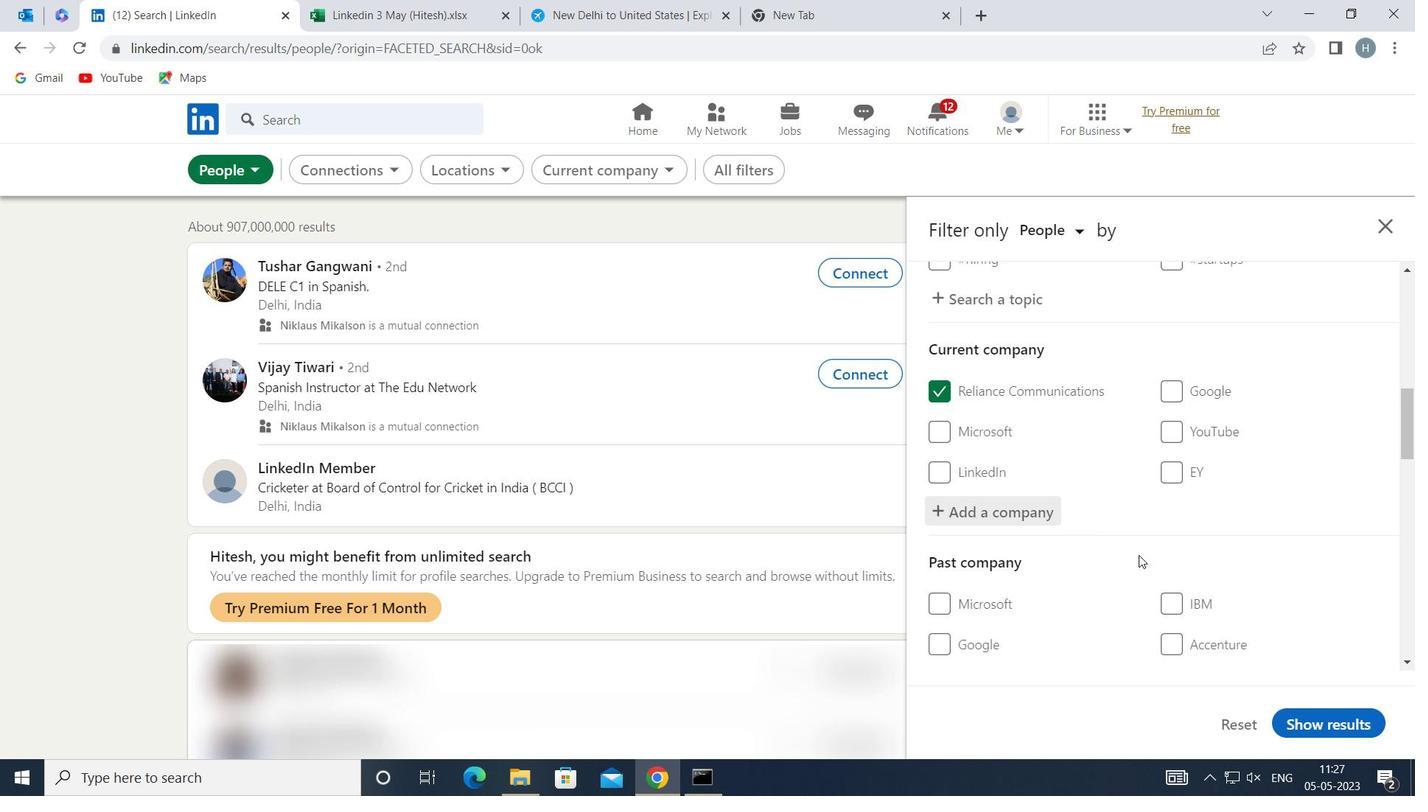 
Action: Mouse scrolled (1139, 555) with delta (0, 0)
Screenshot: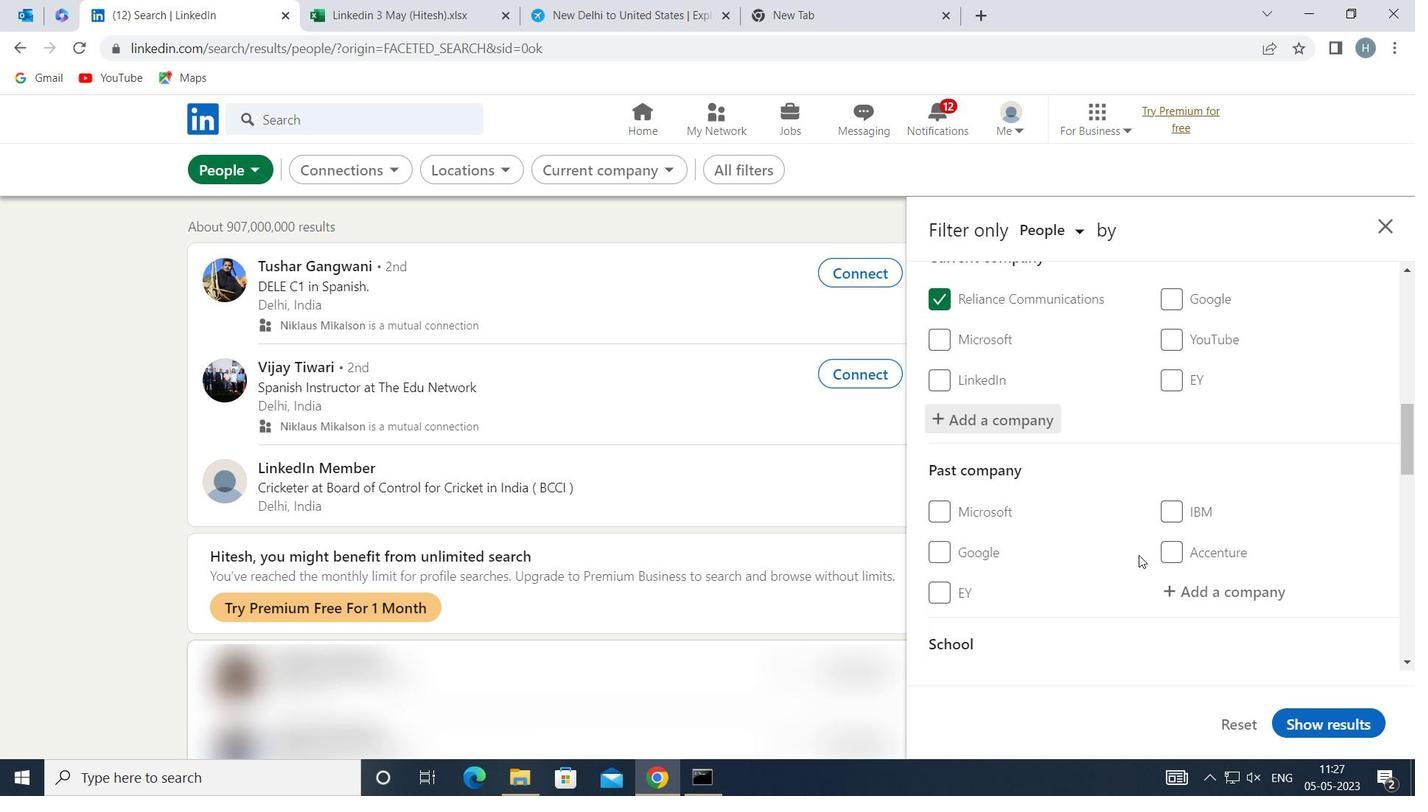 
Action: Mouse moved to (1139, 555)
Screenshot: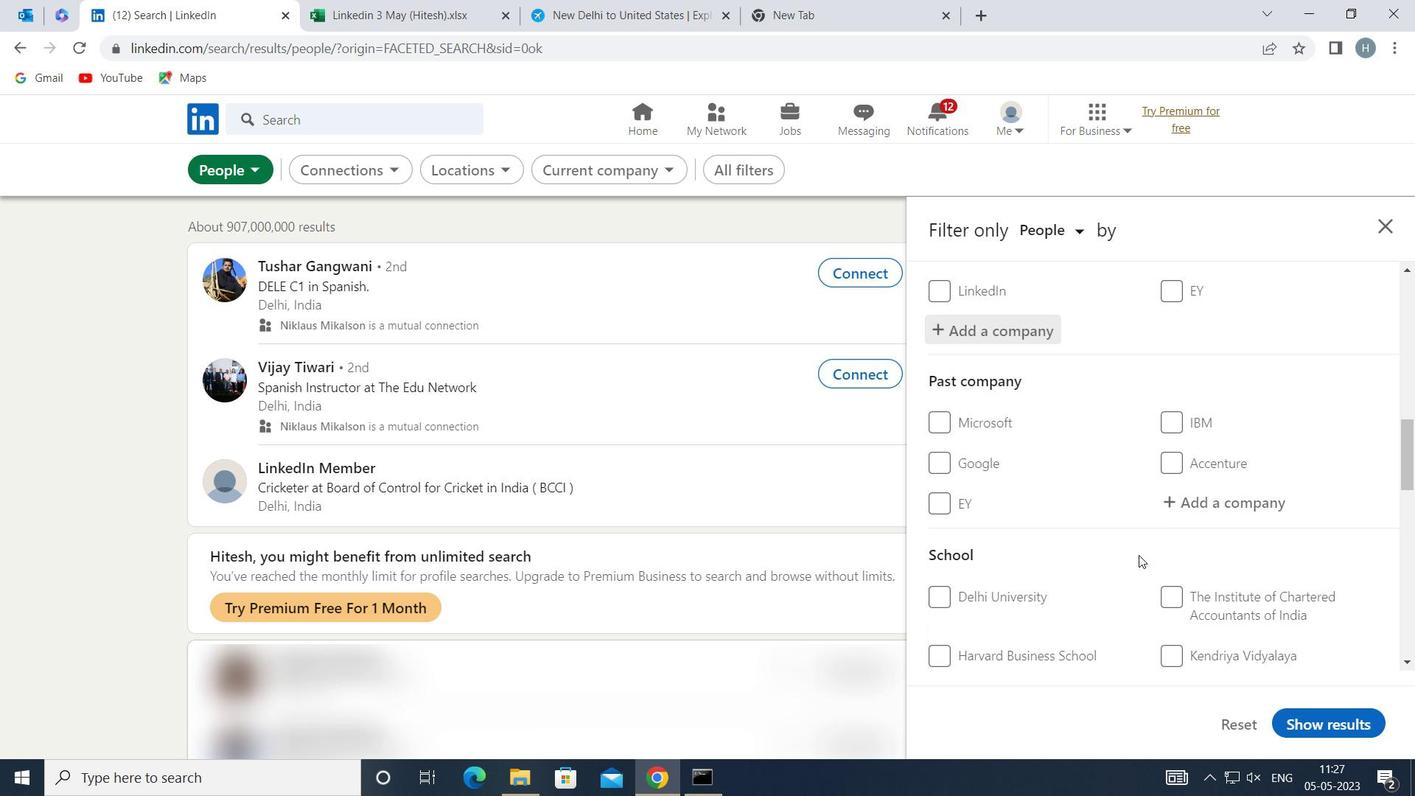 
Action: Mouse scrolled (1139, 555) with delta (0, 0)
Screenshot: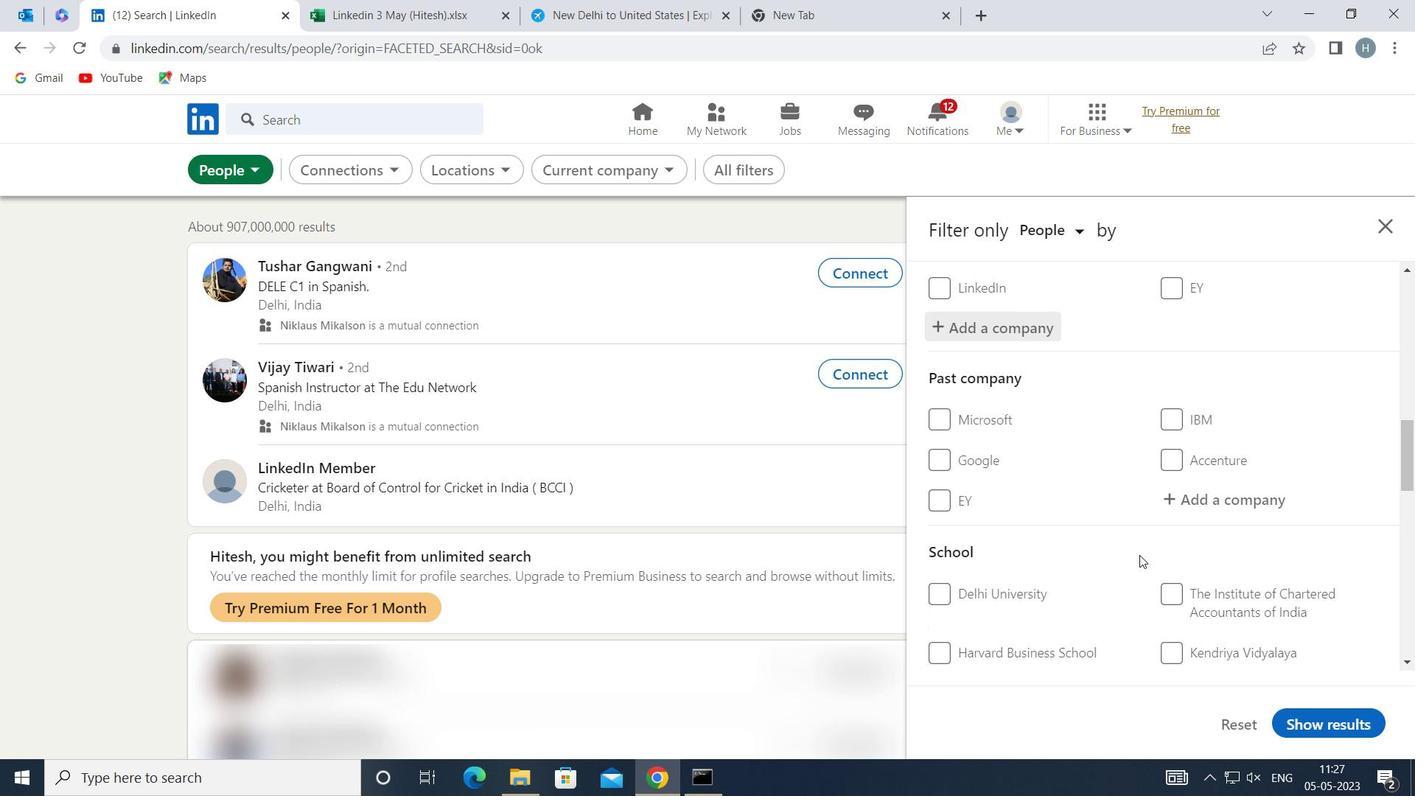 
Action: Mouse moved to (1216, 596)
Screenshot: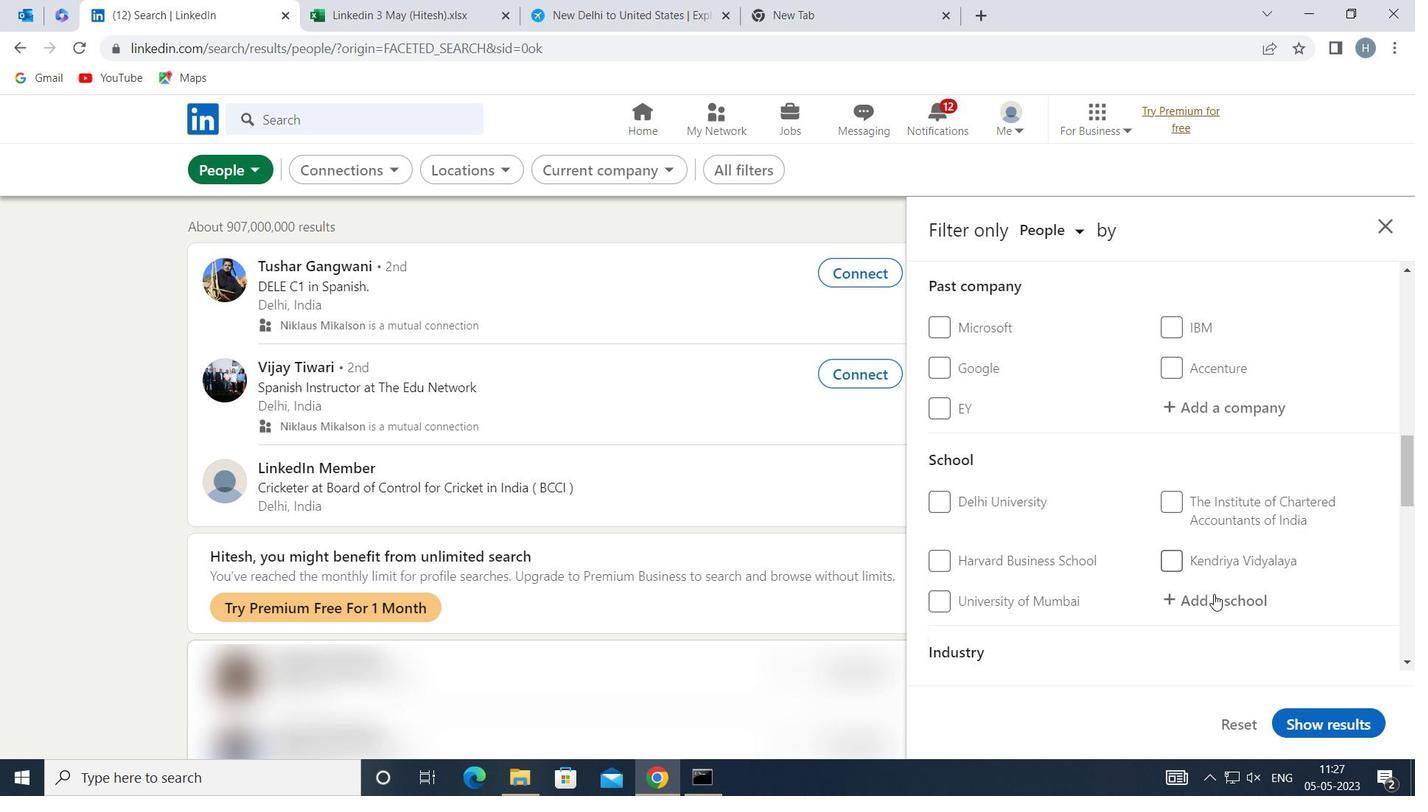 
Action: Mouse pressed left at (1216, 596)
Screenshot: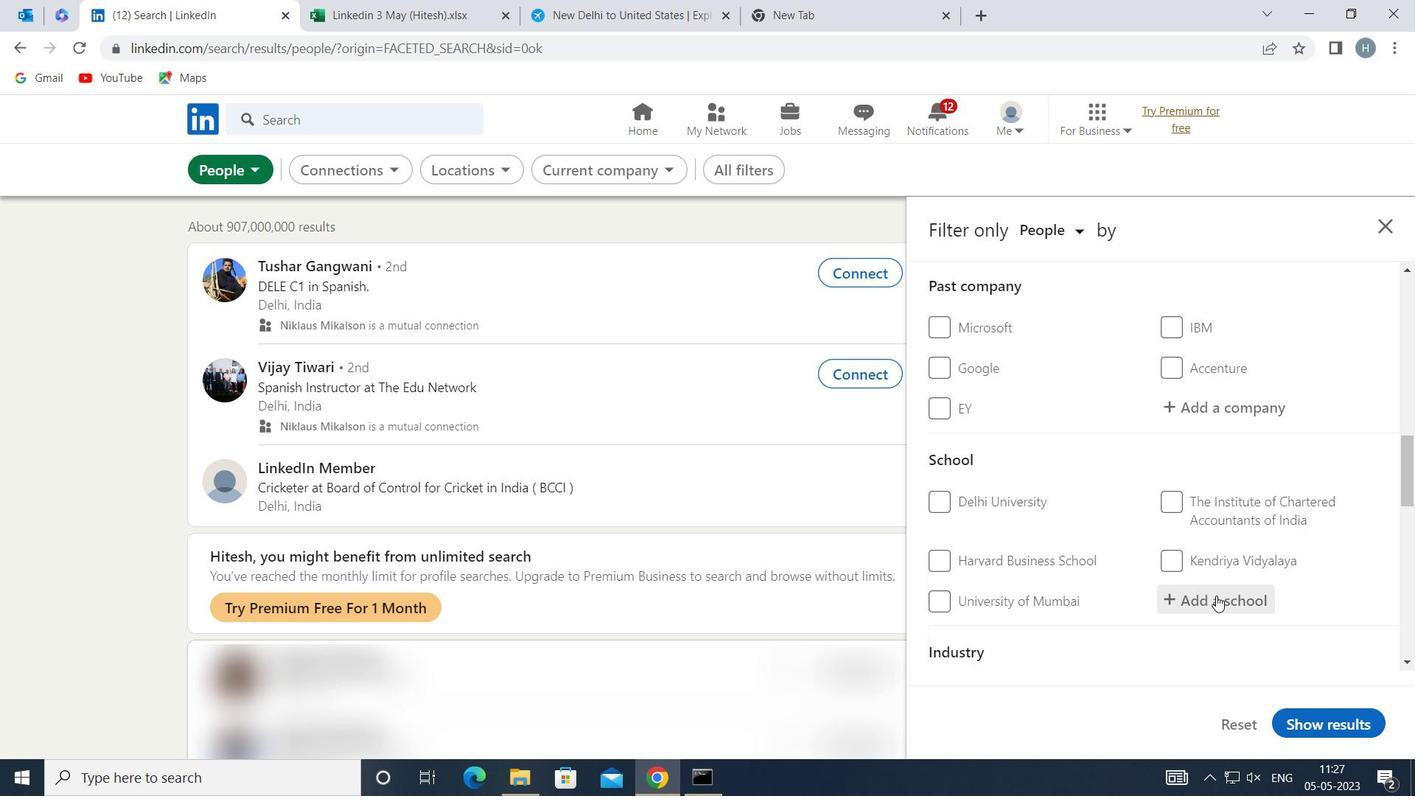 
Action: Key pressed <Key.shift>SOFTWARE
Screenshot: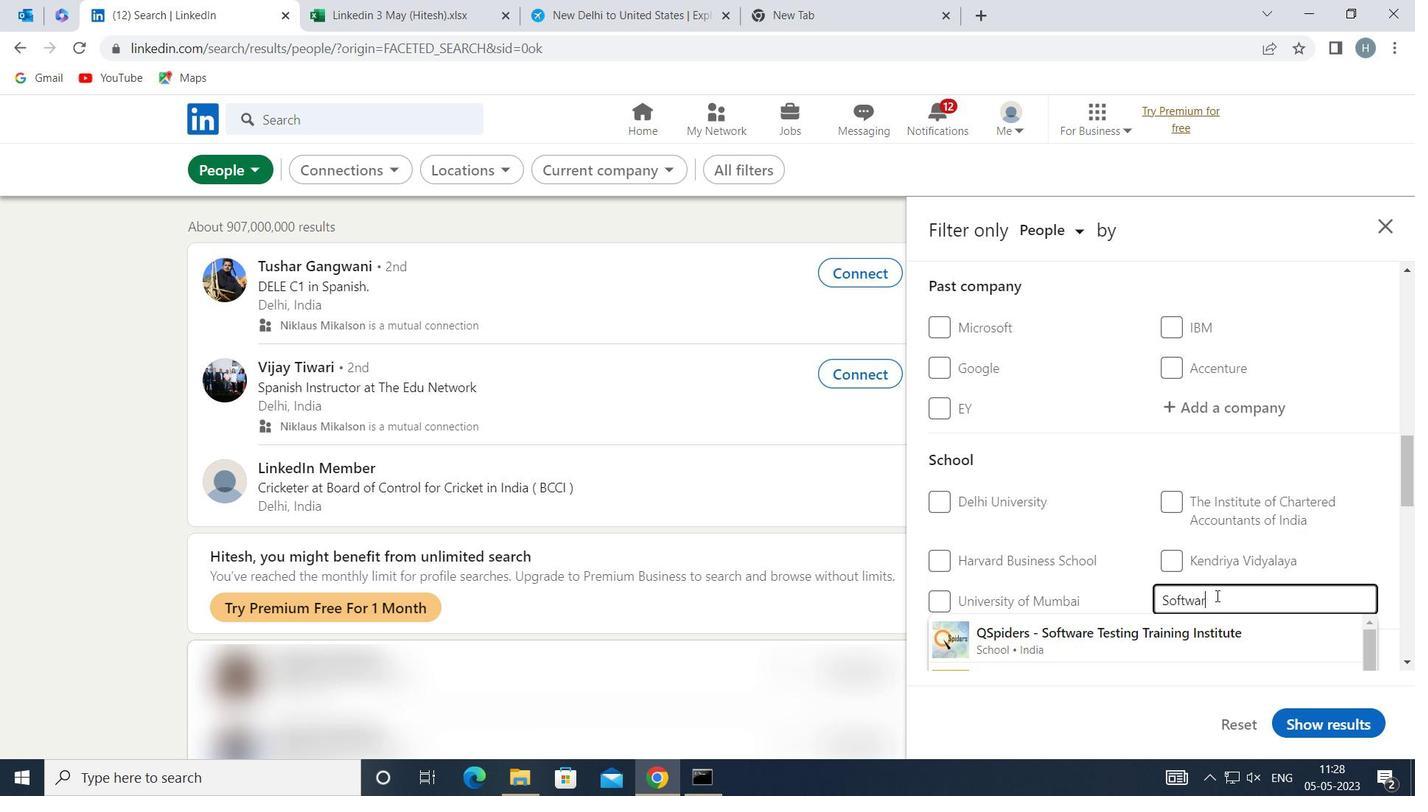 
Action: Mouse moved to (1220, 596)
Screenshot: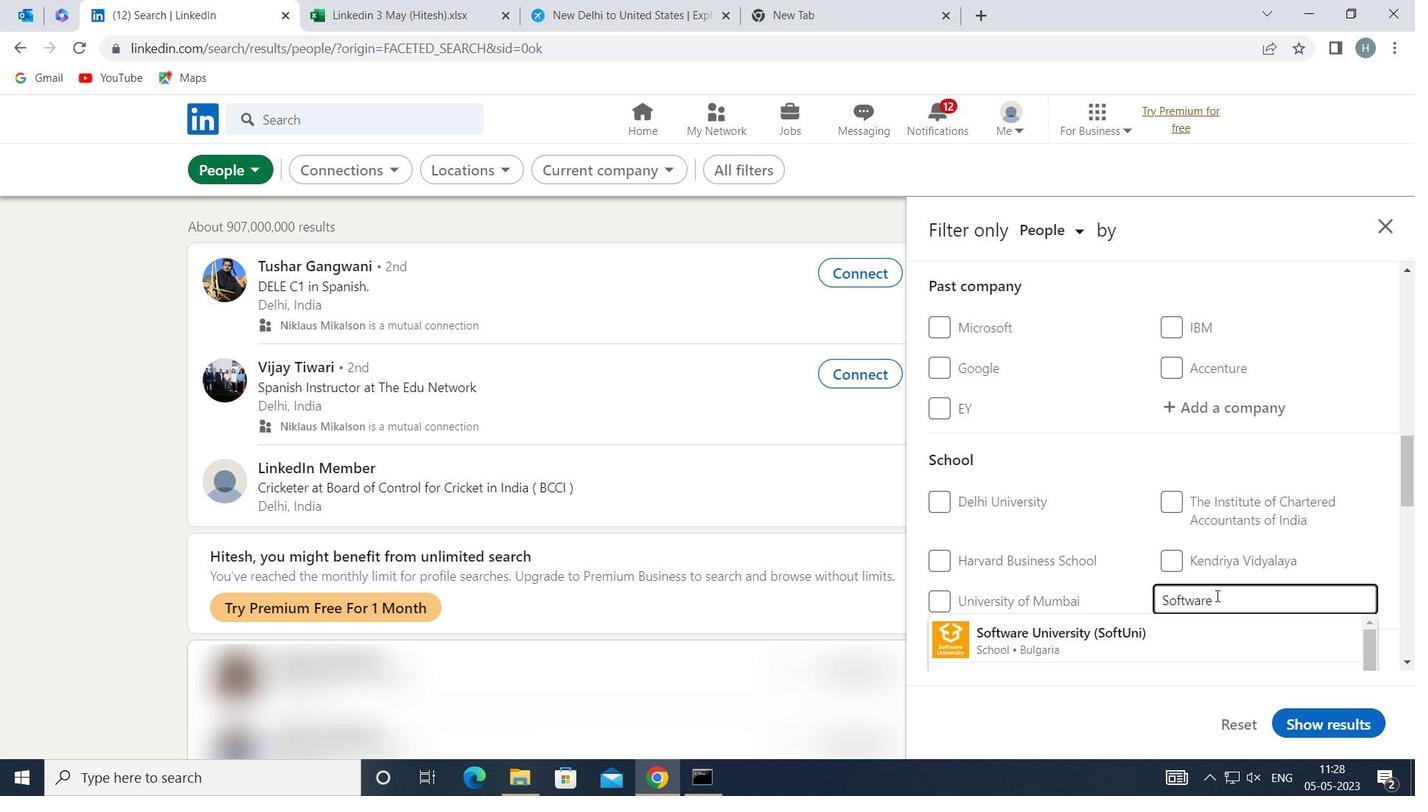 
Action: Key pressed <Key.space><Key.shift>JOBS<Key.space><Key.shift>UP
Screenshot: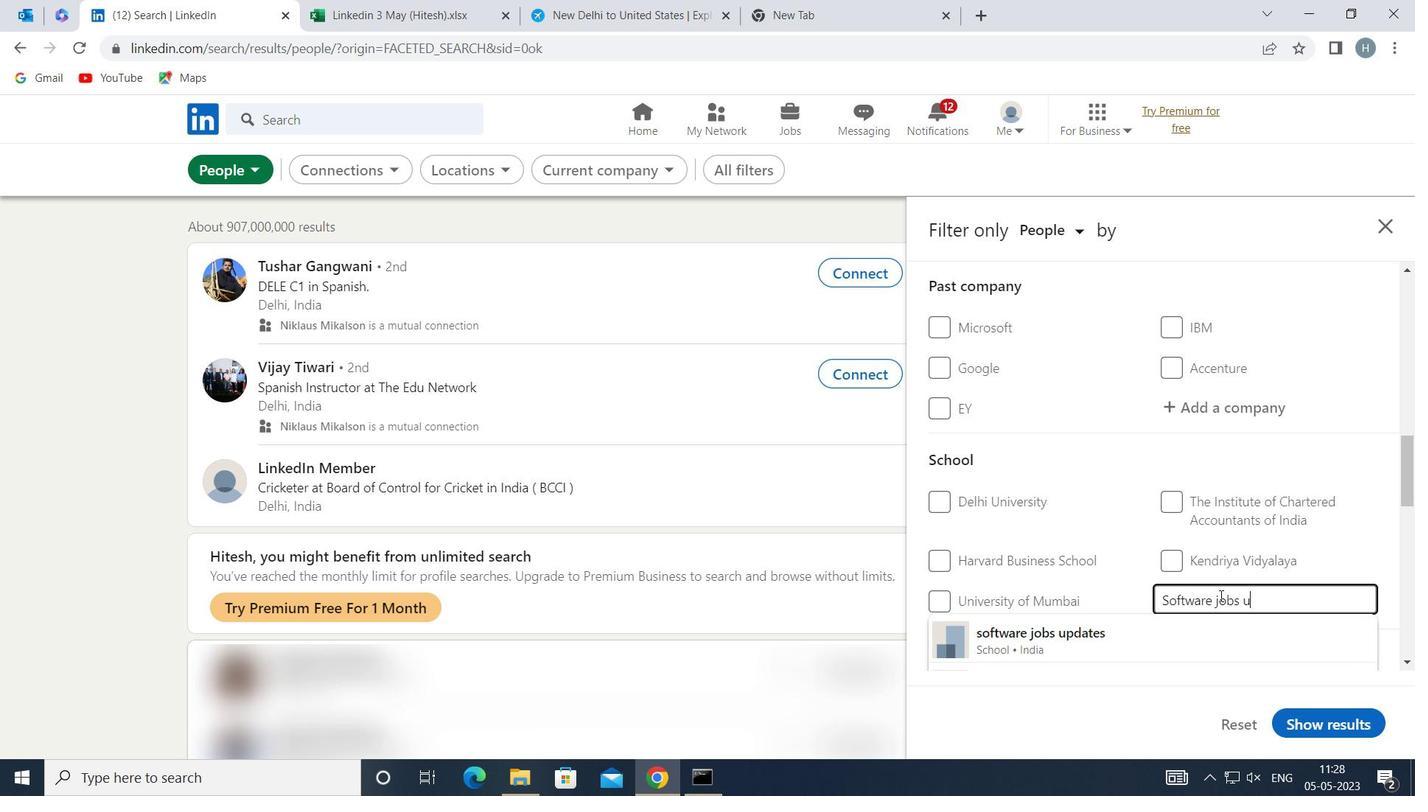 
Action: Mouse moved to (1187, 635)
Screenshot: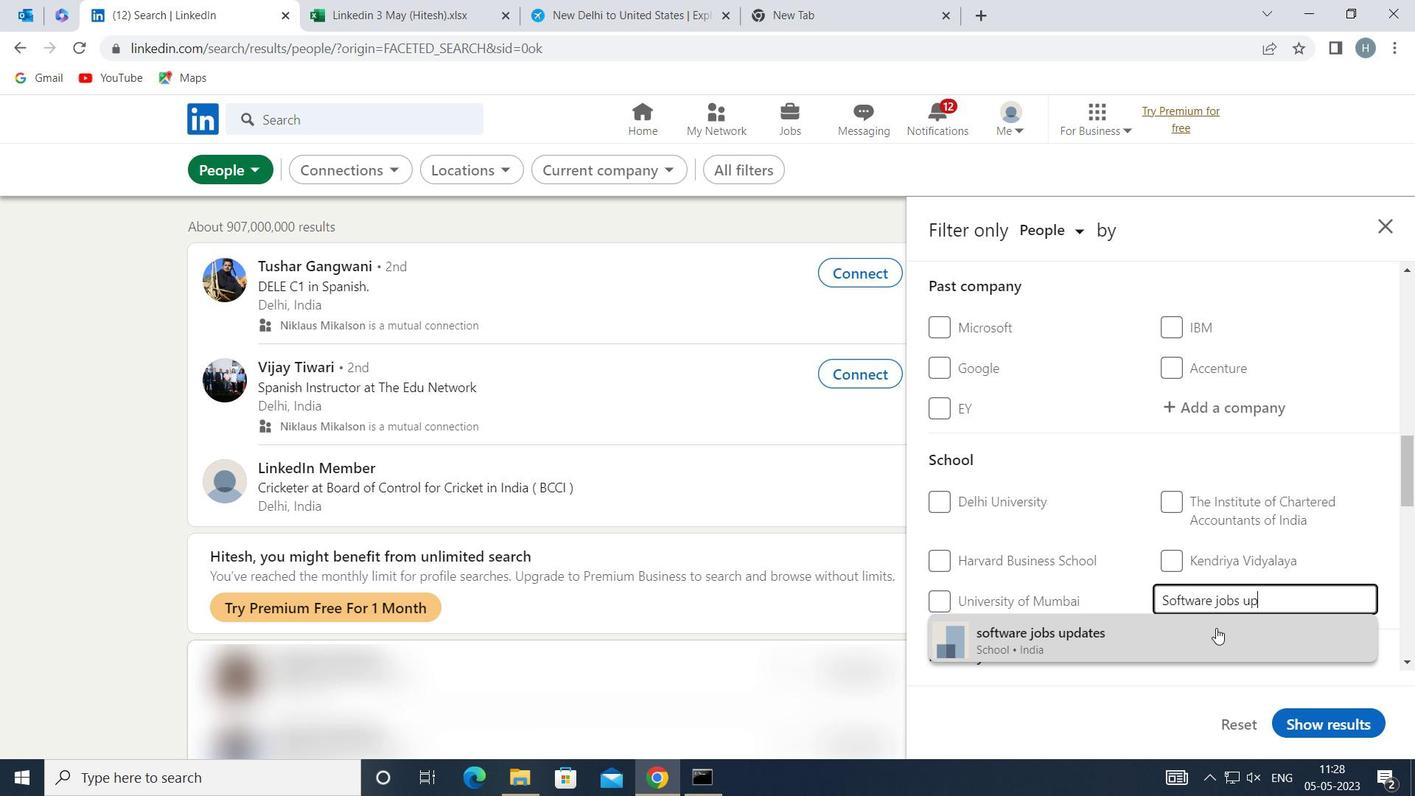 
Action: Mouse pressed left at (1187, 635)
Screenshot: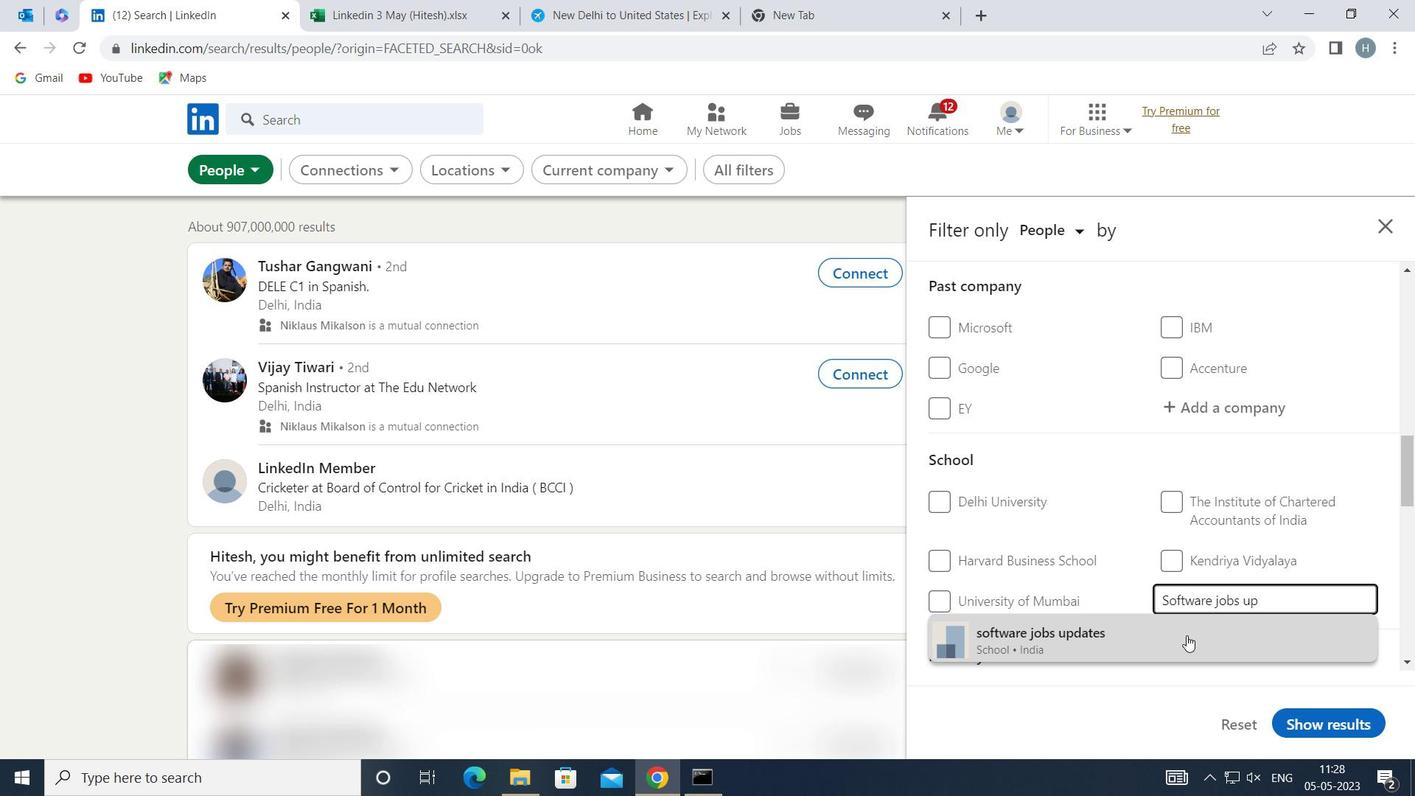 
Action: Mouse moved to (1137, 586)
Screenshot: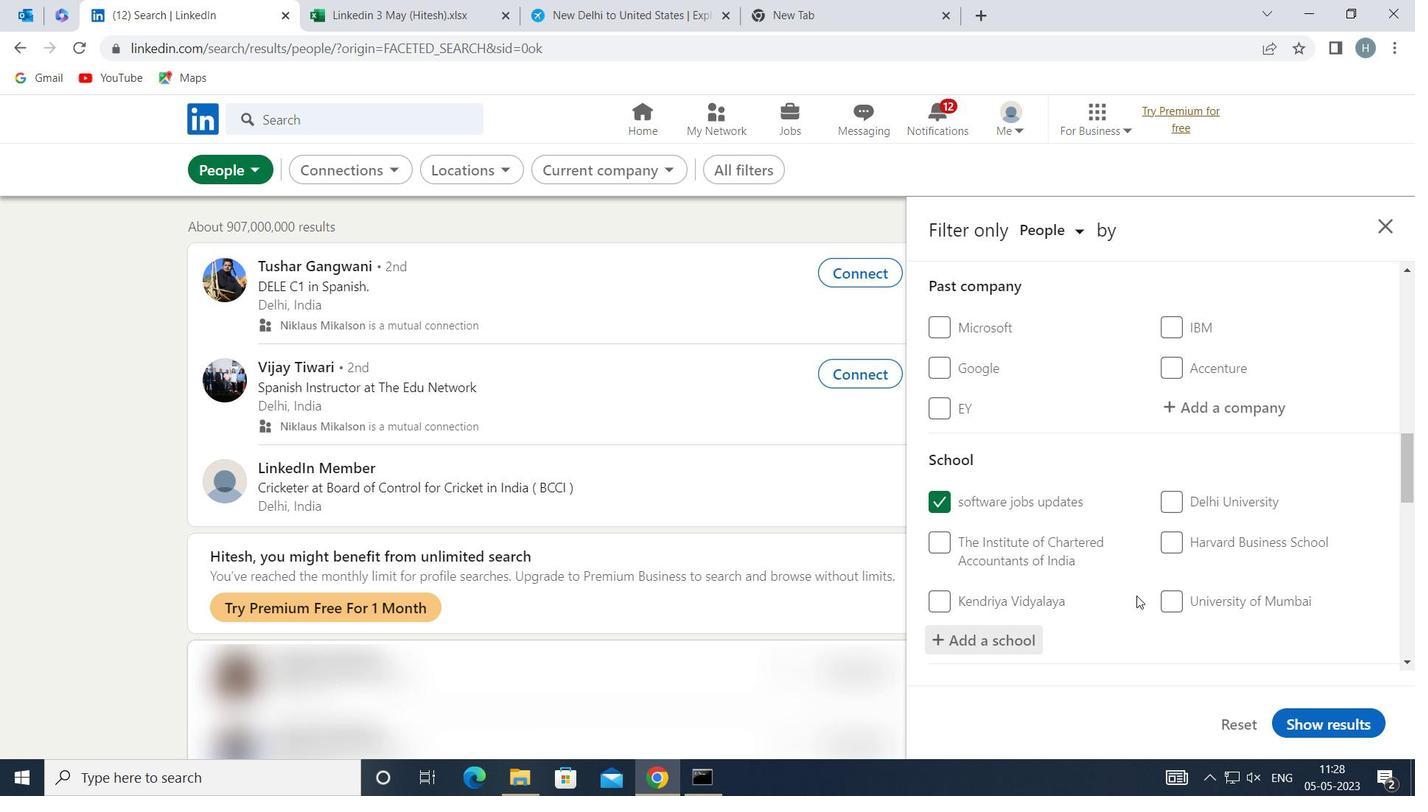 
Action: Mouse scrolled (1137, 586) with delta (0, 0)
Screenshot: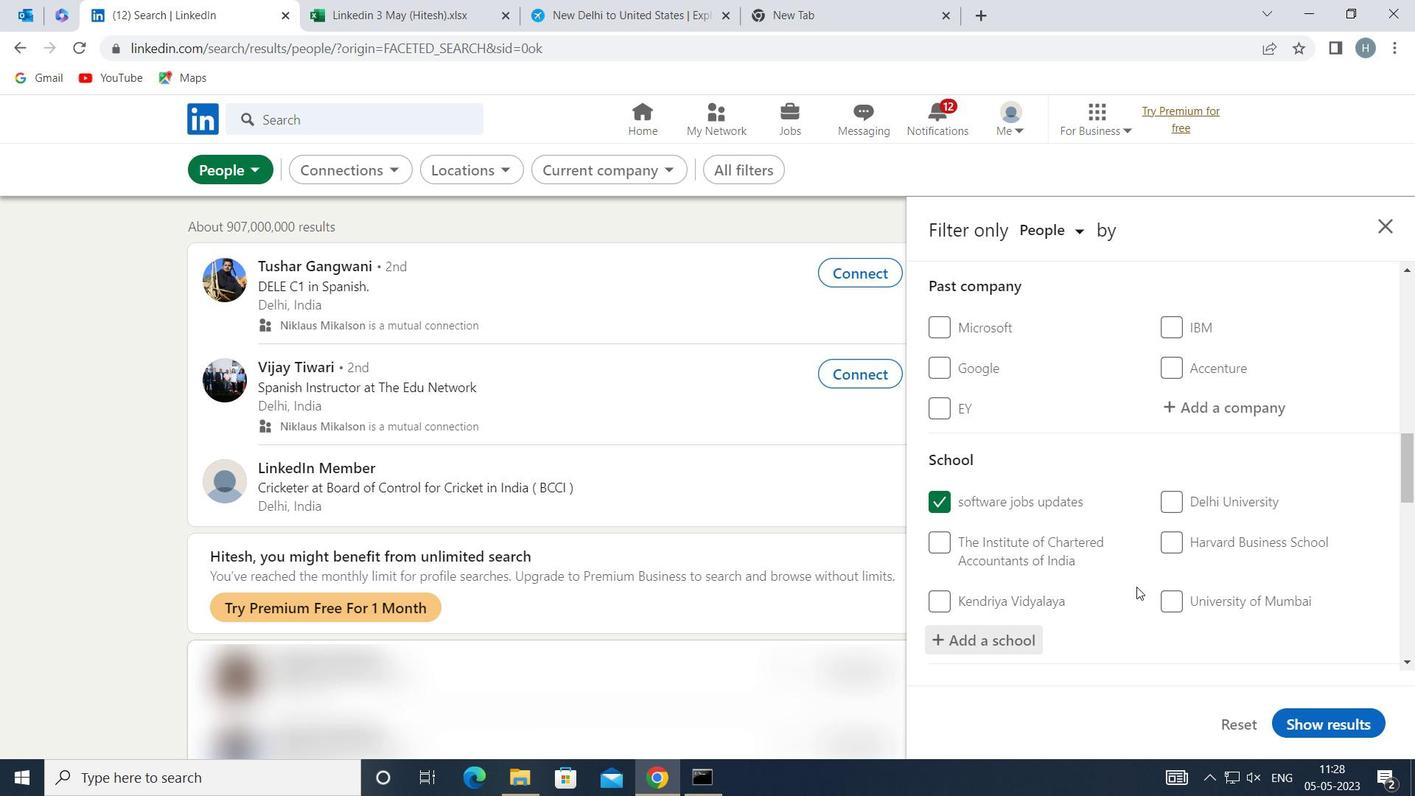 
Action: Mouse moved to (1133, 586)
Screenshot: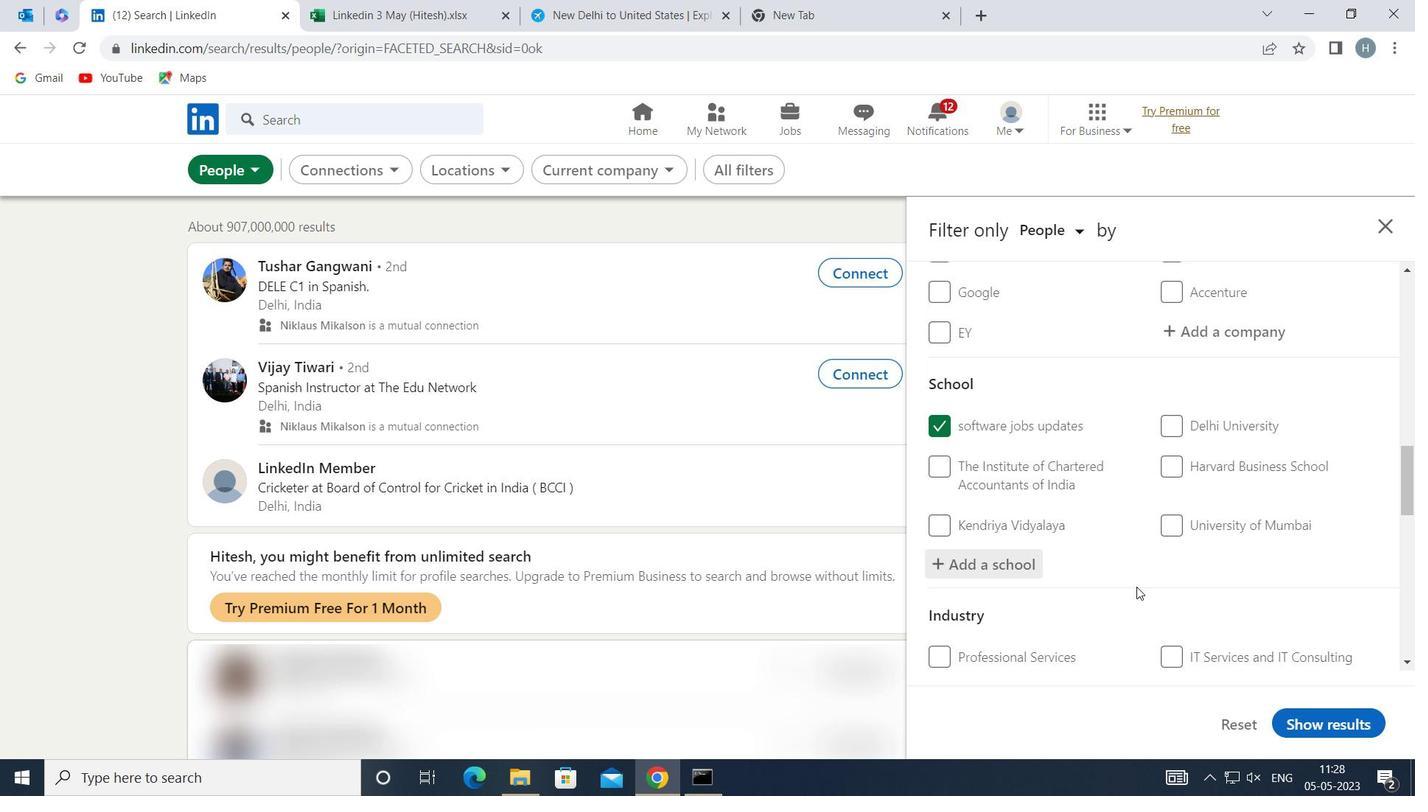 
Action: Mouse scrolled (1133, 585) with delta (0, 0)
Screenshot: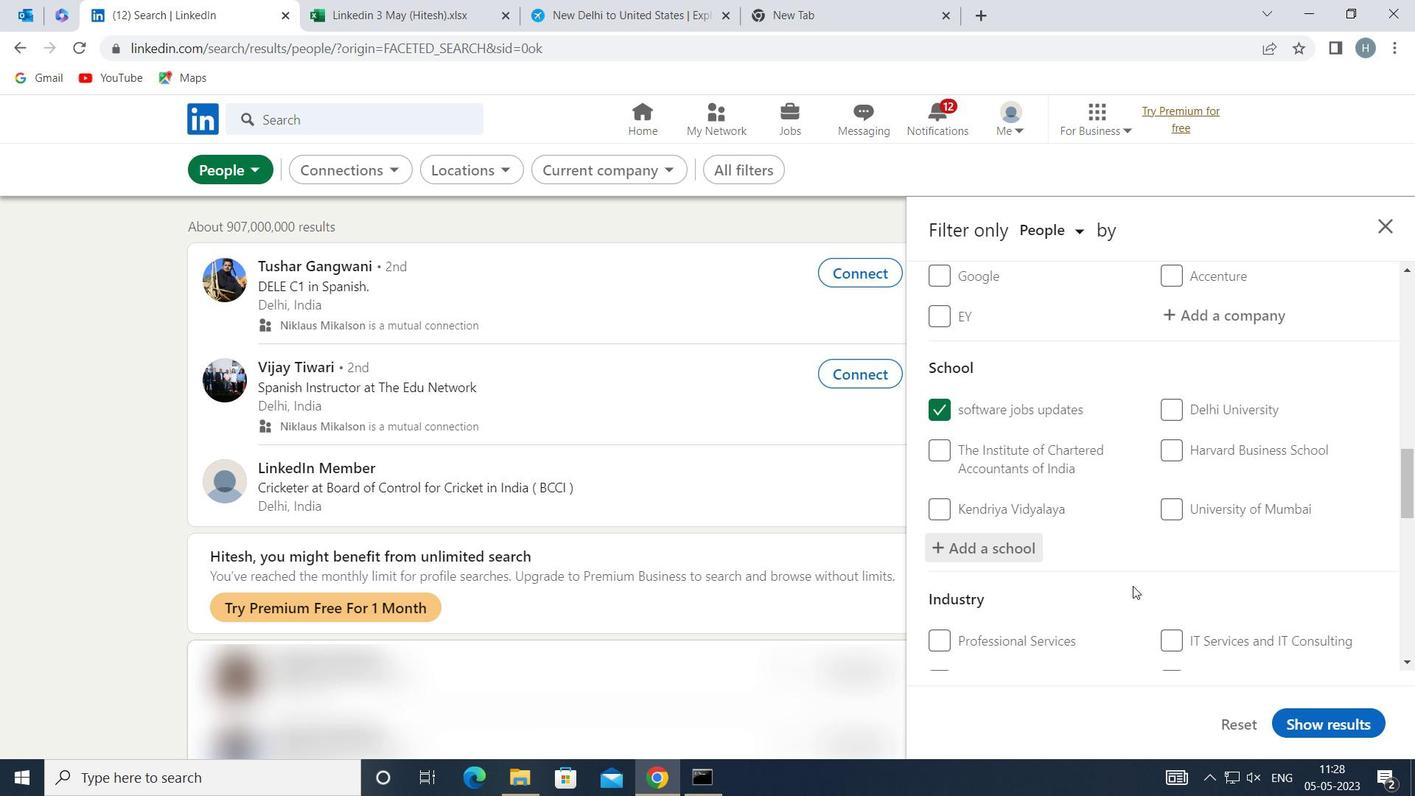 
Action: Mouse scrolled (1133, 585) with delta (0, 0)
Screenshot: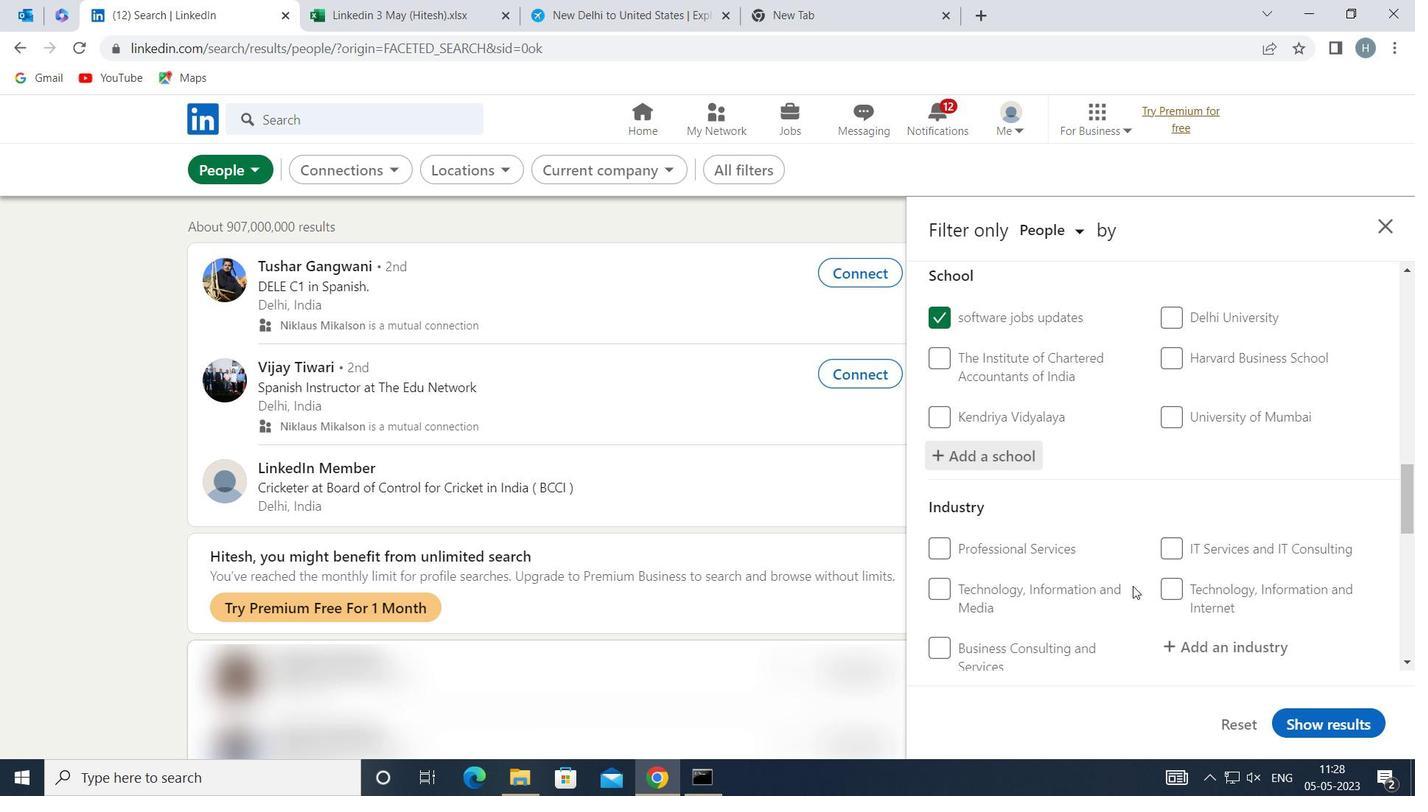 
Action: Mouse moved to (1201, 553)
Screenshot: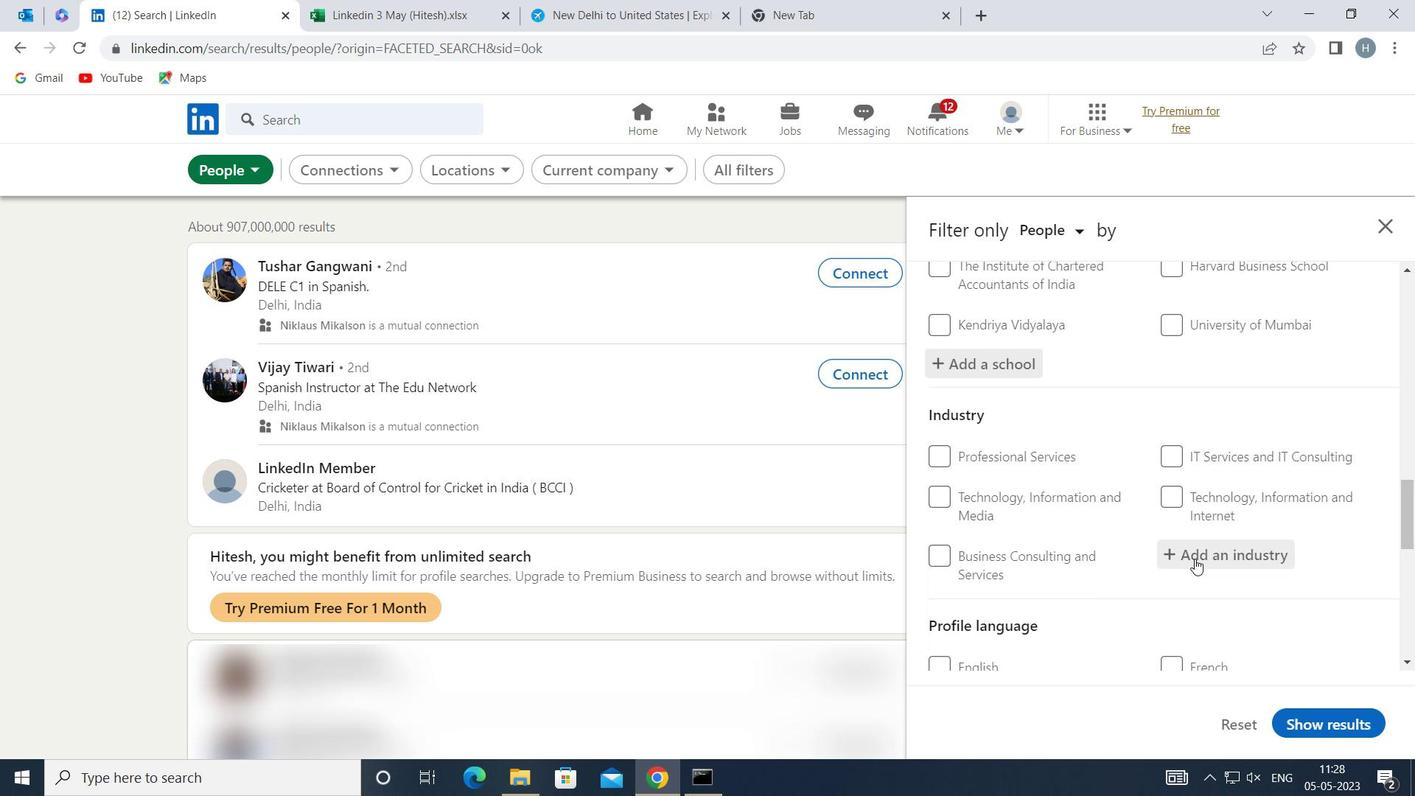 
Action: Mouse pressed left at (1201, 553)
Screenshot: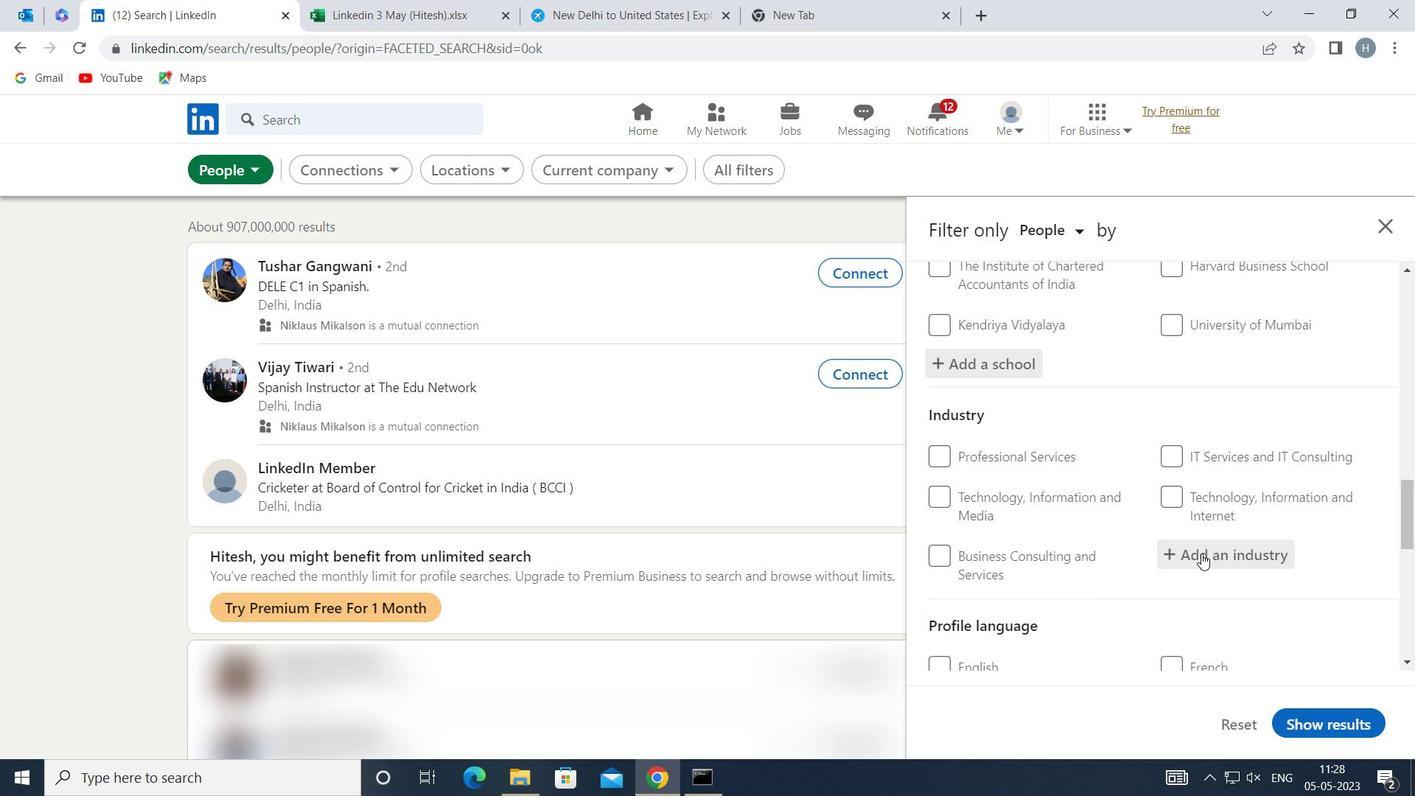 
Action: Key pressed <Key.shift>OUTPAT
Screenshot: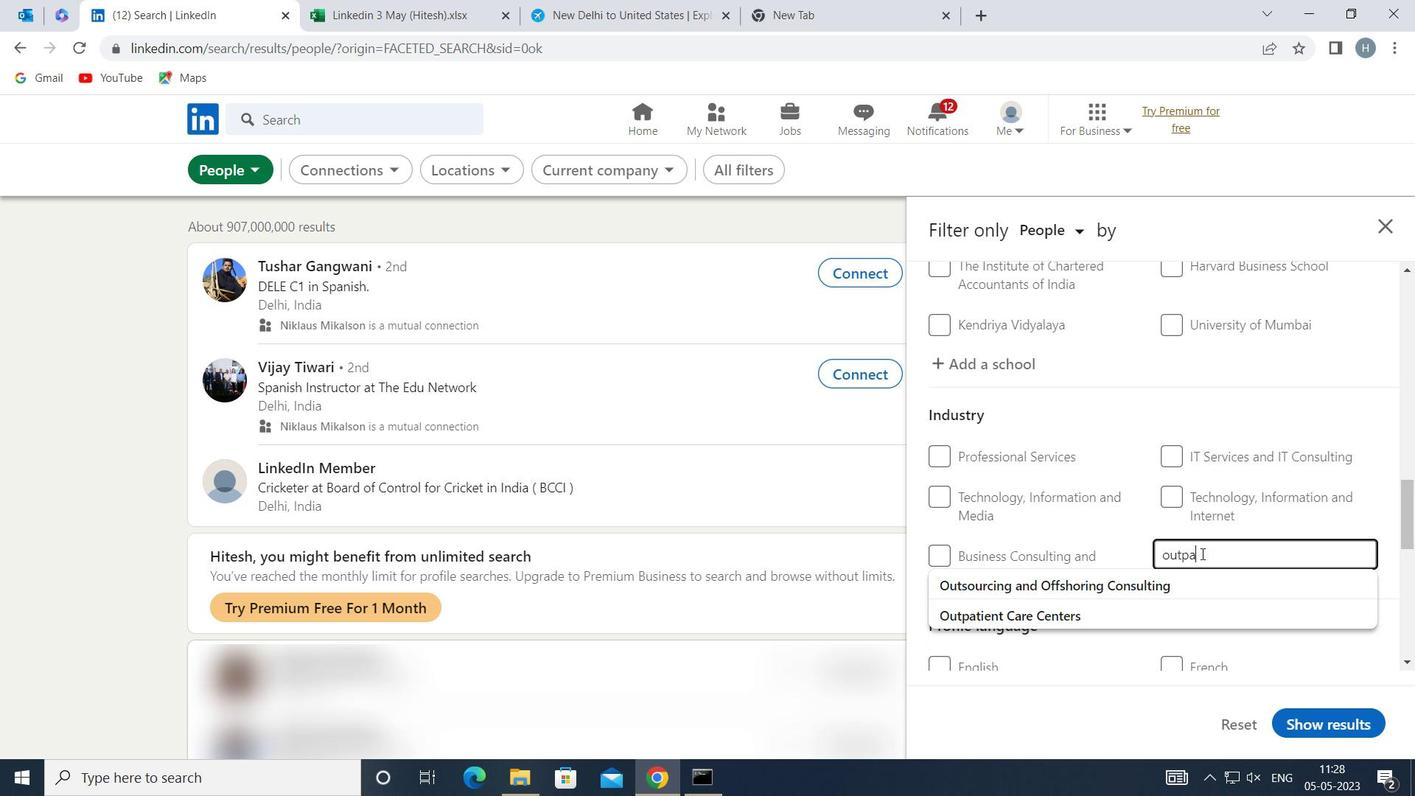 
Action: Mouse moved to (1170, 582)
Screenshot: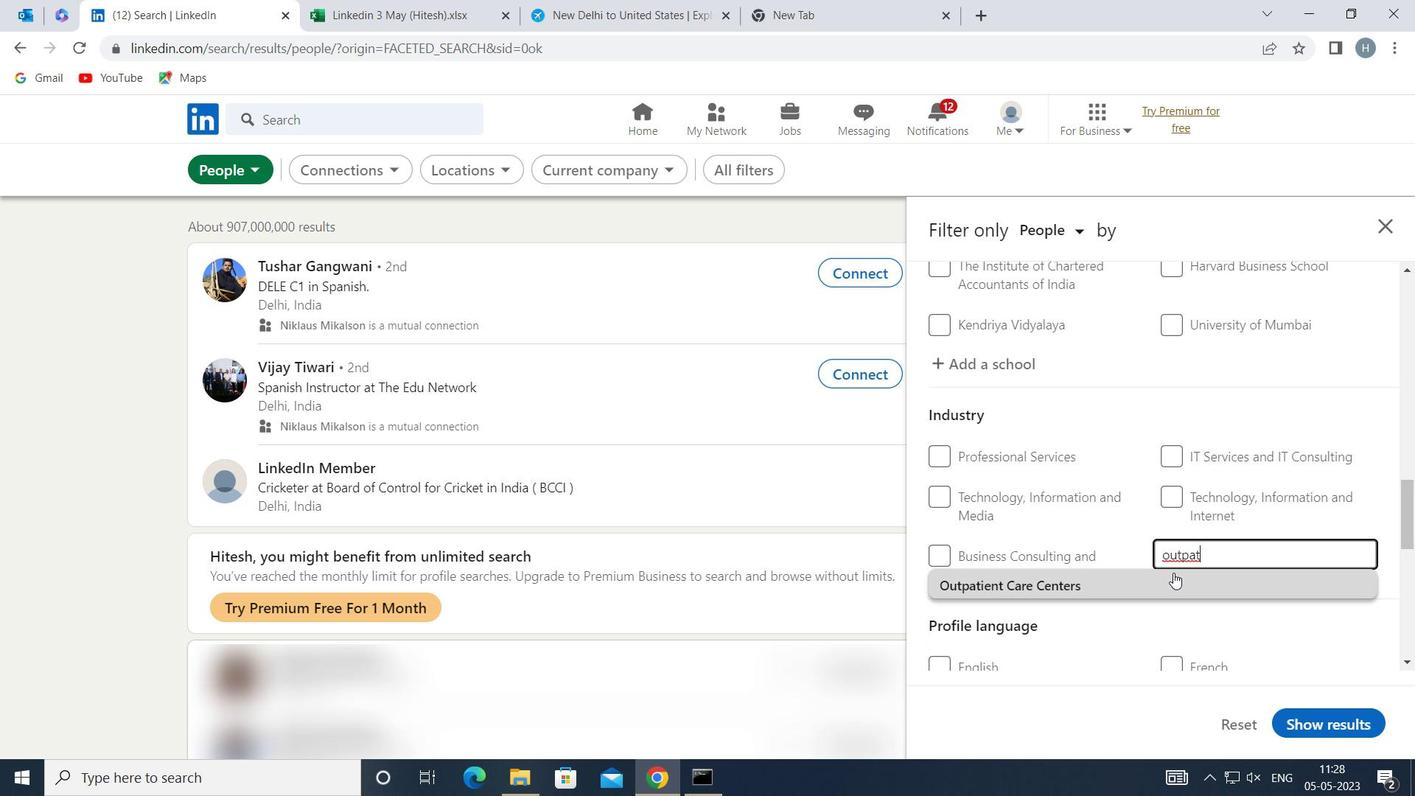 
Action: Mouse pressed left at (1170, 582)
Screenshot: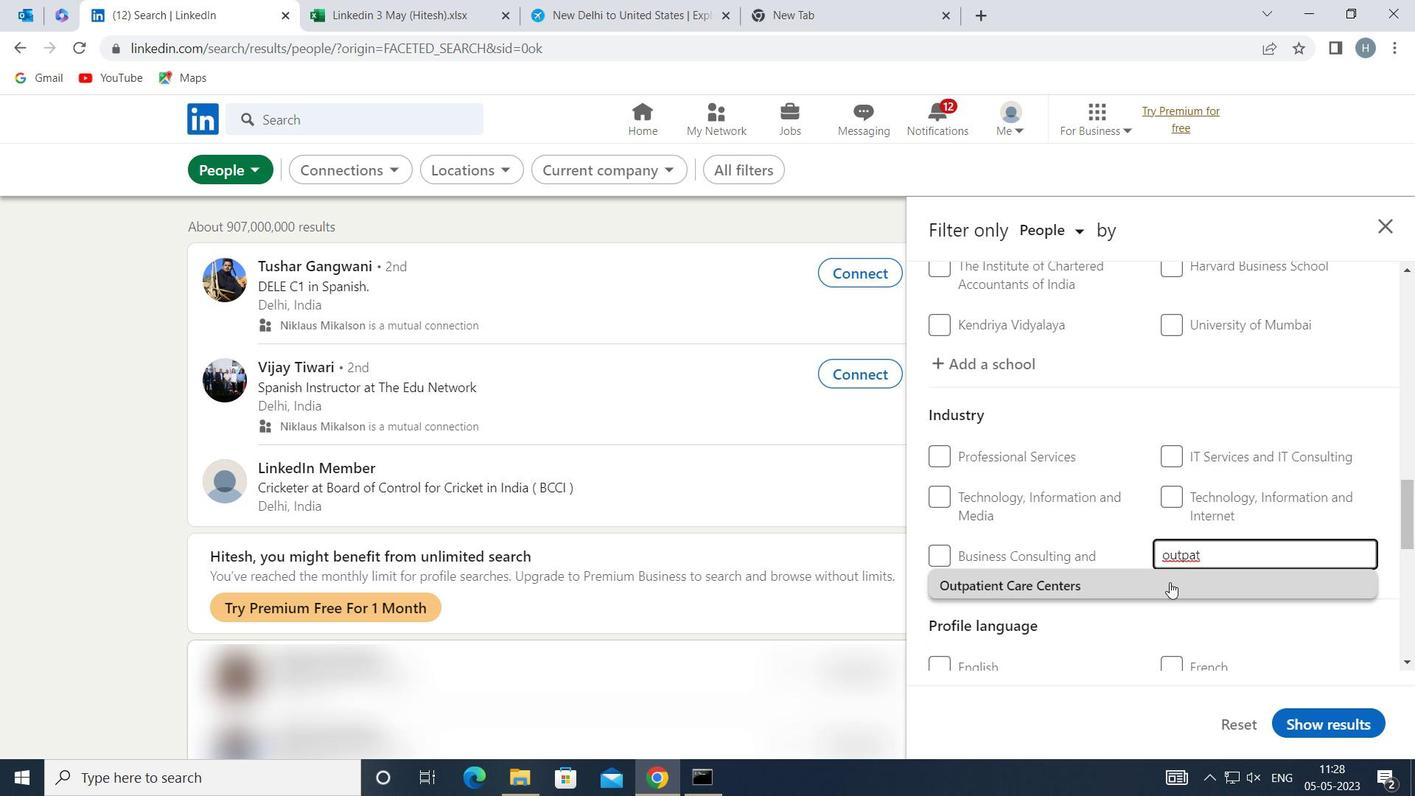 
Action: Mouse moved to (1106, 545)
Screenshot: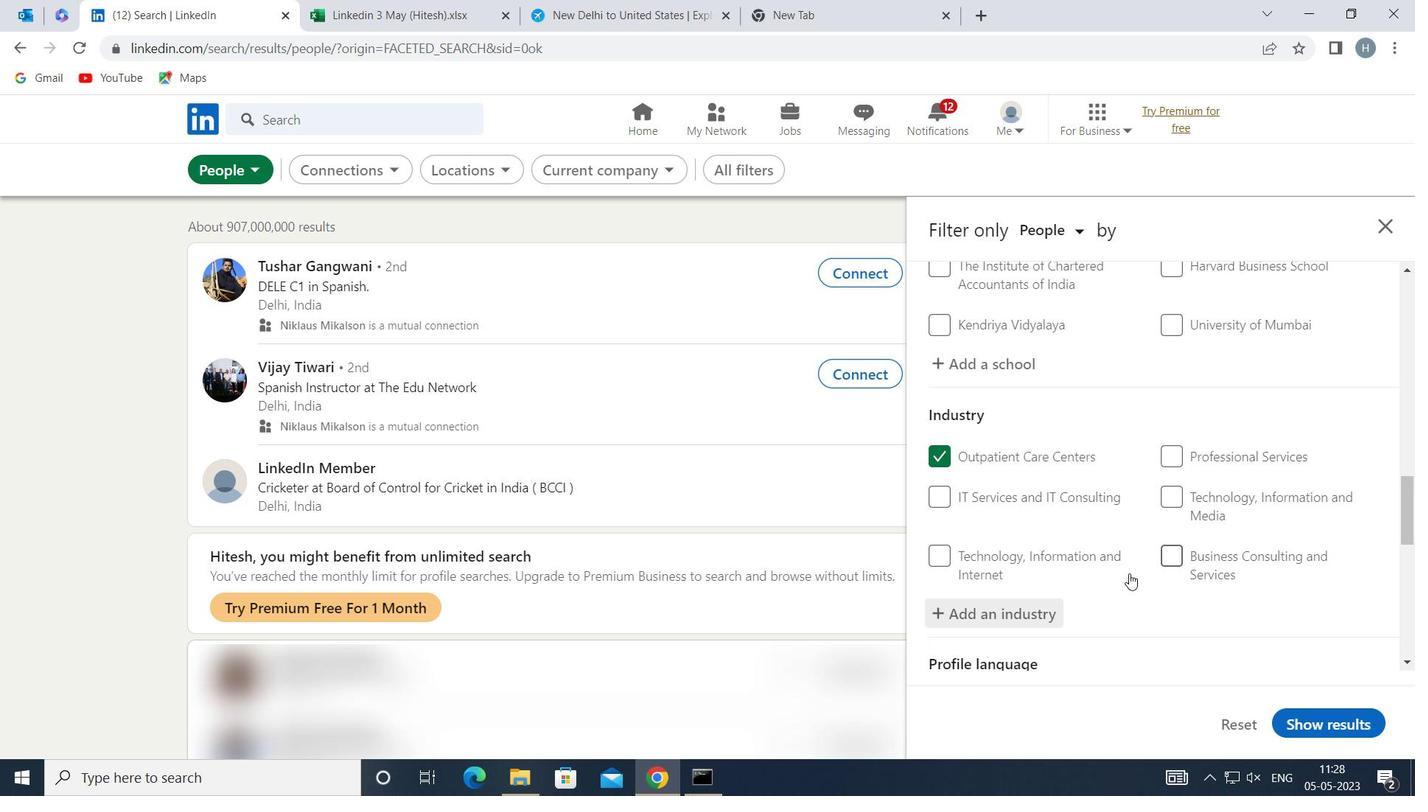 
Action: Mouse scrolled (1106, 544) with delta (0, 0)
Screenshot: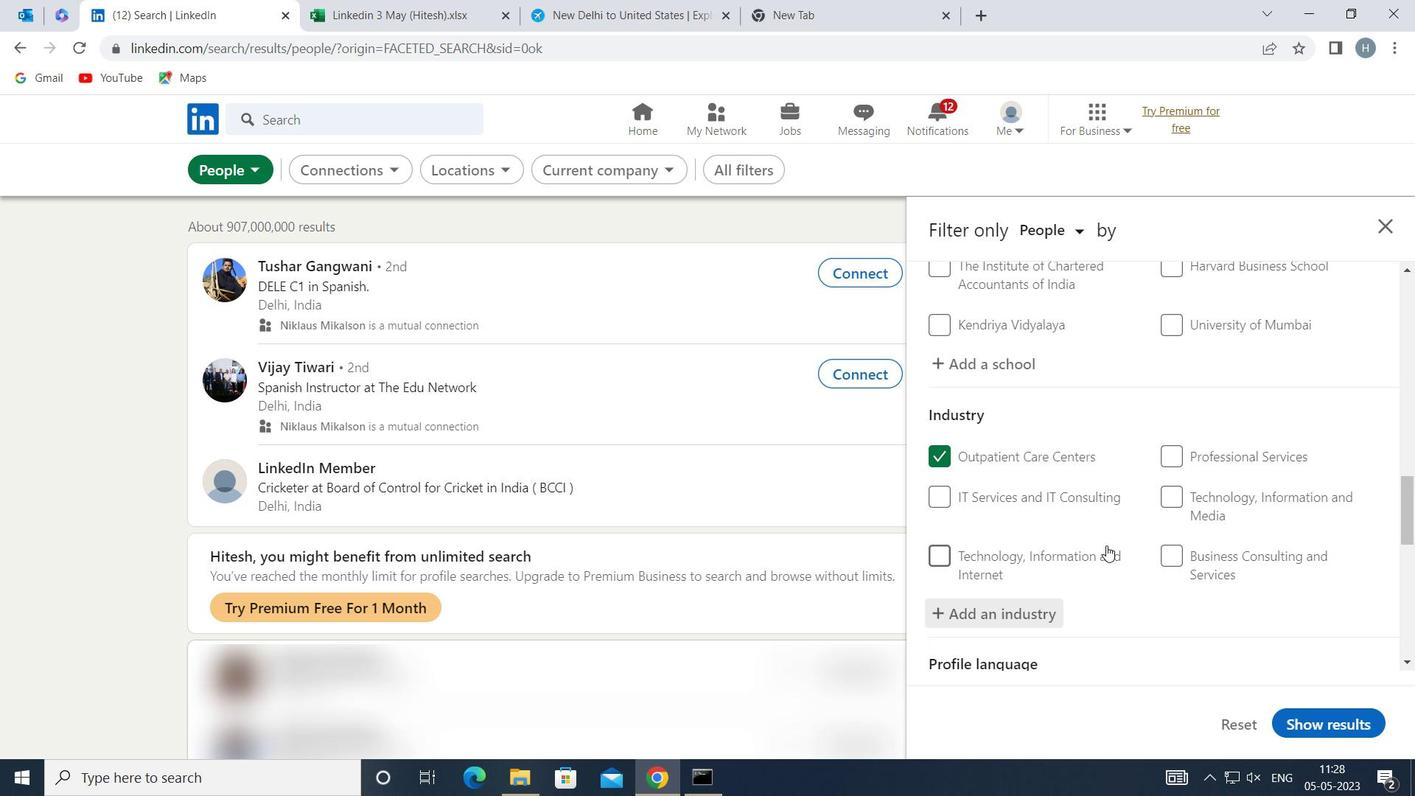 
Action: Mouse moved to (1107, 544)
Screenshot: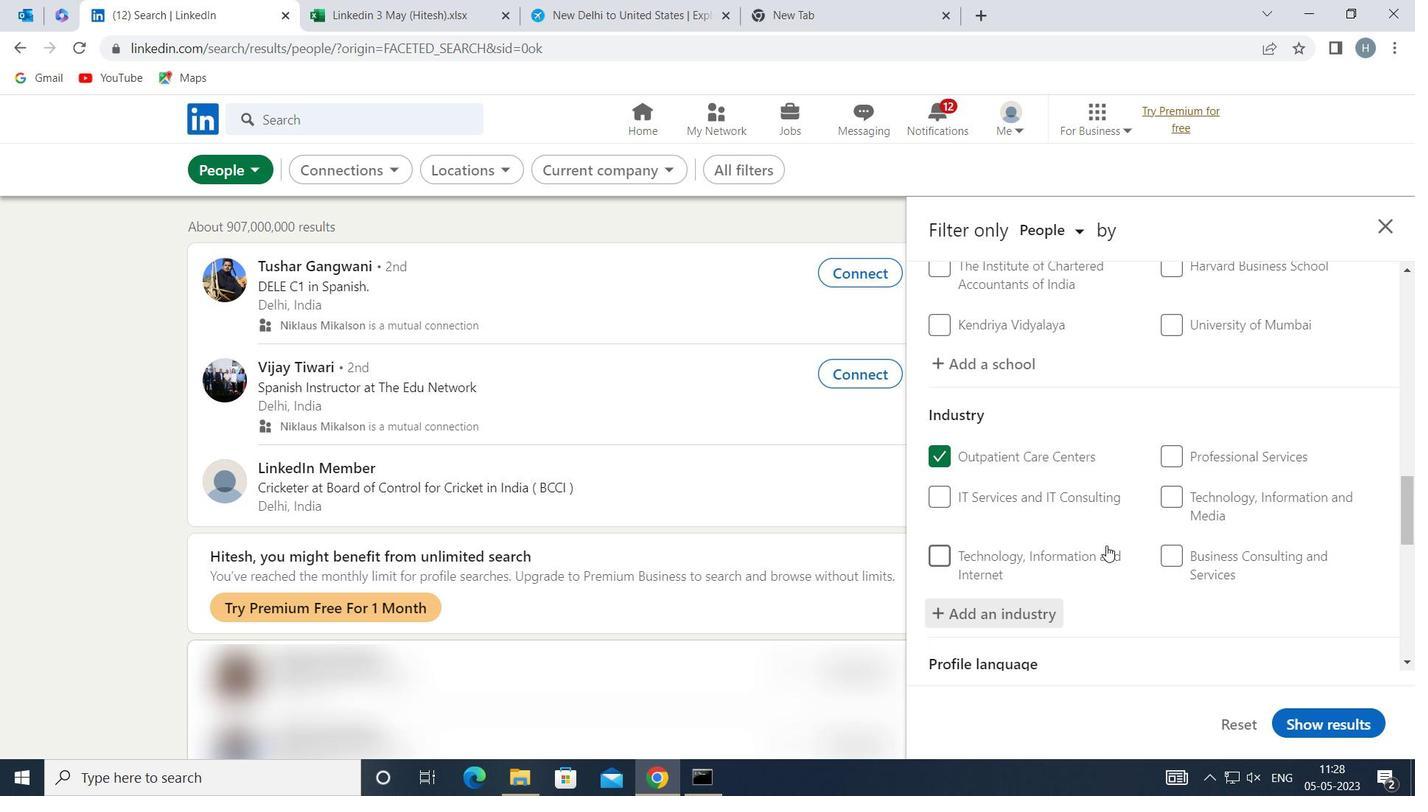 
Action: Mouse scrolled (1107, 543) with delta (0, 0)
Screenshot: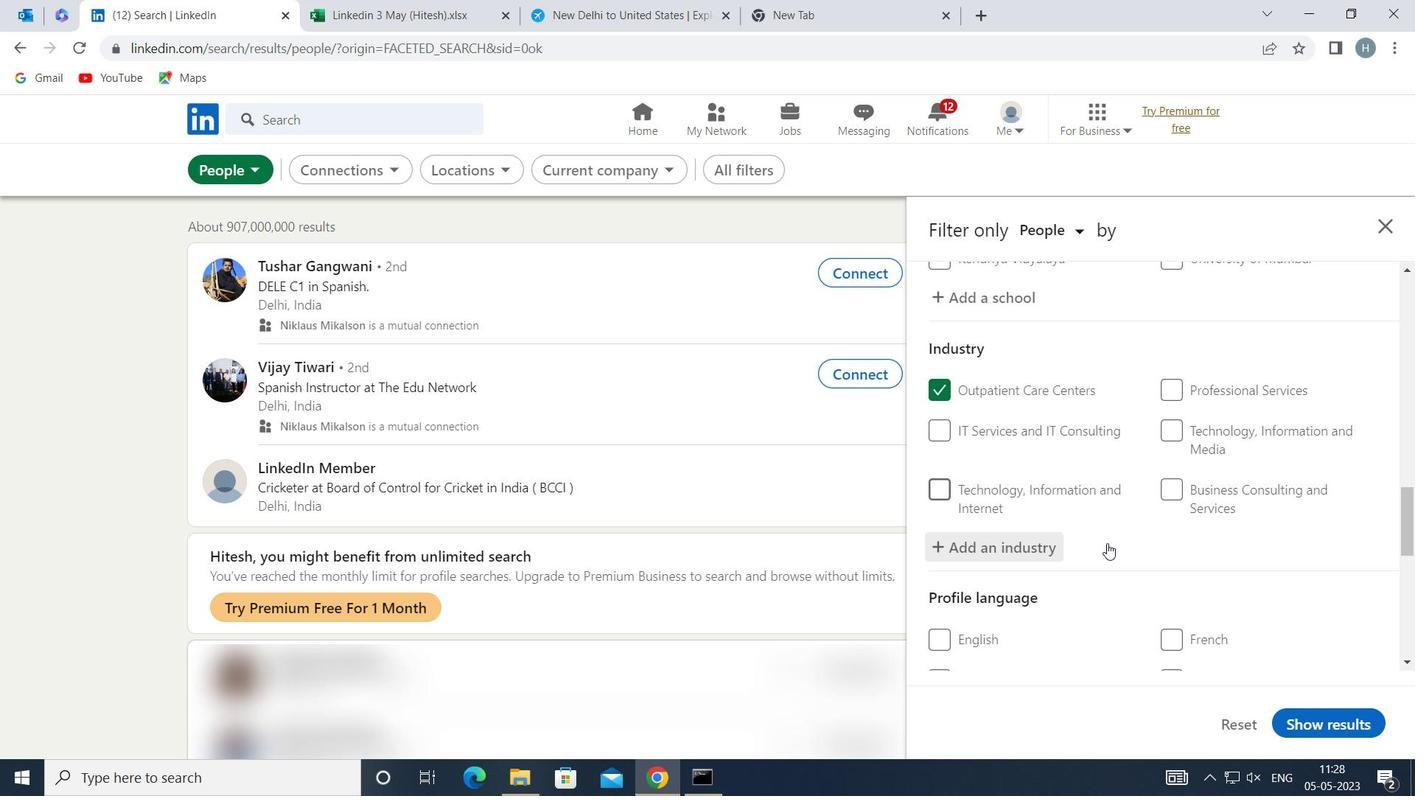 
Action: Mouse scrolled (1107, 543) with delta (0, 0)
Screenshot: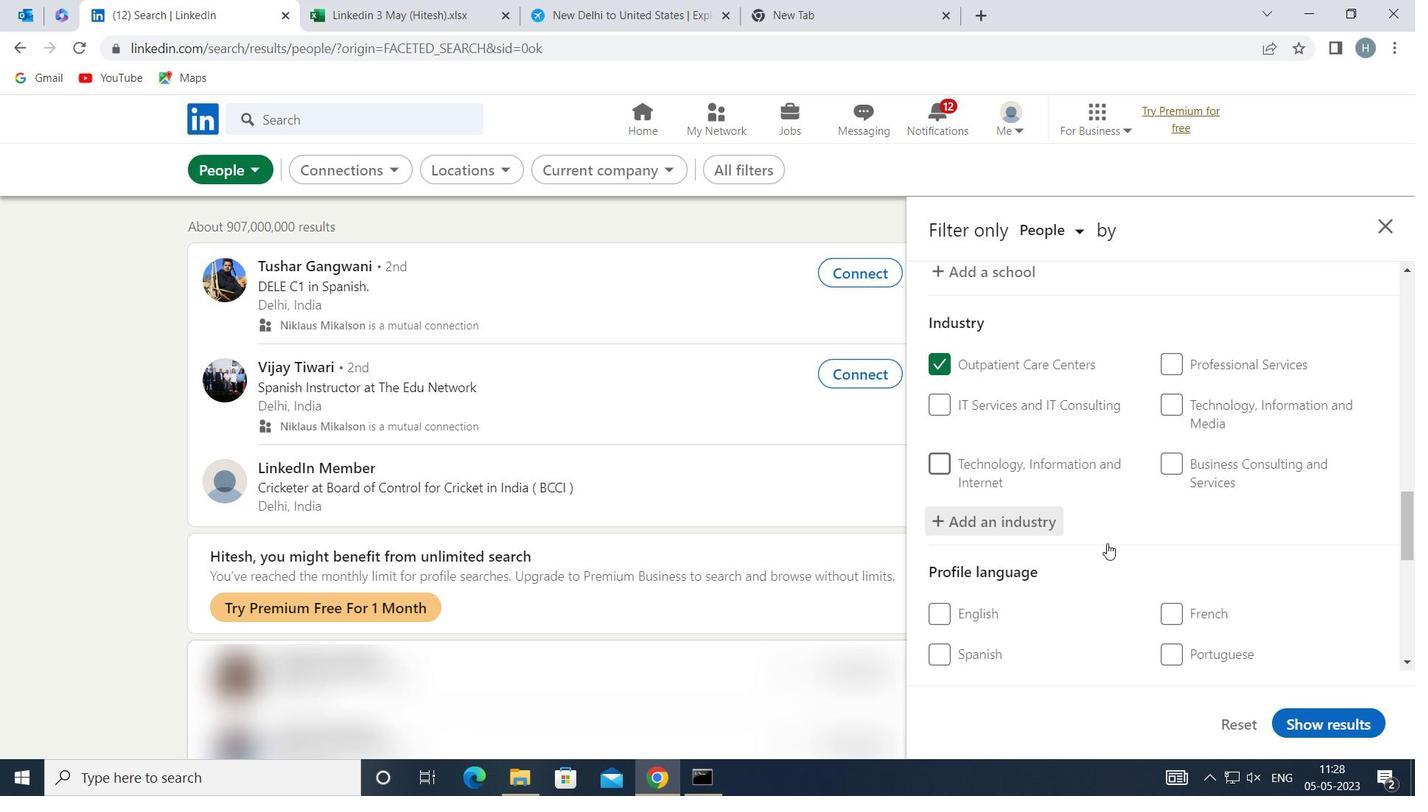 
Action: Mouse scrolled (1107, 543) with delta (0, 0)
Screenshot: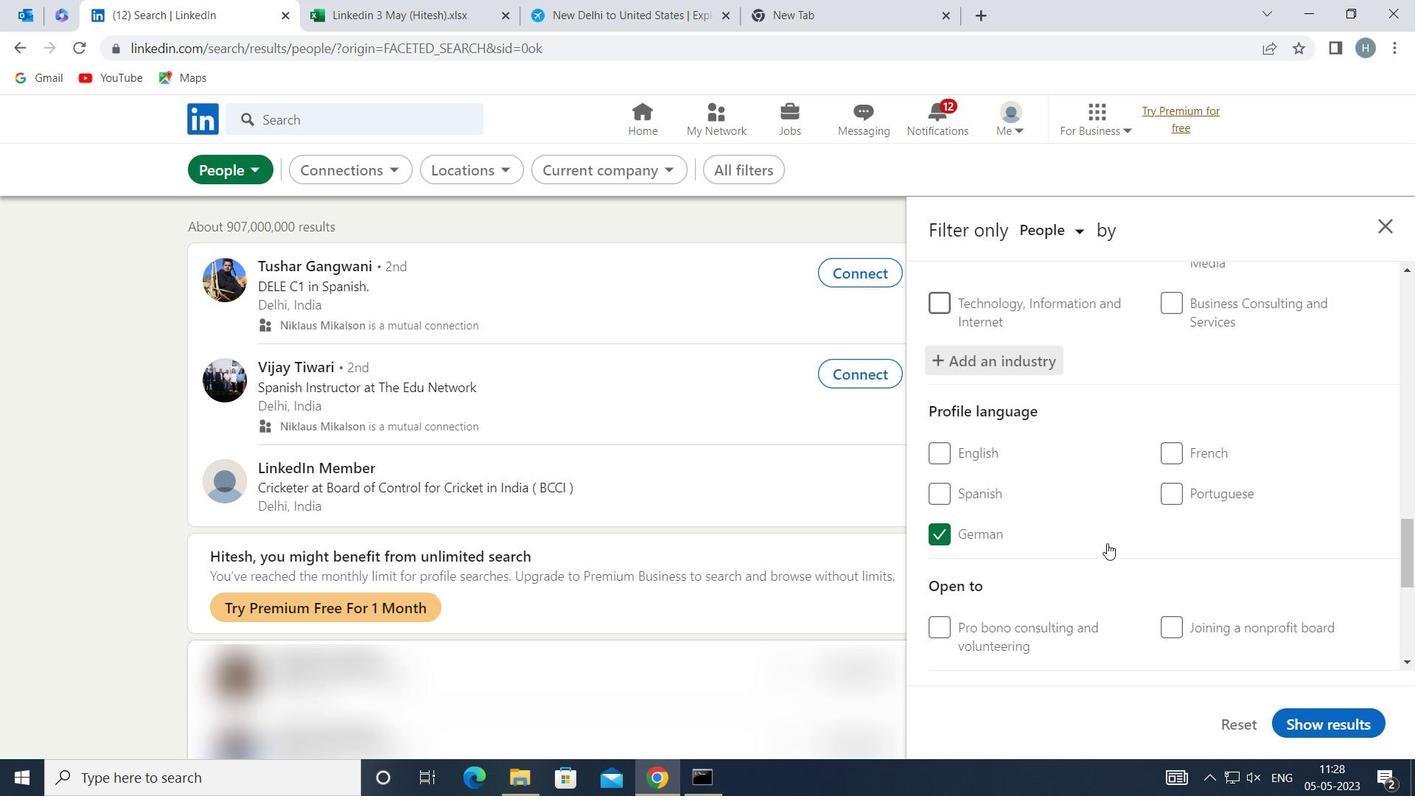 
Action: Mouse moved to (1110, 542)
Screenshot: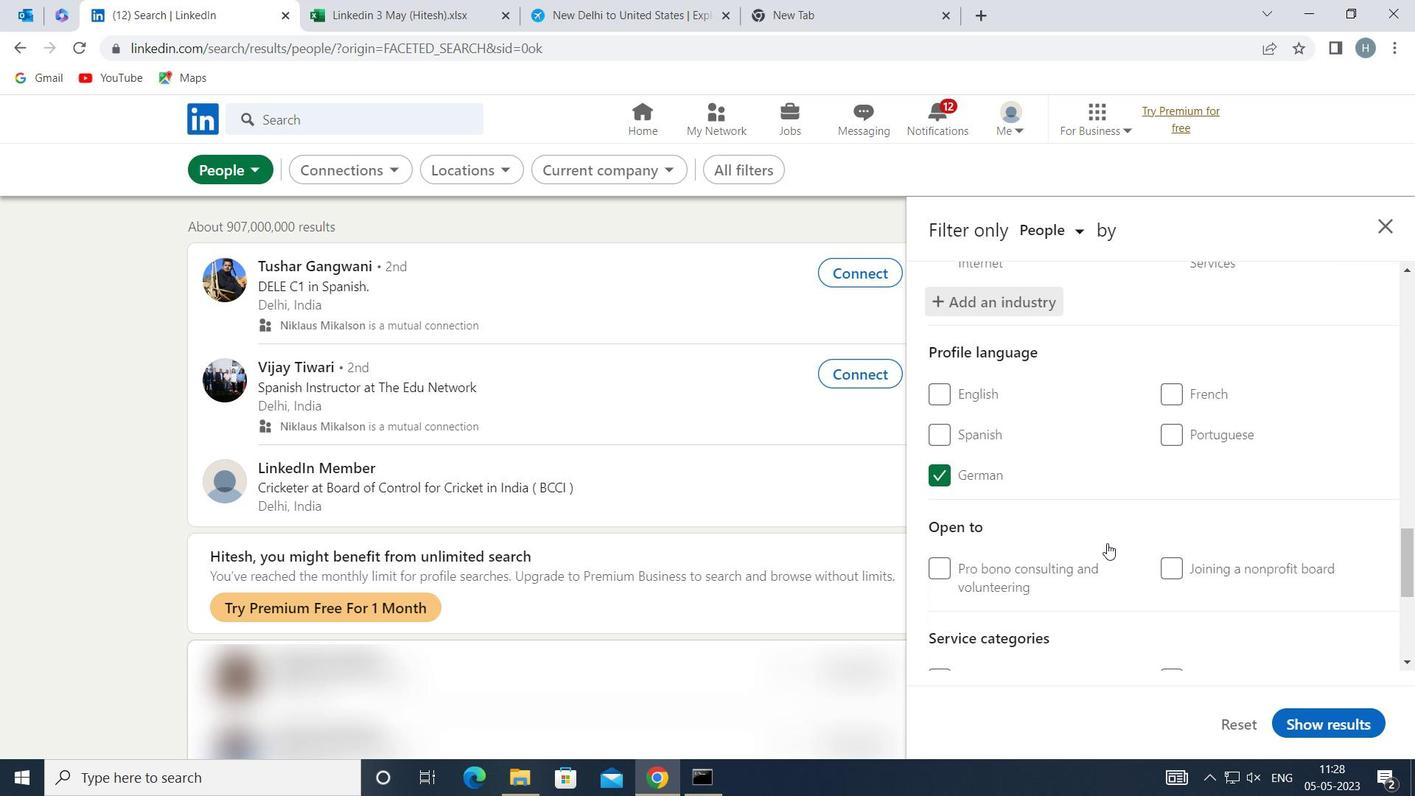 
Action: Mouse scrolled (1110, 541) with delta (0, 0)
Screenshot: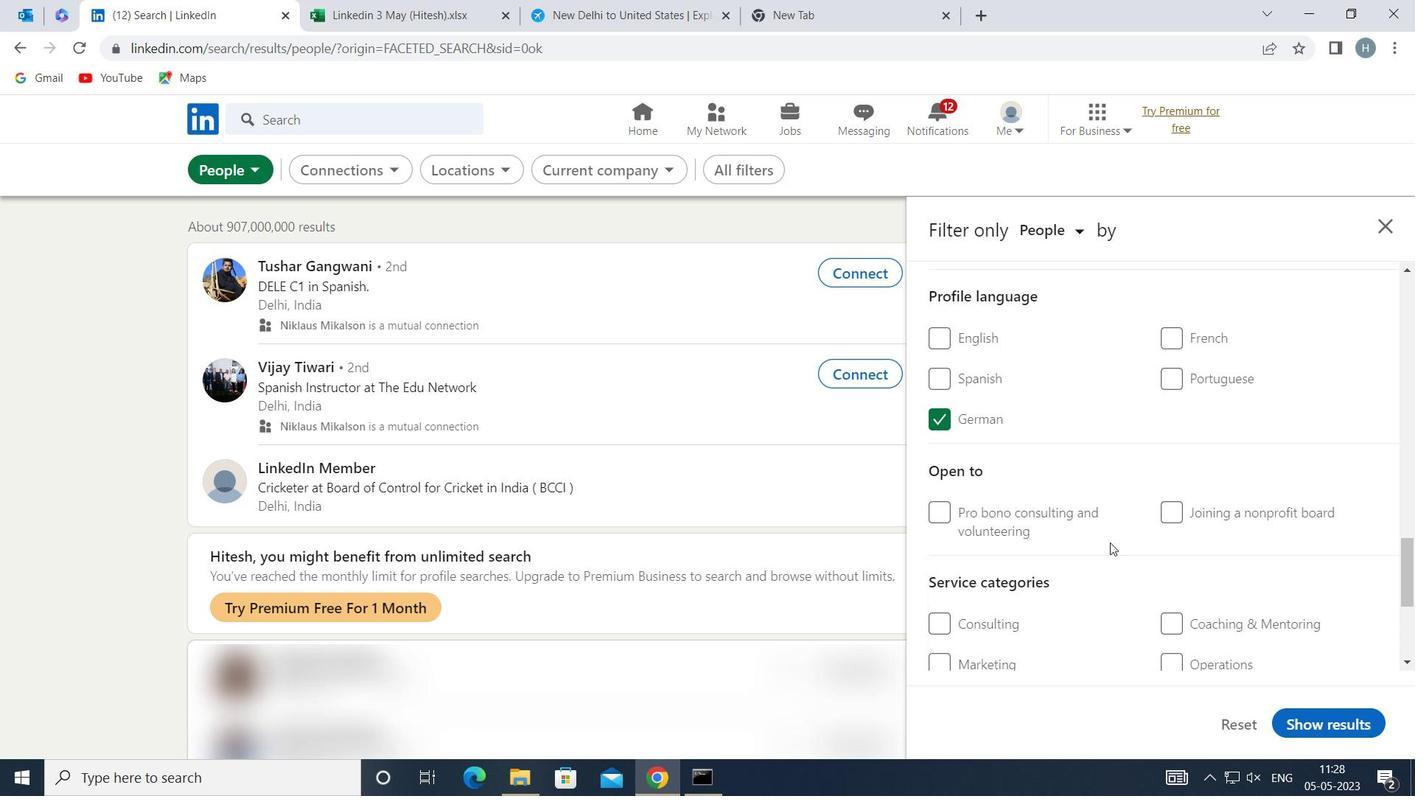 
Action: Mouse scrolled (1110, 541) with delta (0, 0)
Screenshot: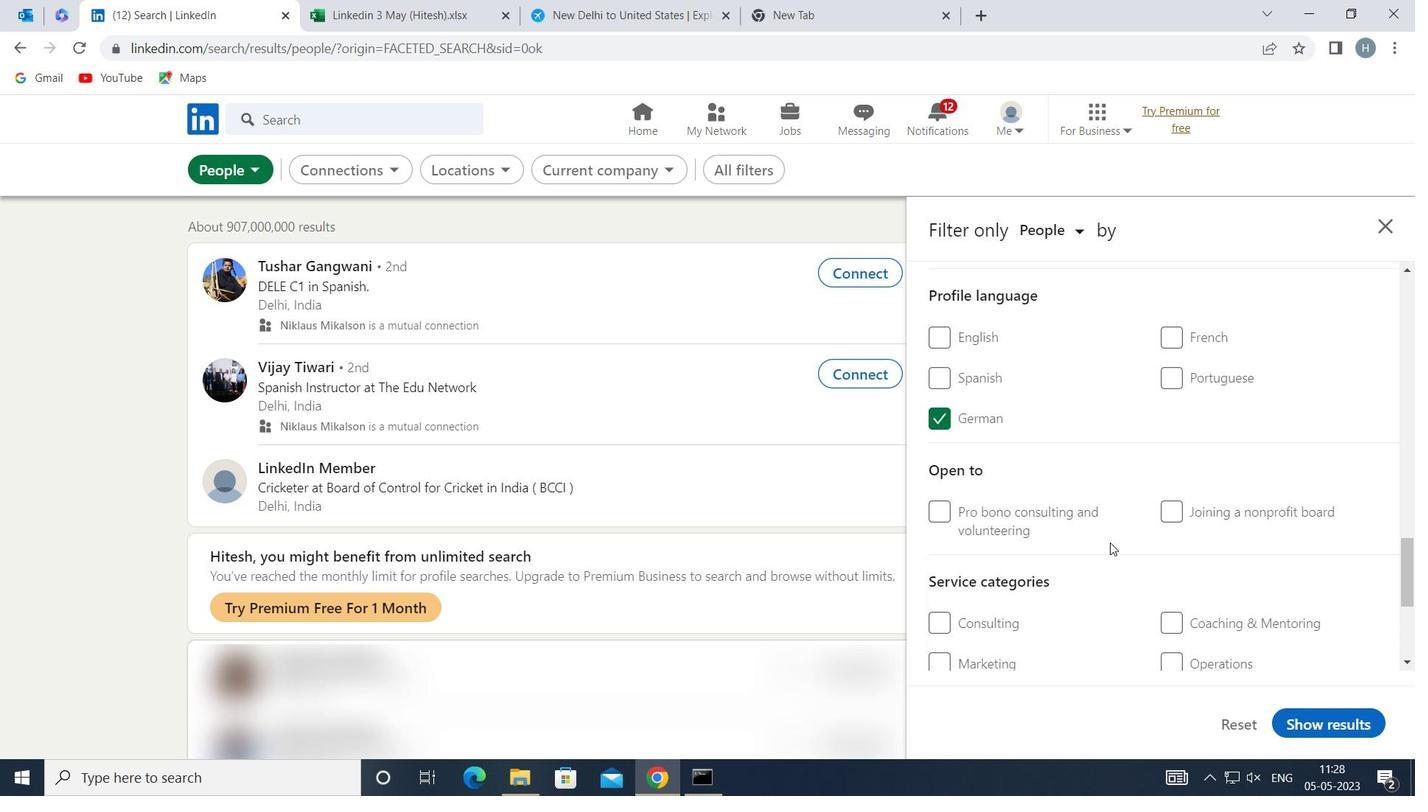 
Action: Mouse scrolled (1110, 541) with delta (0, 0)
Screenshot: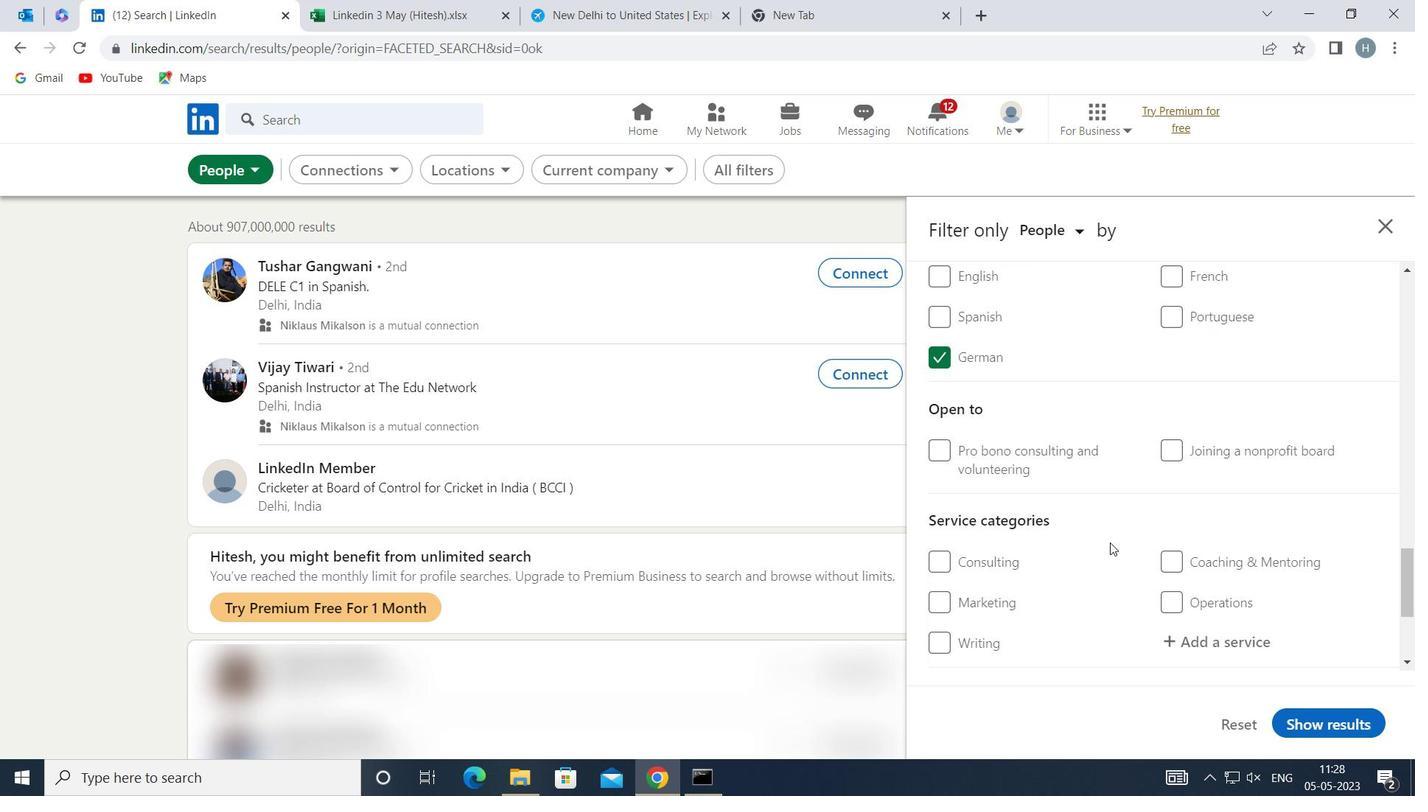 
Action: Mouse moved to (1246, 424)
Screenshot: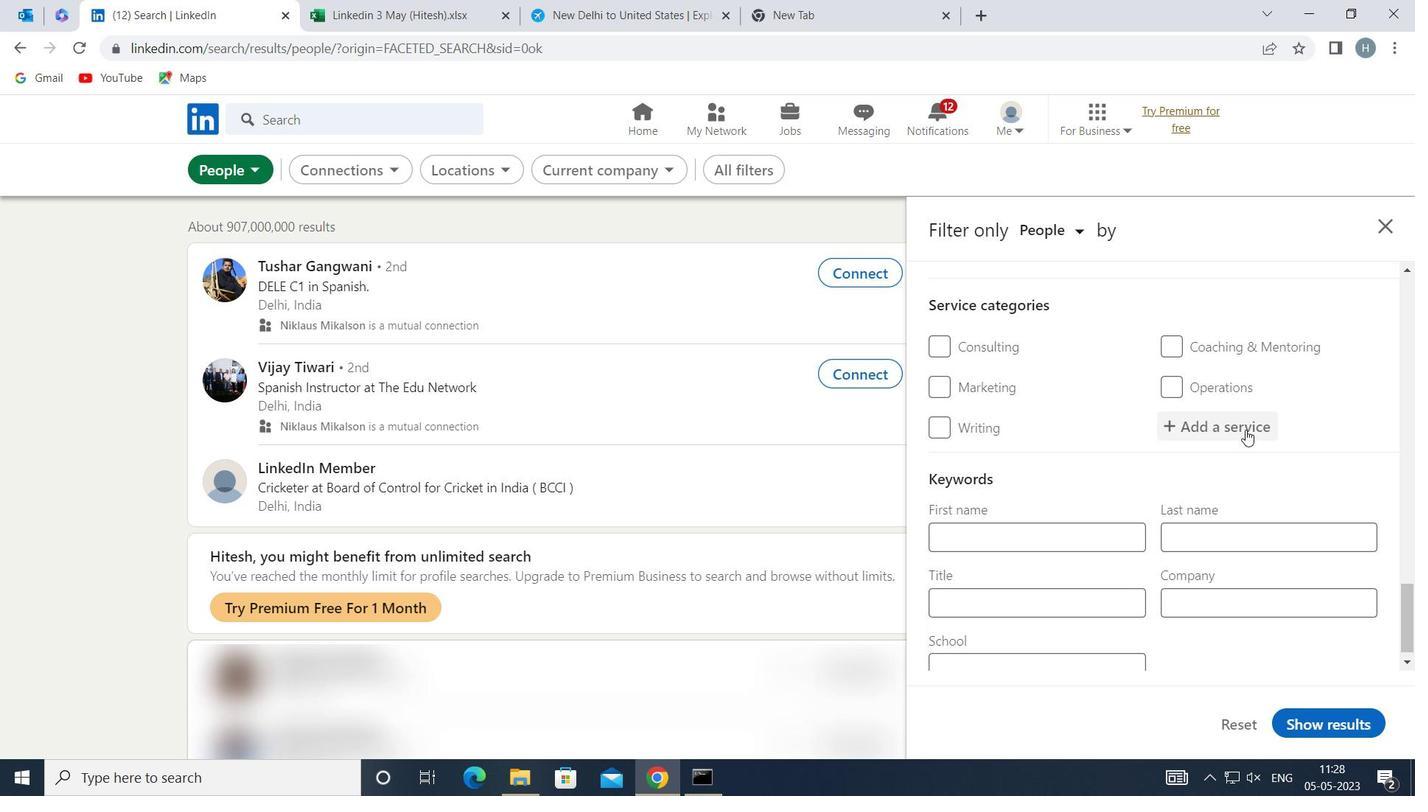 
Action: Mouse pressed left at (1246, 424)
Screenshot: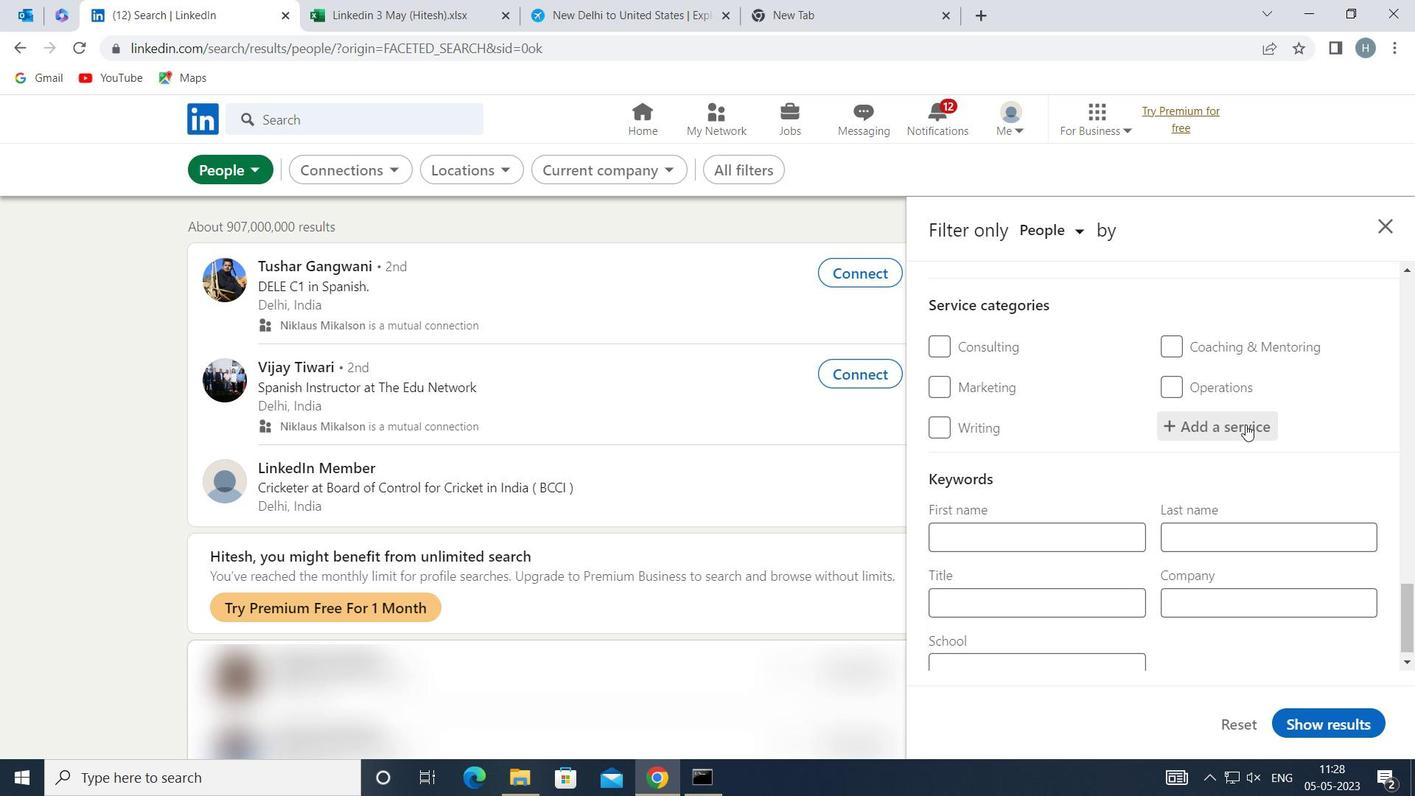 
Action: Key pressed <Key.shift>WEB<Key.space><Key.shift>DEVELOP
Screenshot: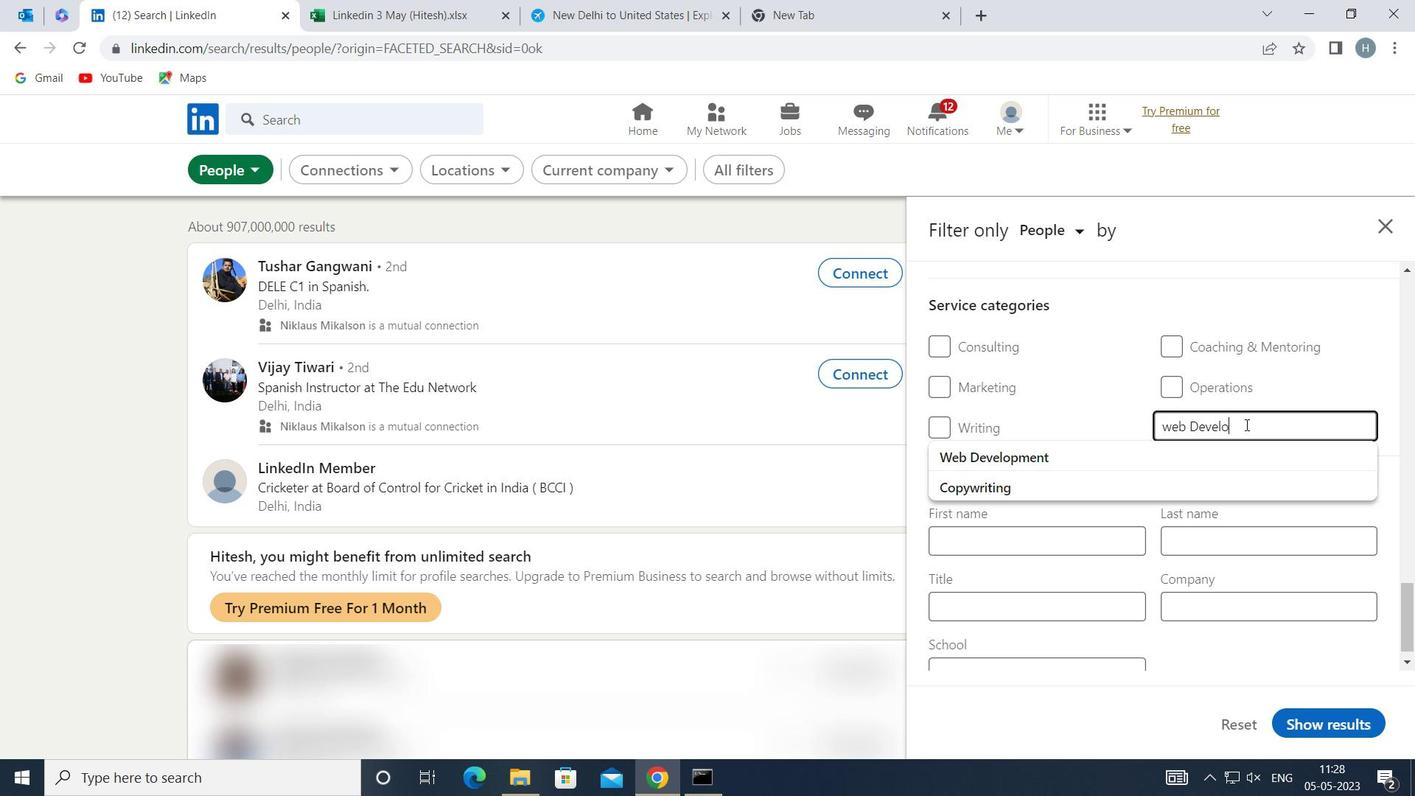 
Action: Mouse moved to (1139, 458)
Screenshot: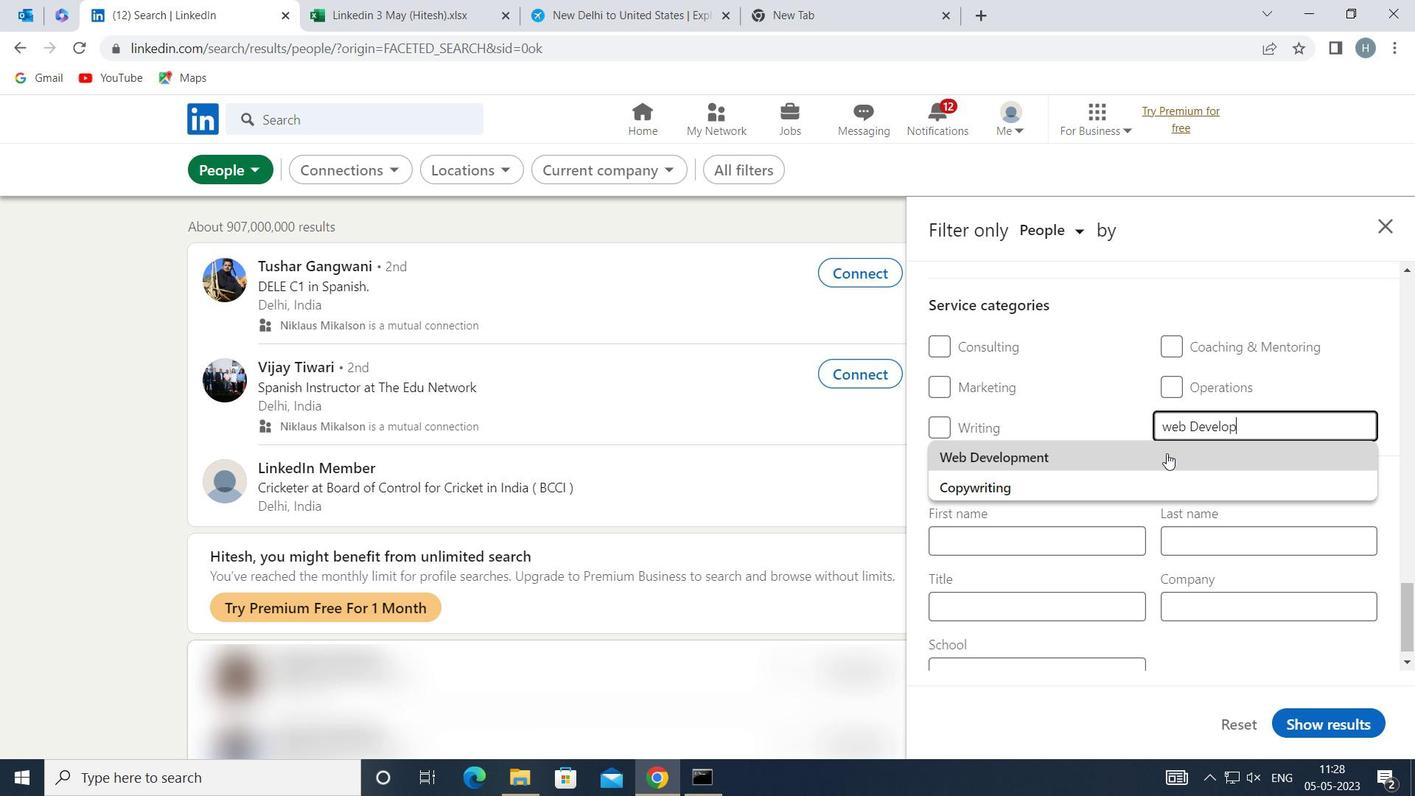 
Action: Mouse pressed left at (1139, 458)
Screenshot: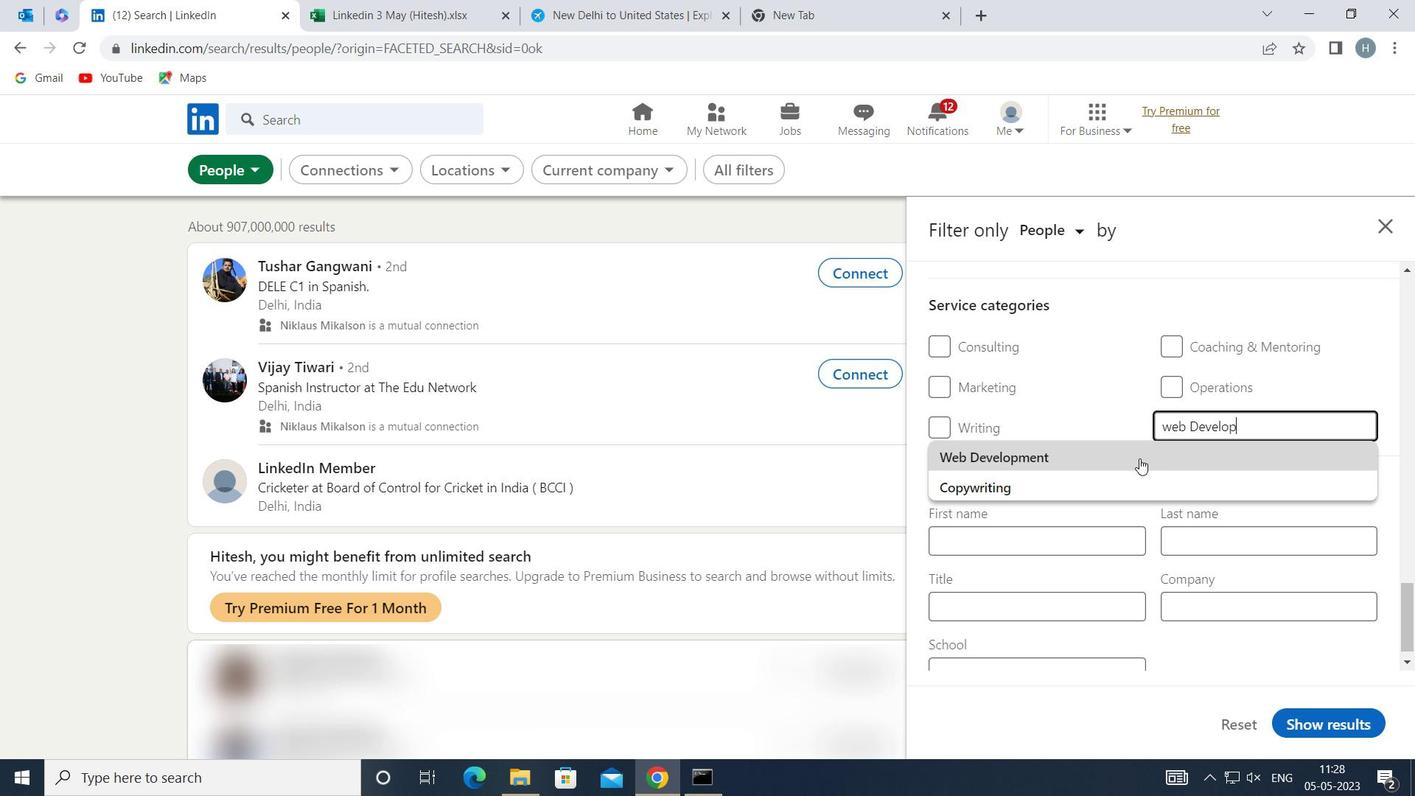 
Action: Mouse moved to (1138, 459)
Screenshot: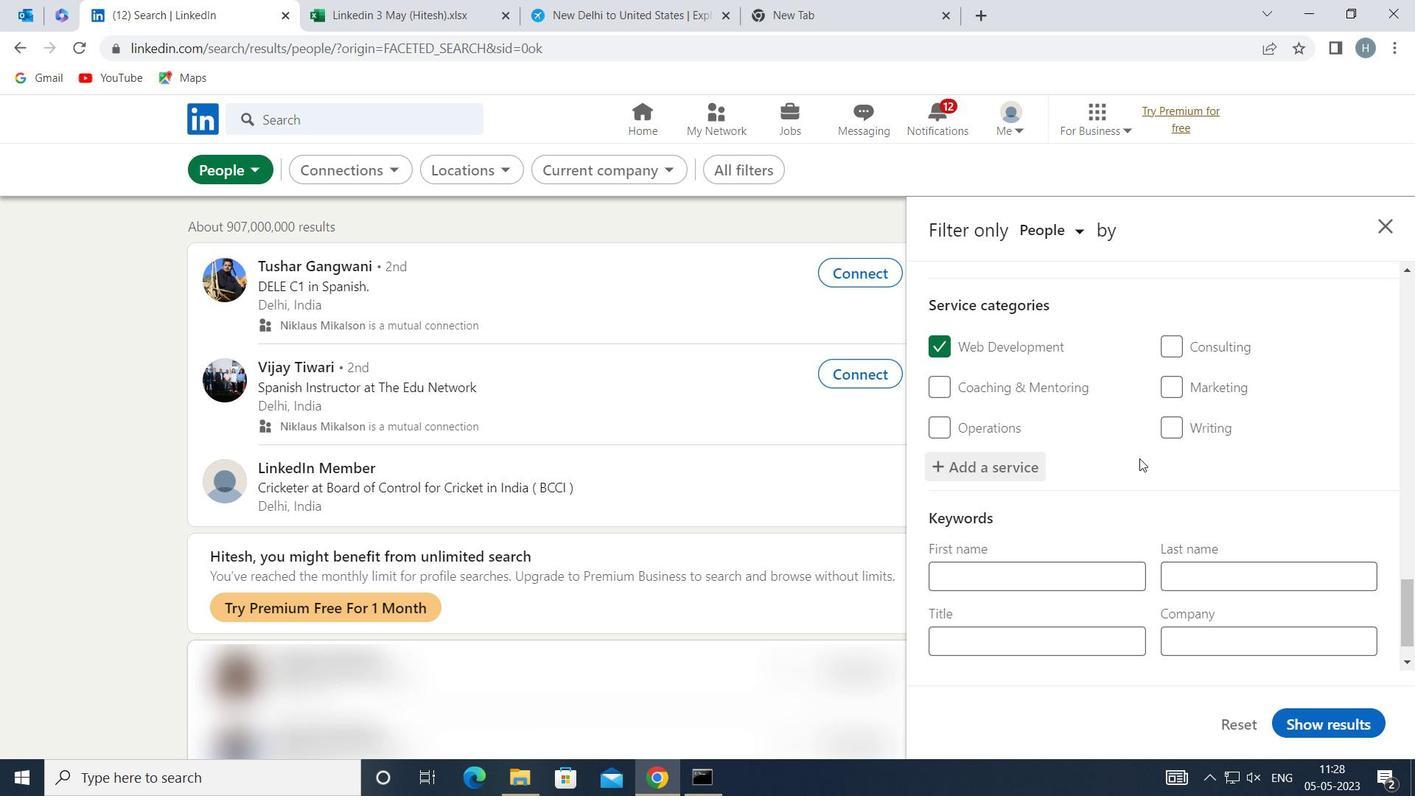 
Action: Mouse scrolled (1138, 458) with delta (0, 0)
Screenshot: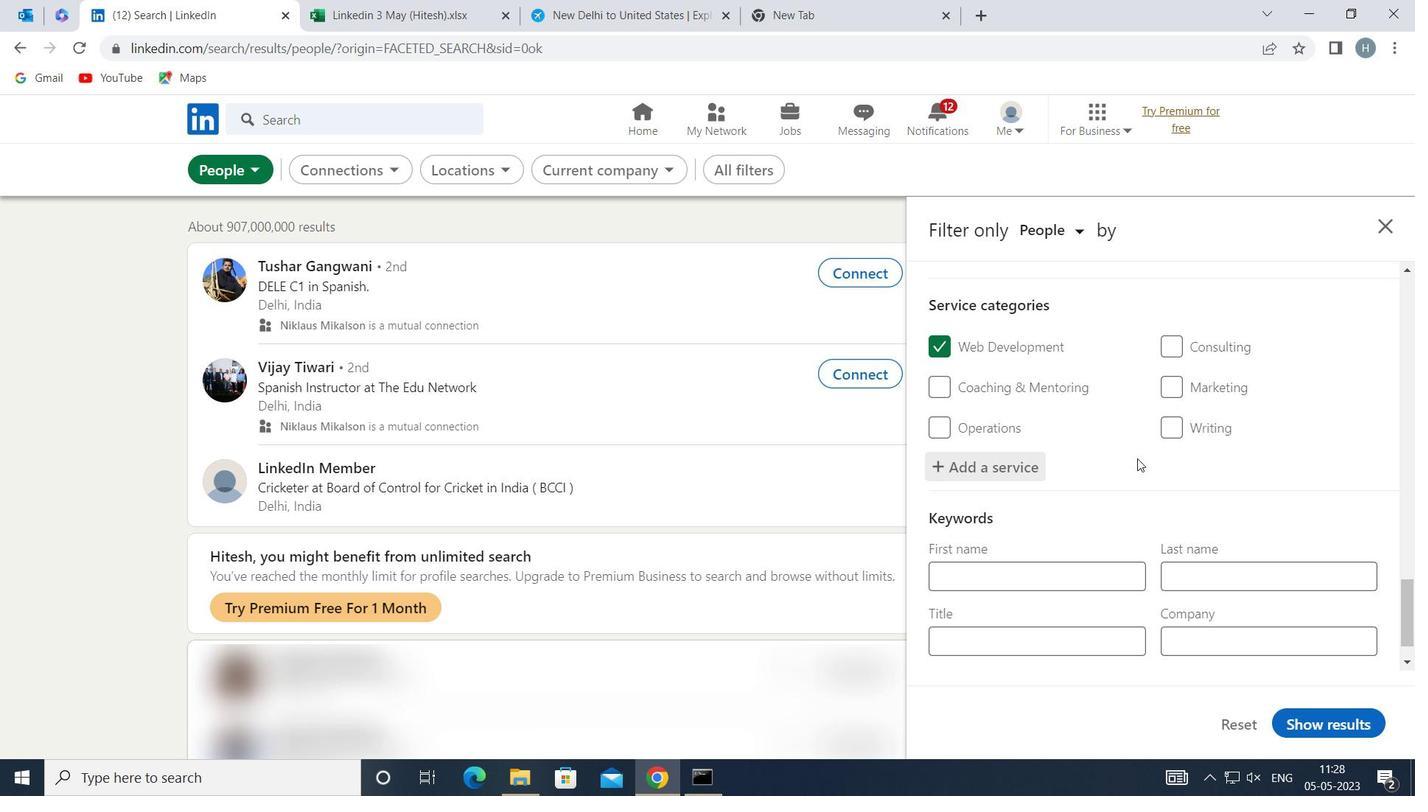 
Action: Mouse scrolled (1138, 458) with delta (0, 0)
Screenshot: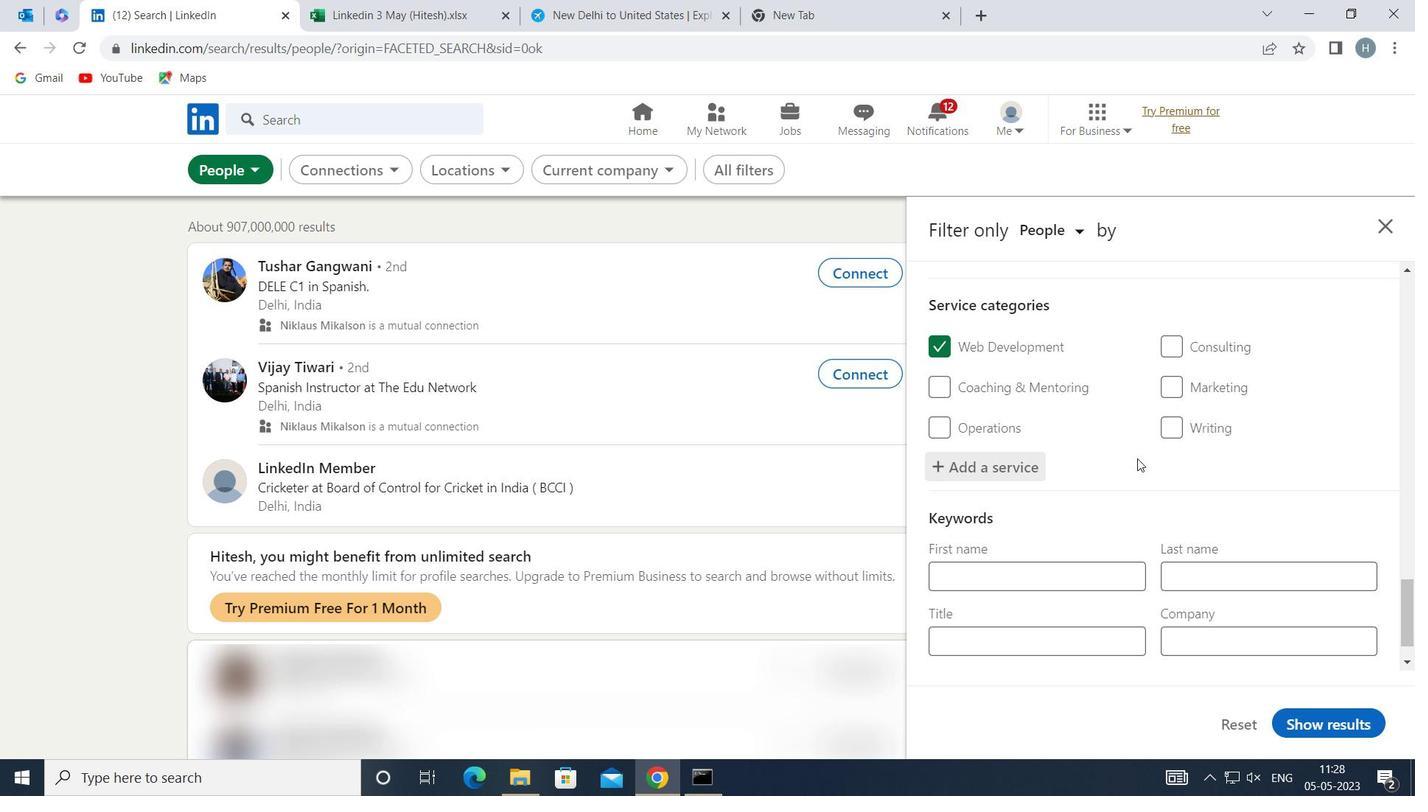 
Action: Mouse scrolled (1138, 458) with delta (0, 0)
Screenshot: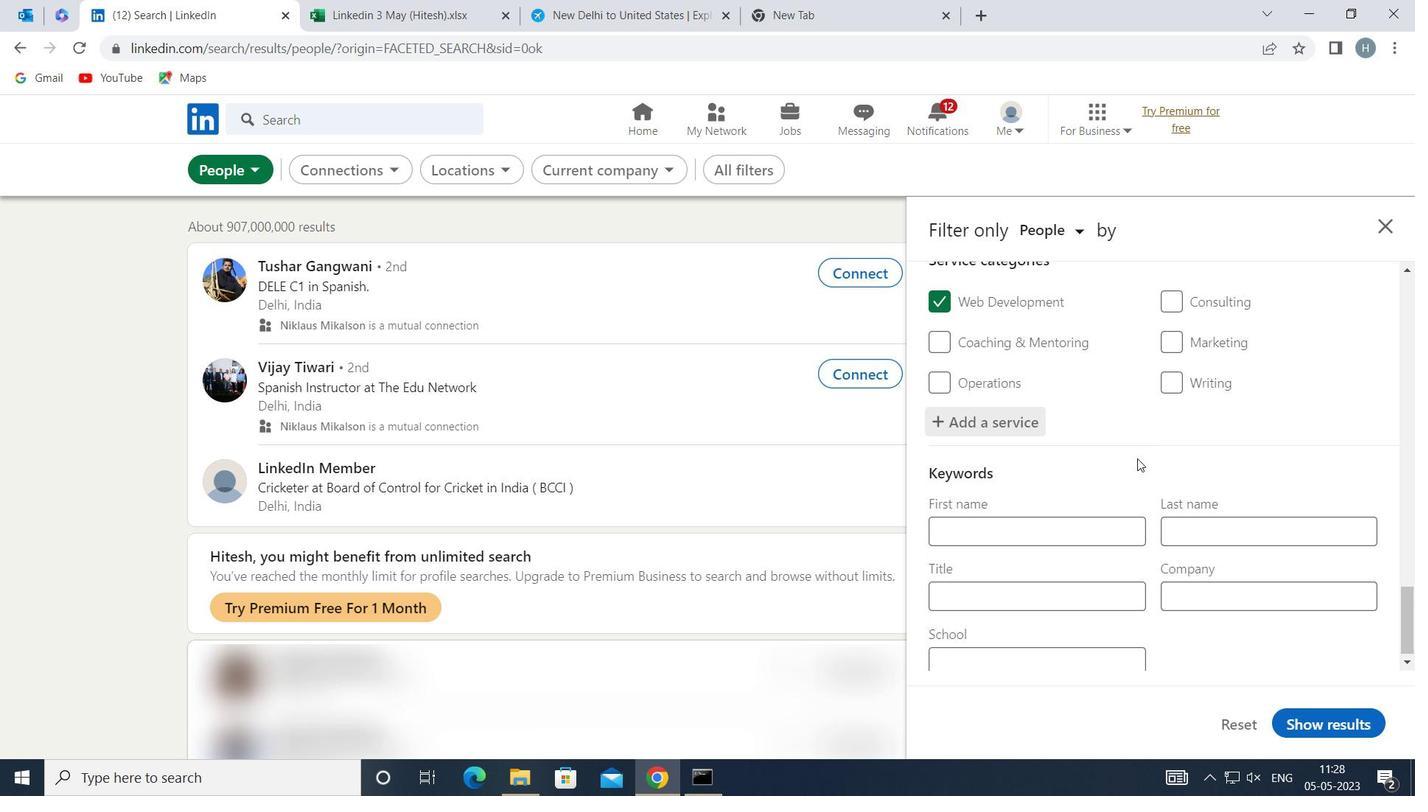 
Action: Mouse scrolled (1138, 458) with delta (0, 0)
Screenshot: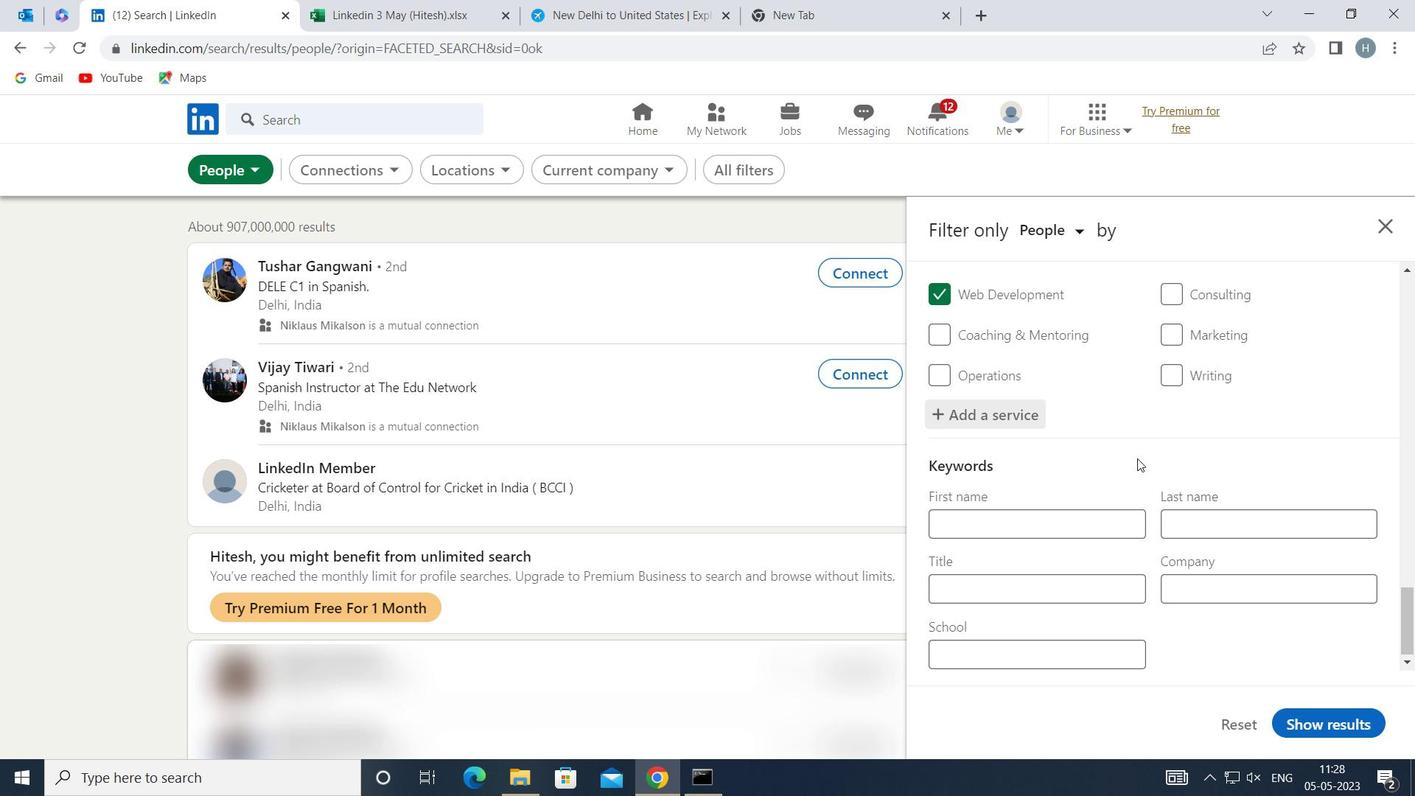 
Action: Mouse scrolled (1138, 458) with delta (0, 0)
Screenshot: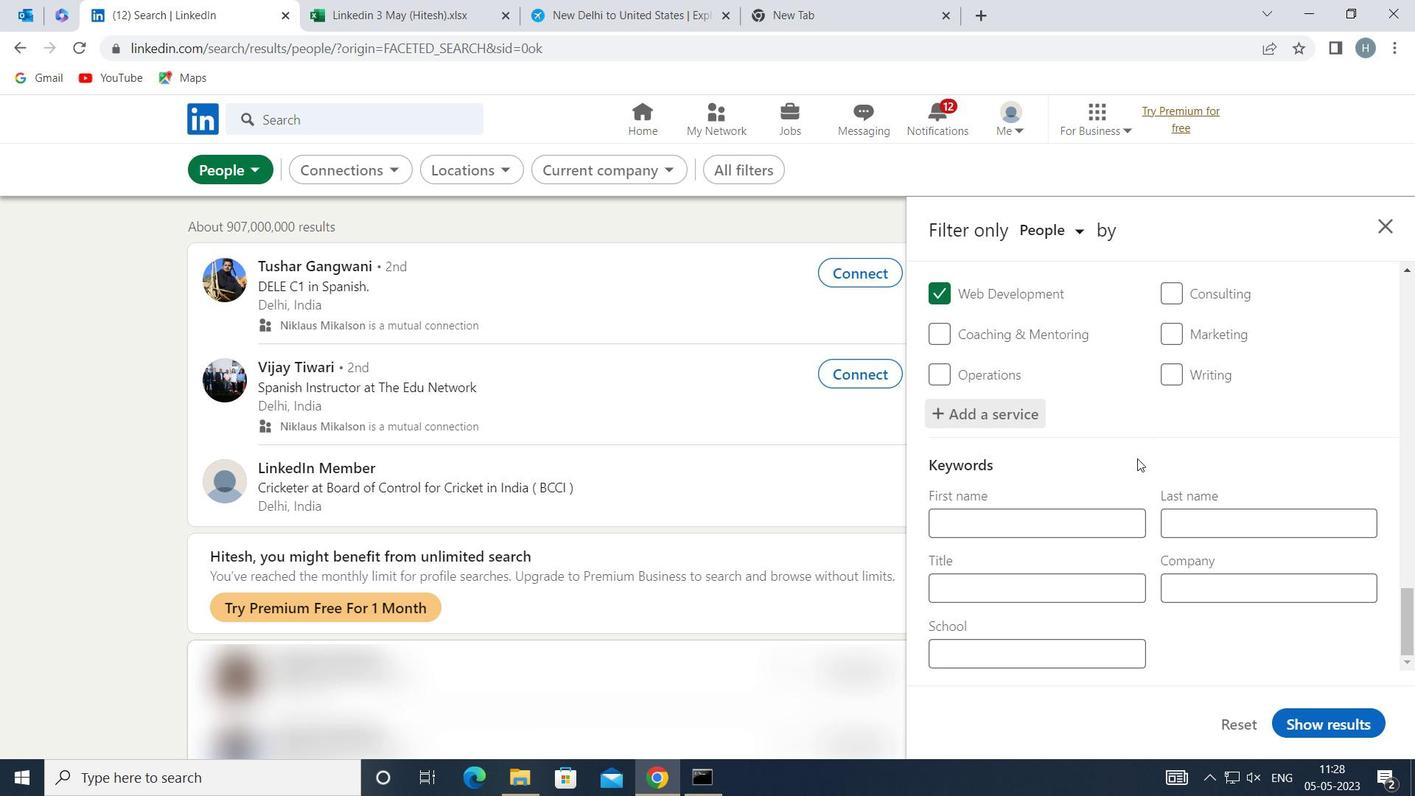 
Action: Mouse moved to (1119, 586)
Screenshot: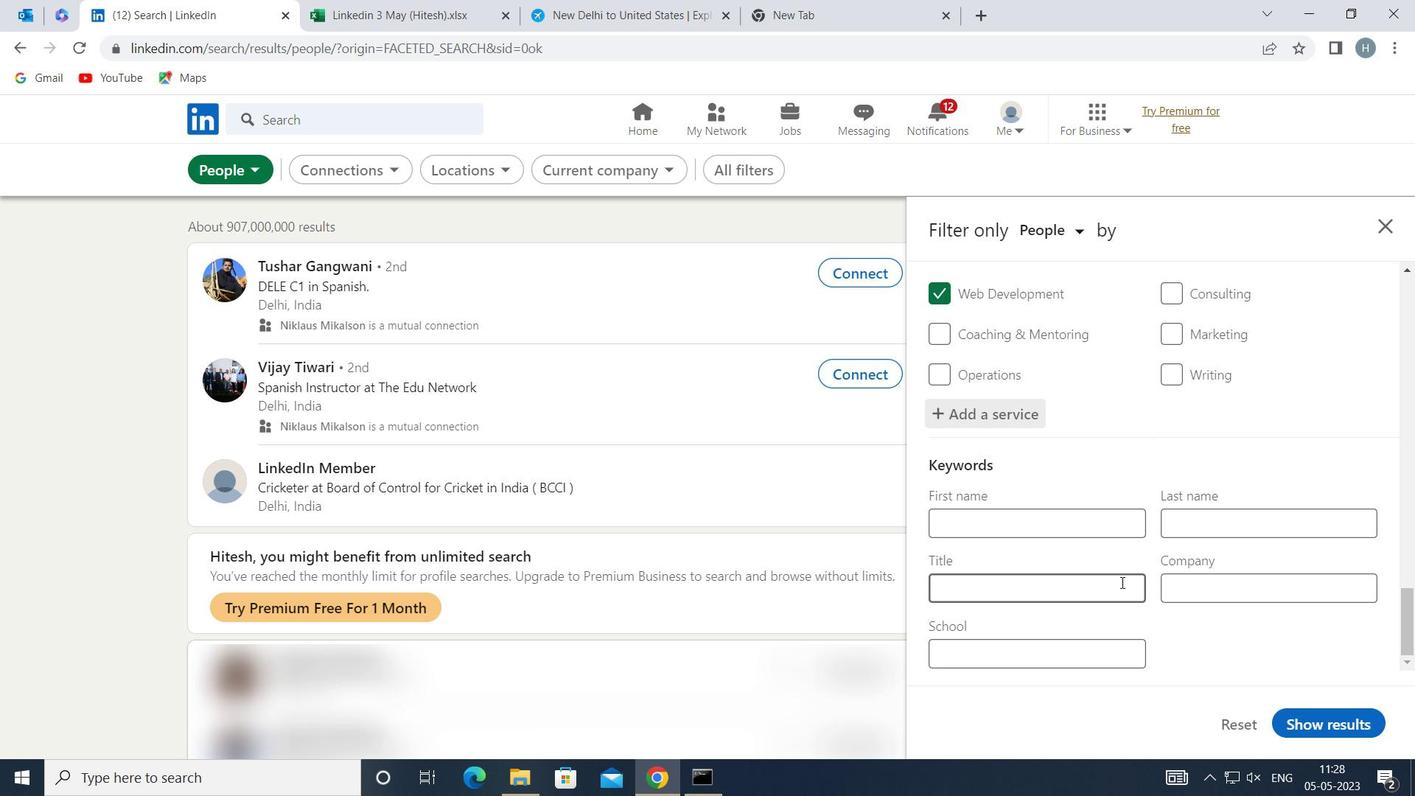 
Action: Mouse pressed left at (1119, 586)
Screenshot: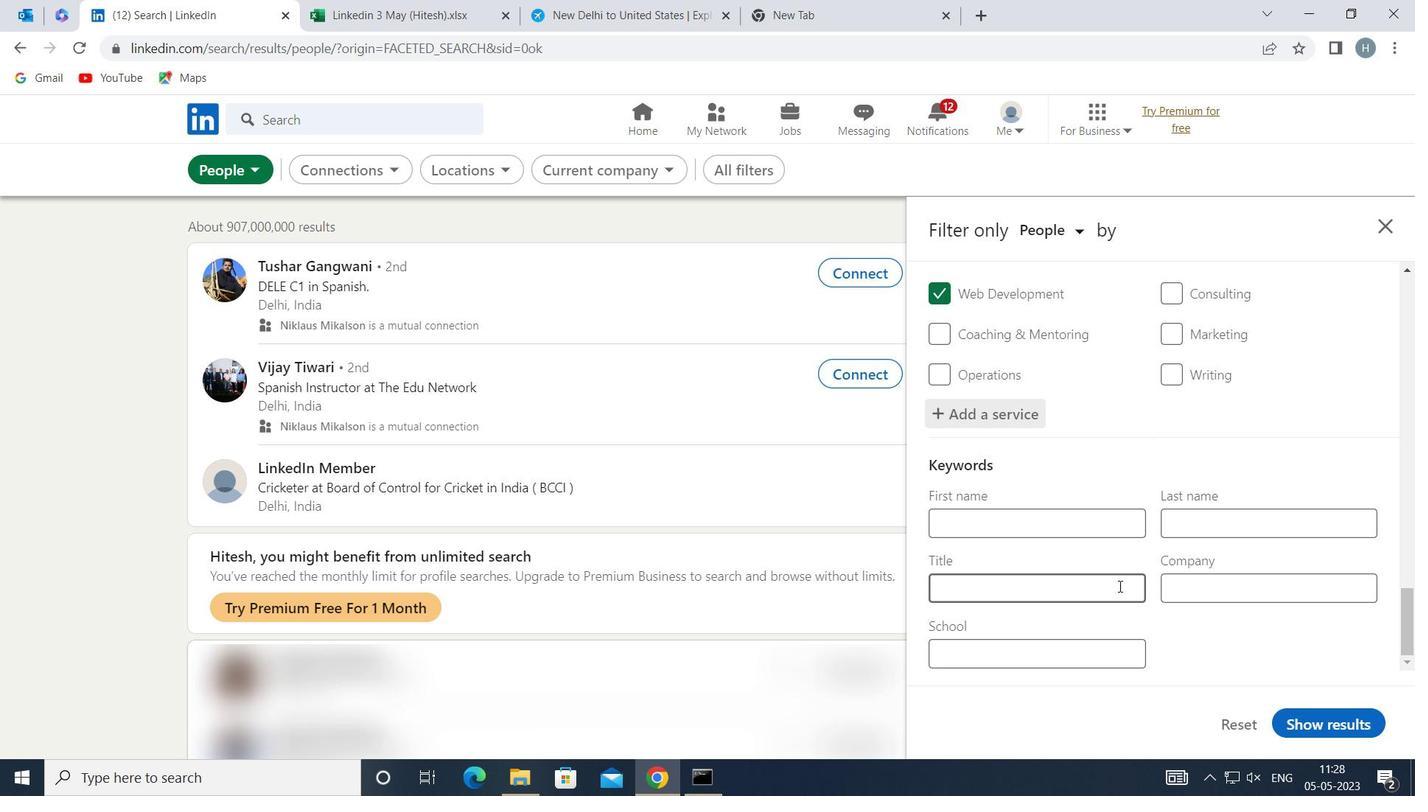 
Action: Key pressed <Key.shift>HOUSEKEEPER
Screenshot: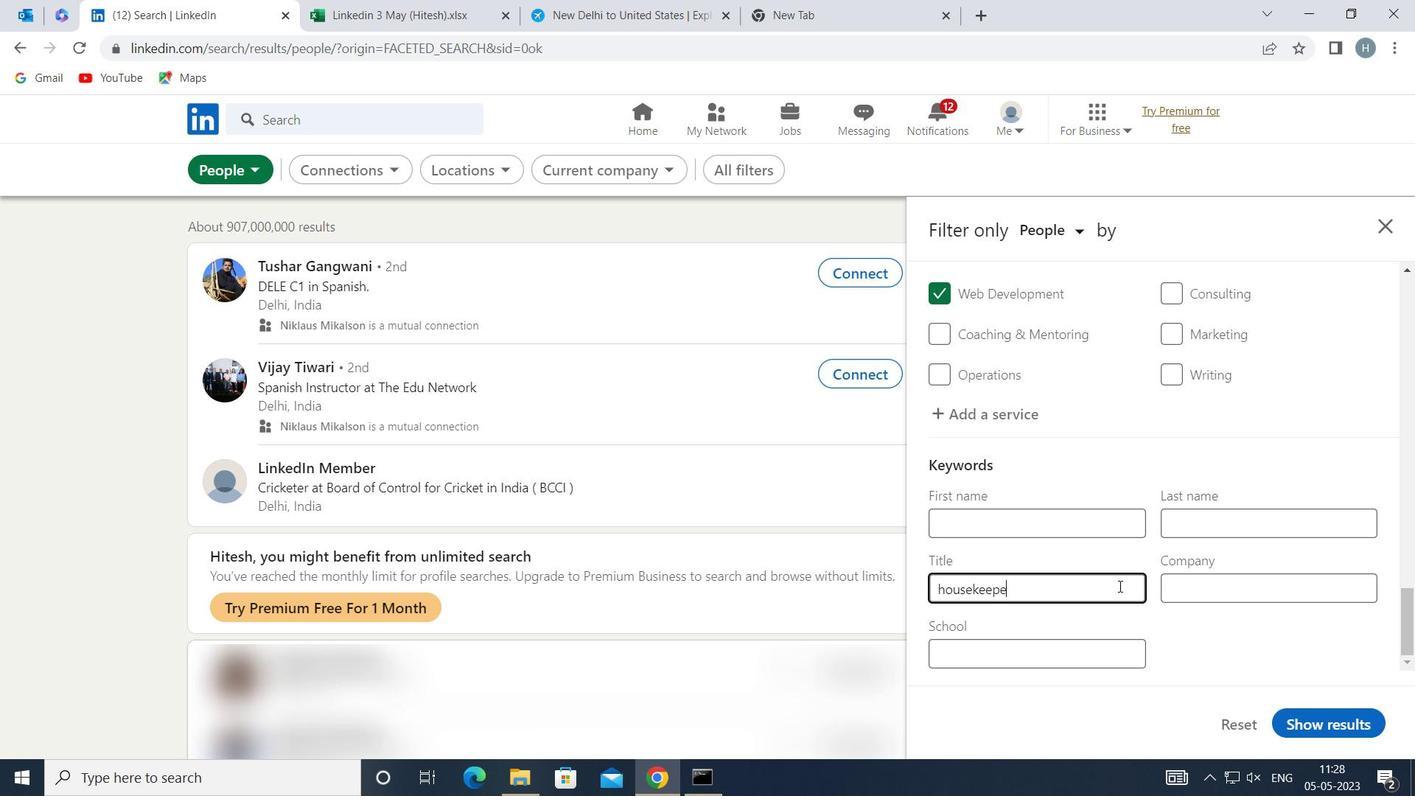 
Action: Mouse moved to (1331, 718)
Screenshot: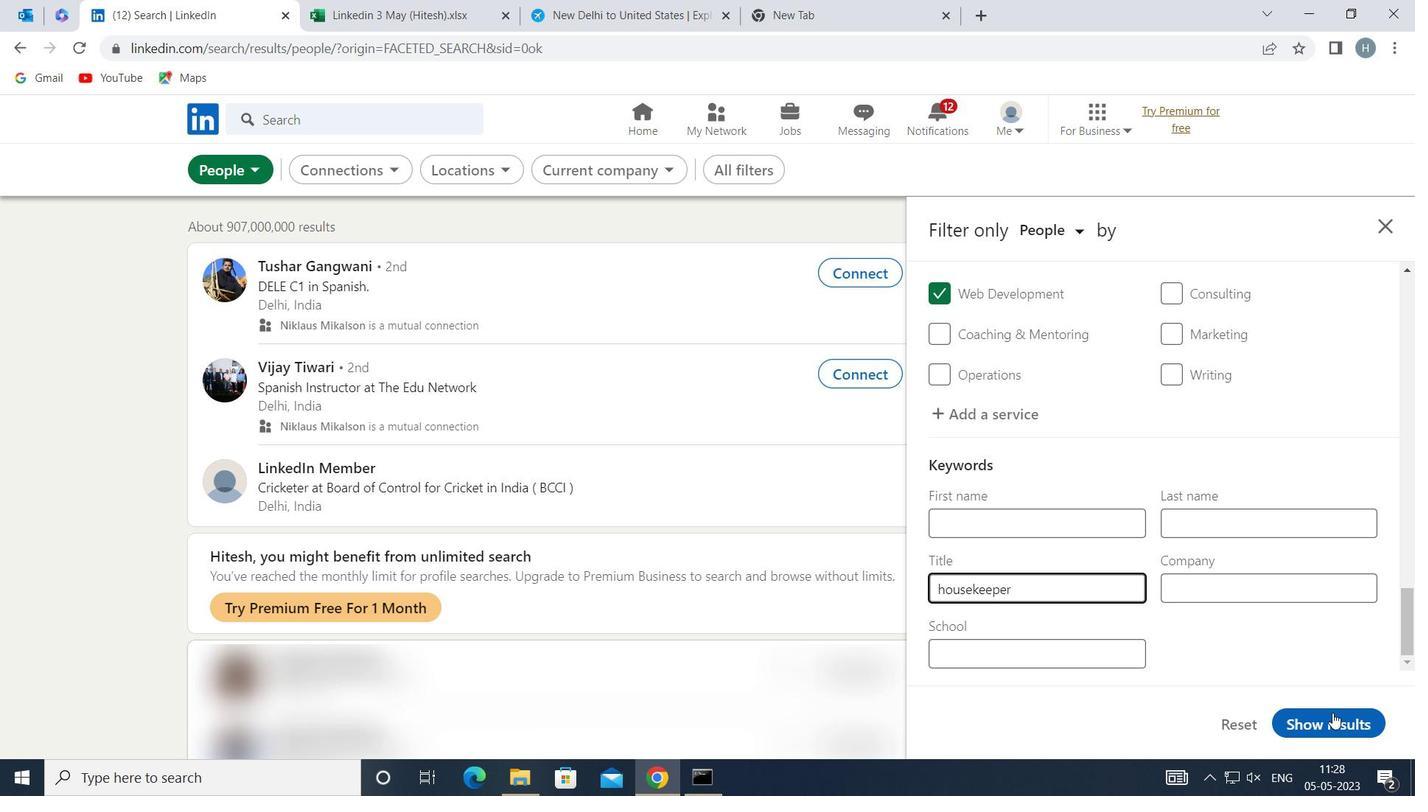 
Action: Mouse pressed left at (1331, 718)
Screenshot: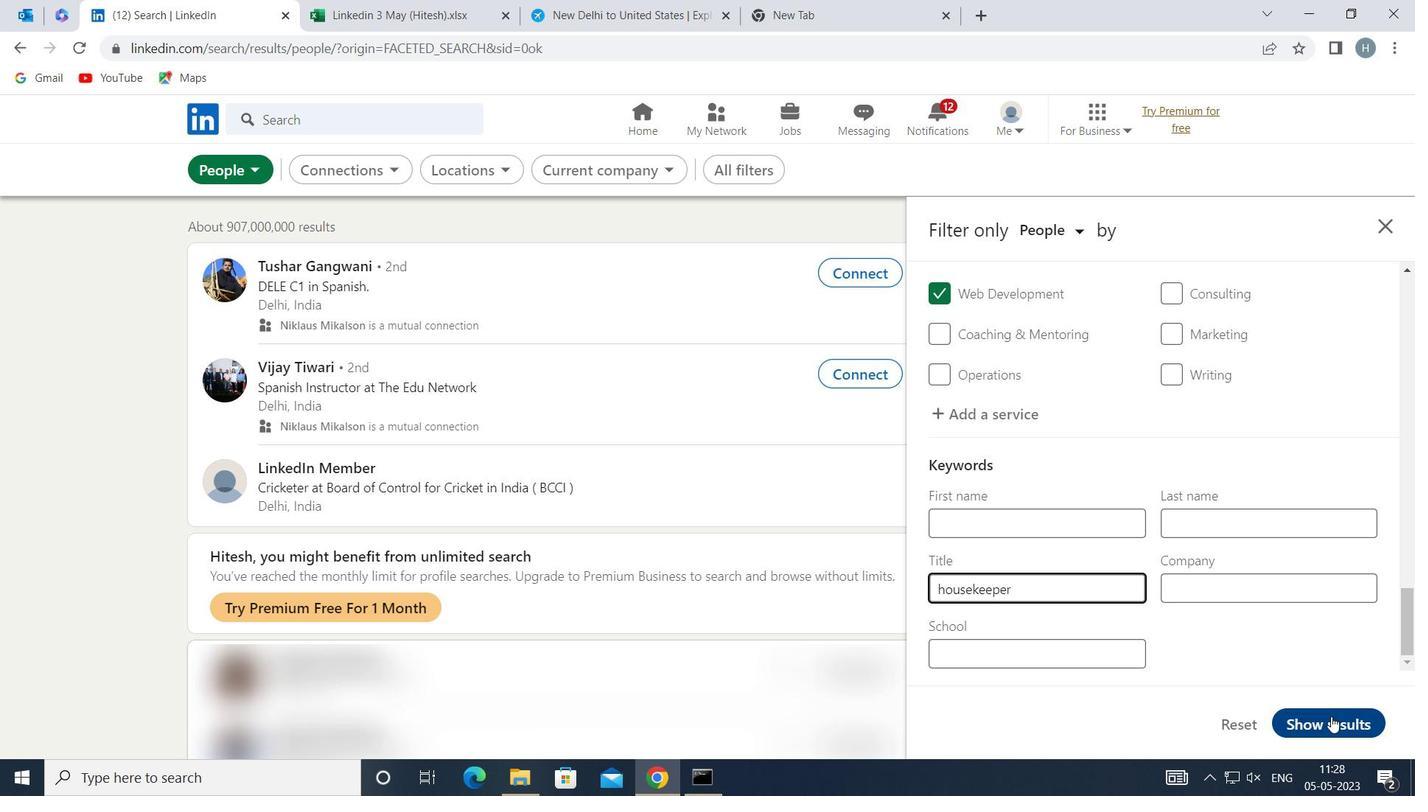 
Action: Mouse moved to (878, 381)
Screenshot: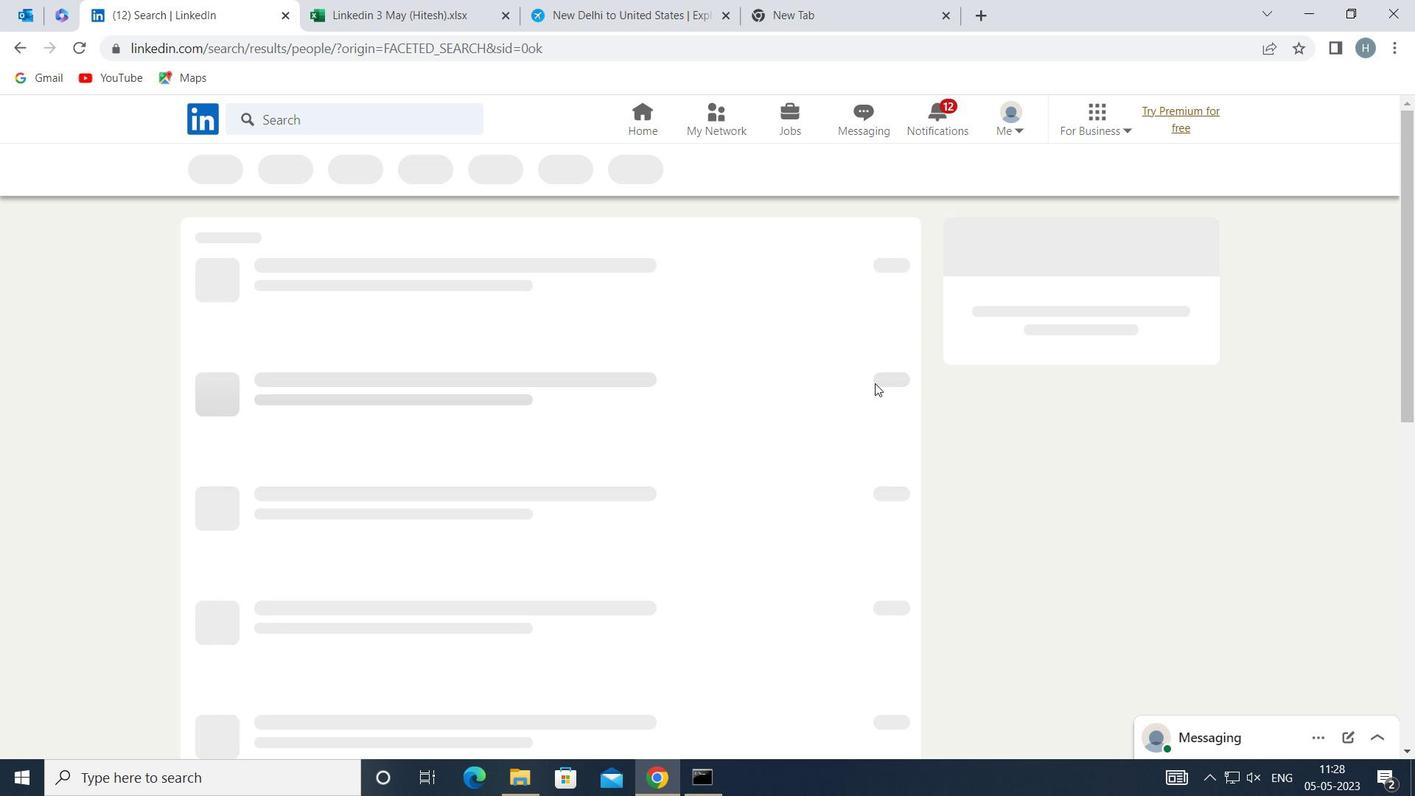 
